Task: Search one way flight ticket for 1 adult, 1 child, 1 infant in seat in premium economy from Sacramento: Sacramento International Airport to New Bern: Coastal Carolina Regional Airport (was Craven County Regional) on 5-4-2023. Choice of flights is Royal air maroc. Number of bags: 1 checked bag. Price is upto 96000. Outbound departure time preference is 9:30.
Action: Mouse moved to (394, 349)
Screenshot: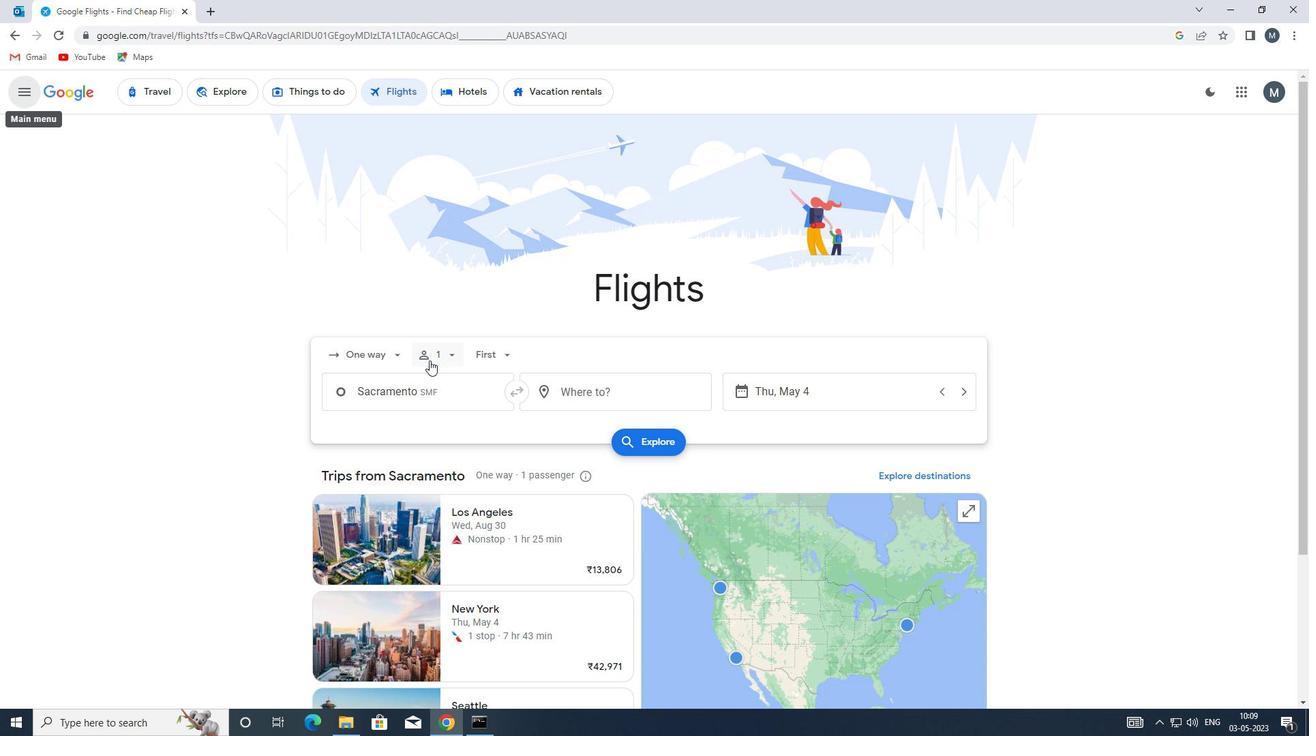 
Action: Mouse pressed left at (394, 349)
Screenshot: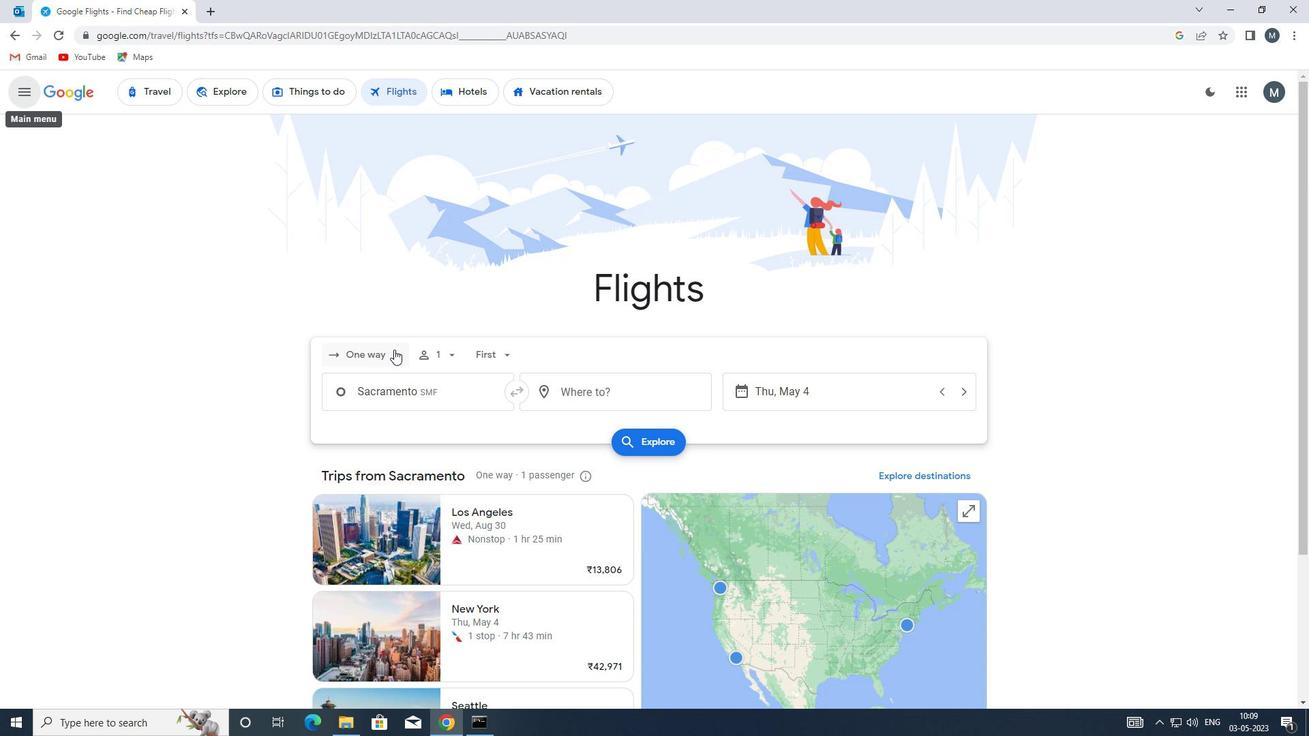 
Action: Mouse moved to (394, 422)
Screenshot: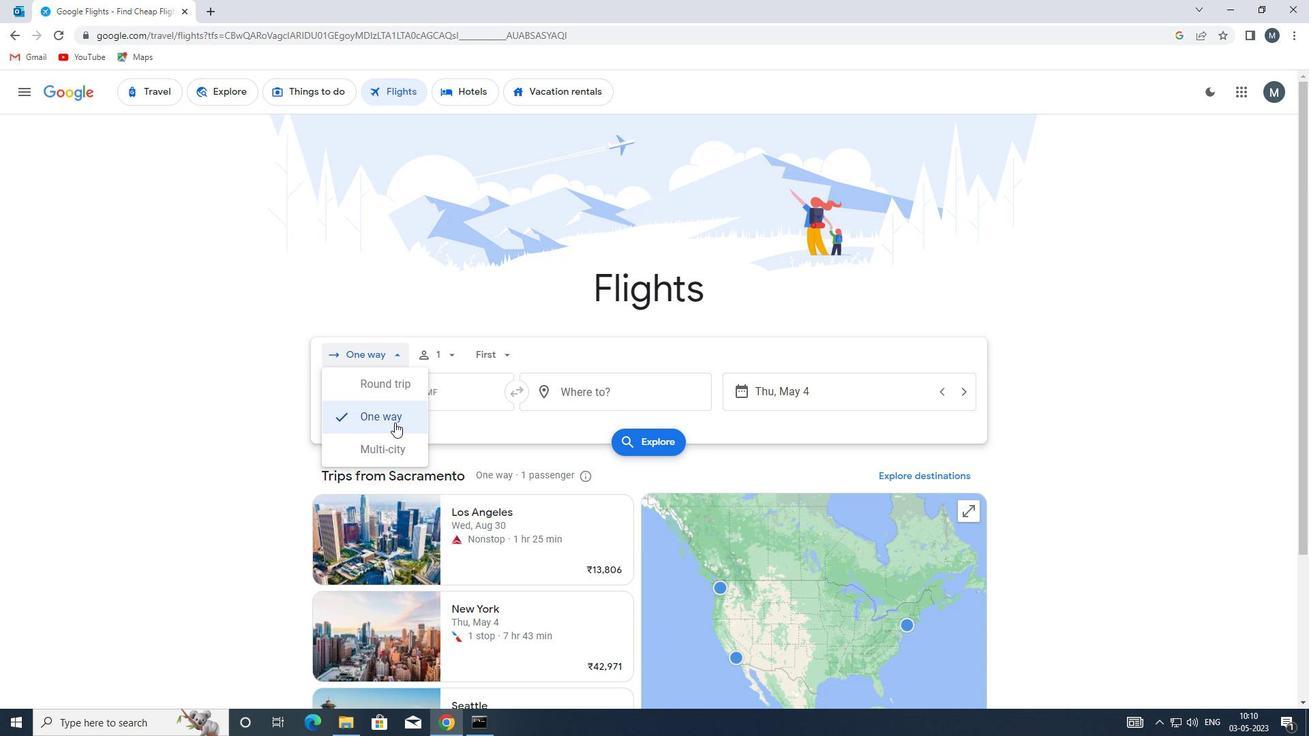 
Action: Mouse pressed left at (394, 422)
Screenshot: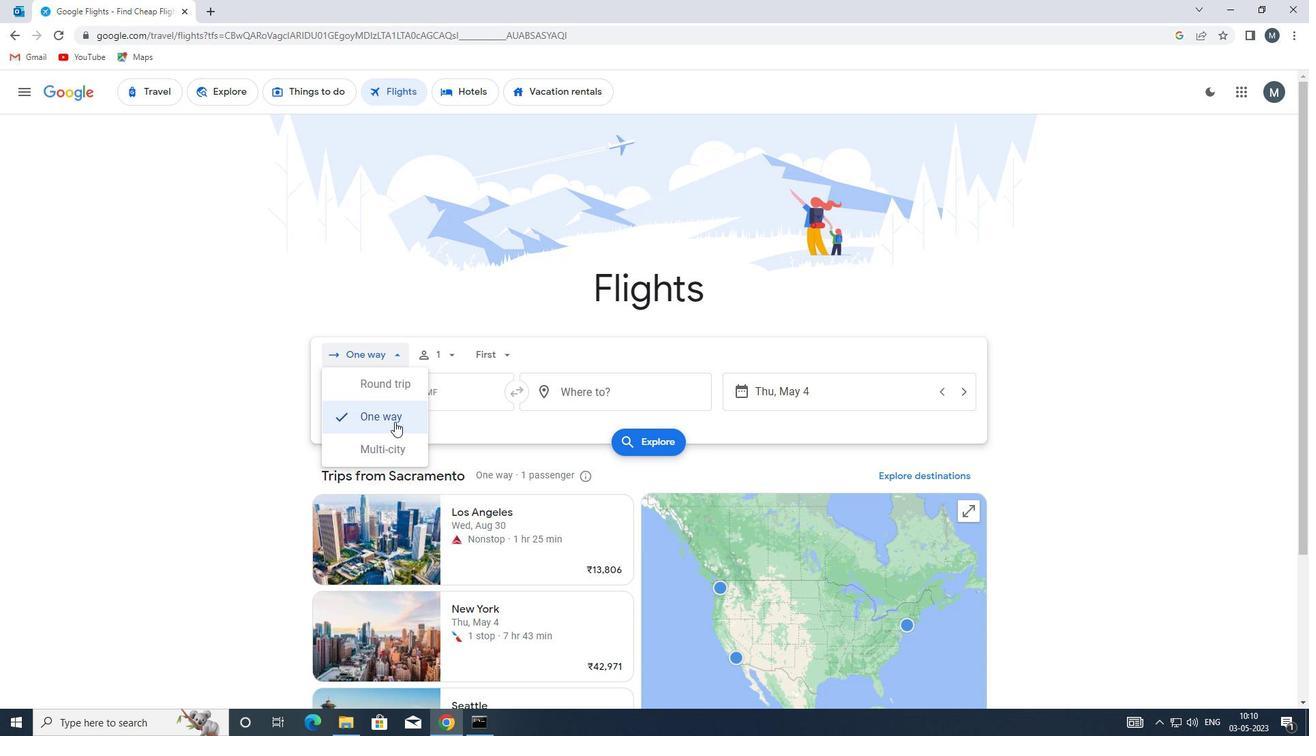 
Action: Mouse moved to (455, 350)
Screenshot: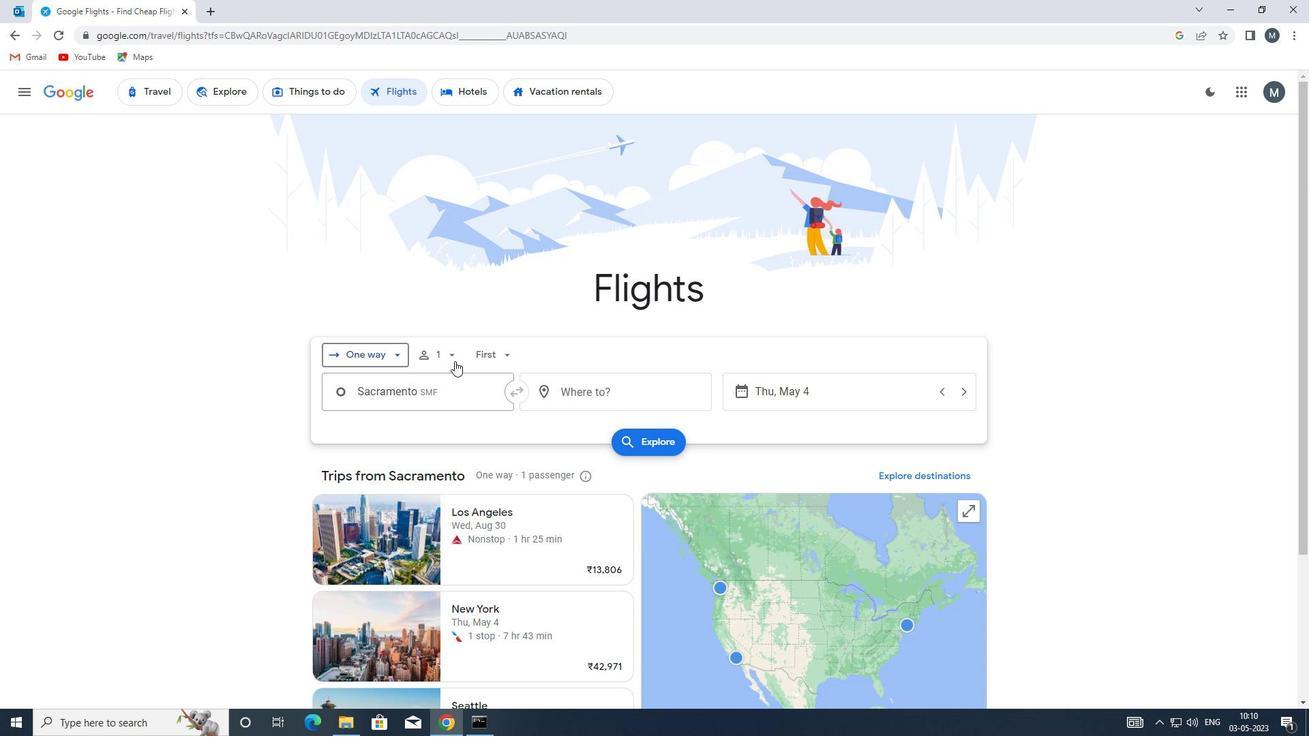 
Action: Mouse pressed left at (455, 350)
Screenshot: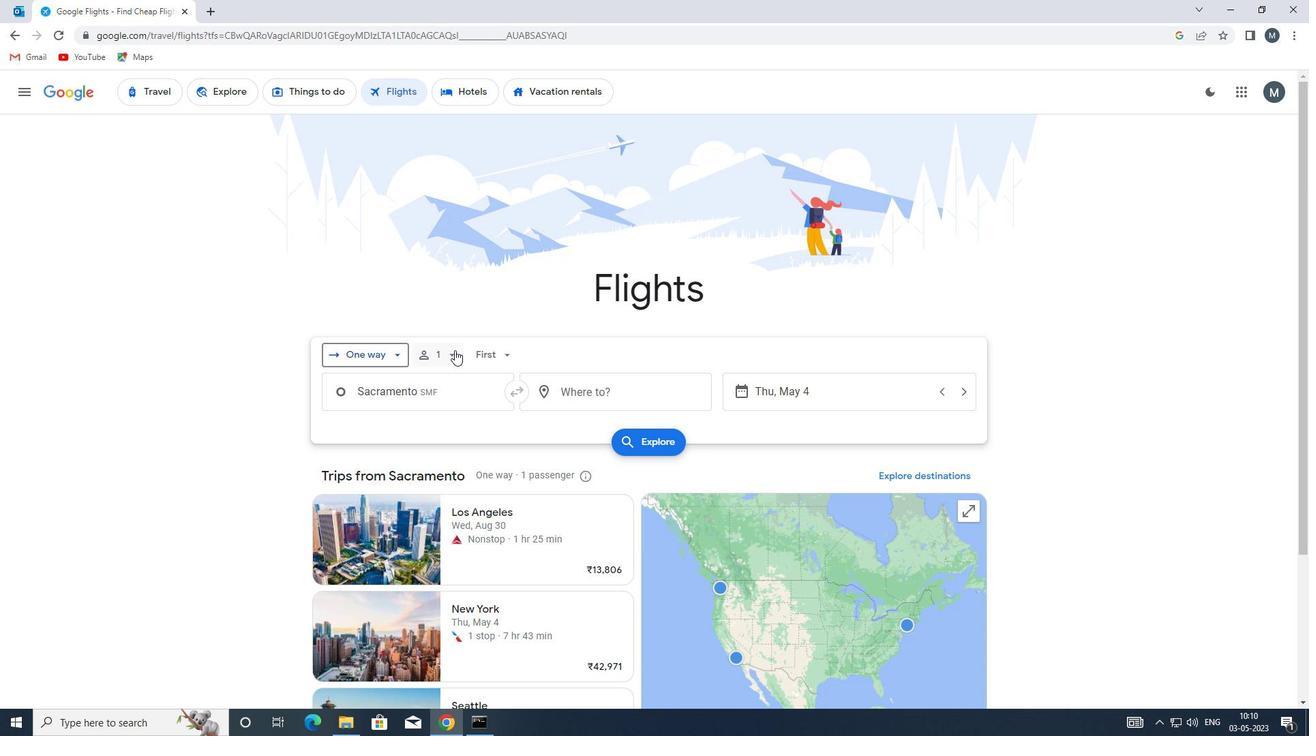 
Action: Mouse moved to (566, 424)
Screenshot: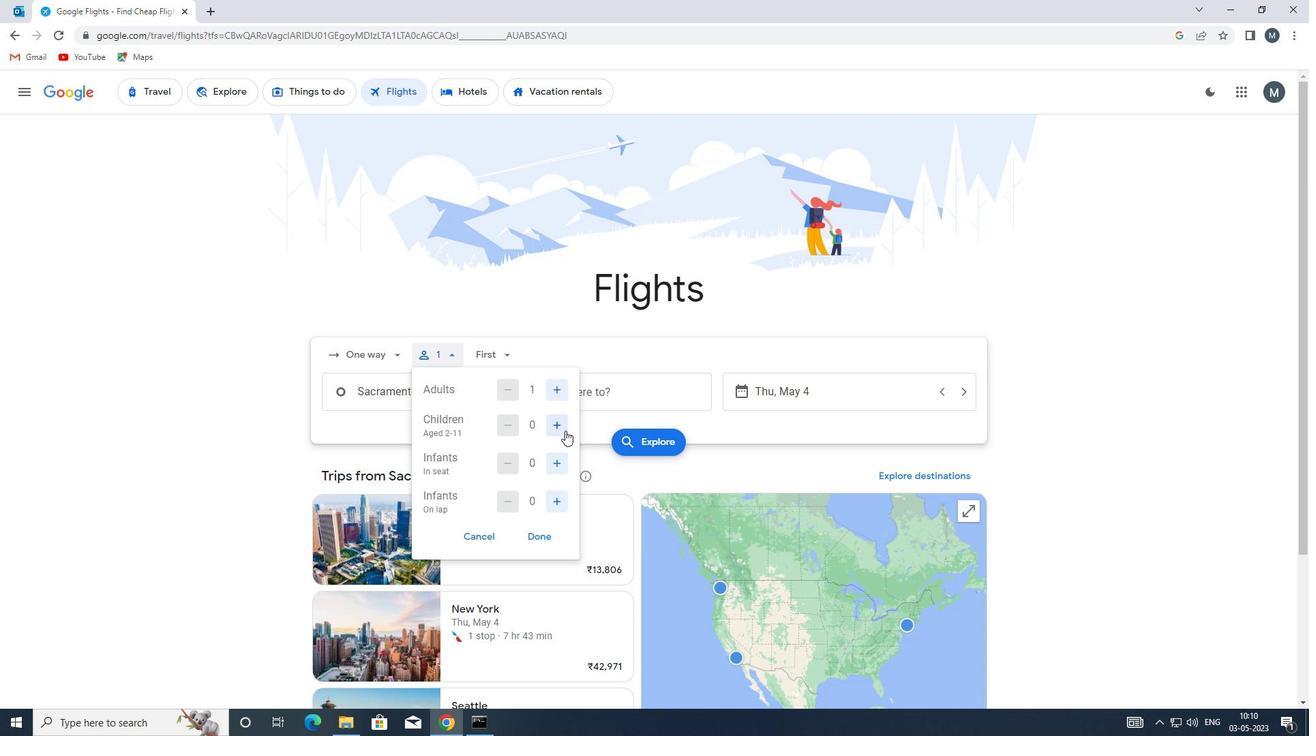 
Action: Mouse pressed left at (566, 424)
Screenshot: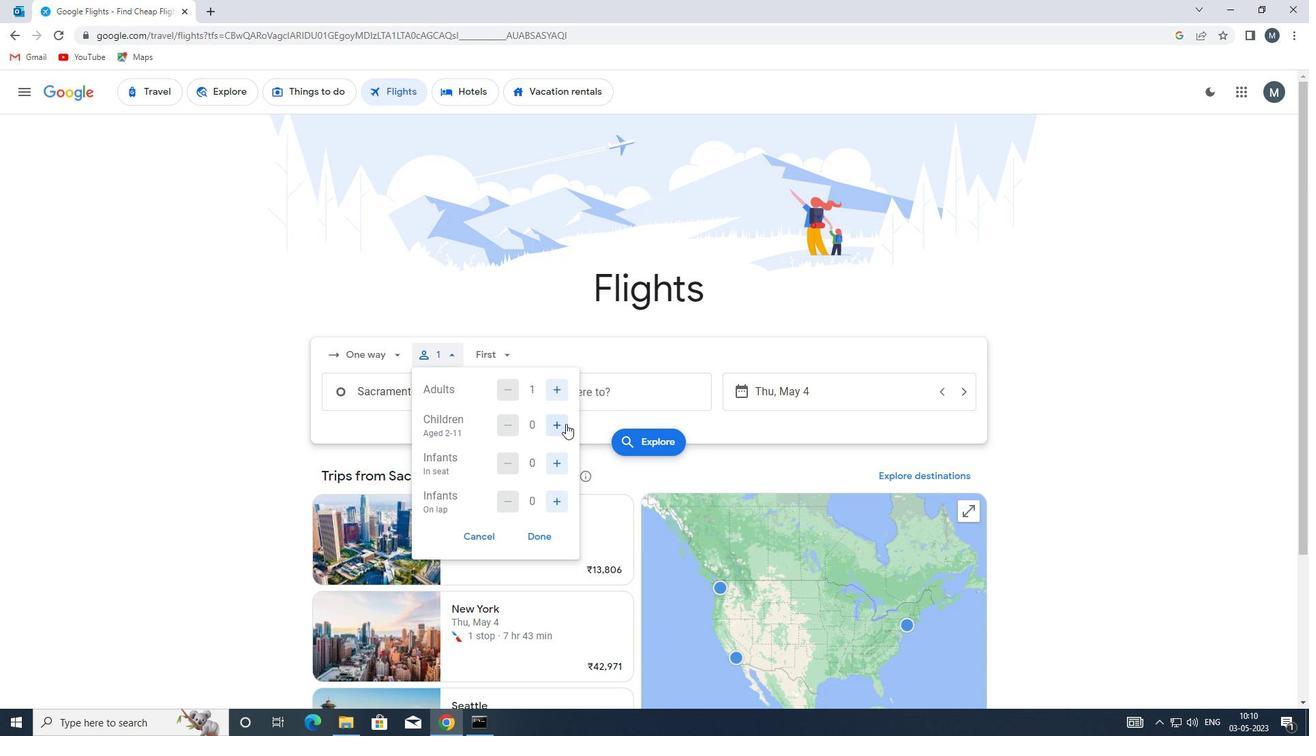 
Action: Mouse moved to (551, 463)
Screenshot: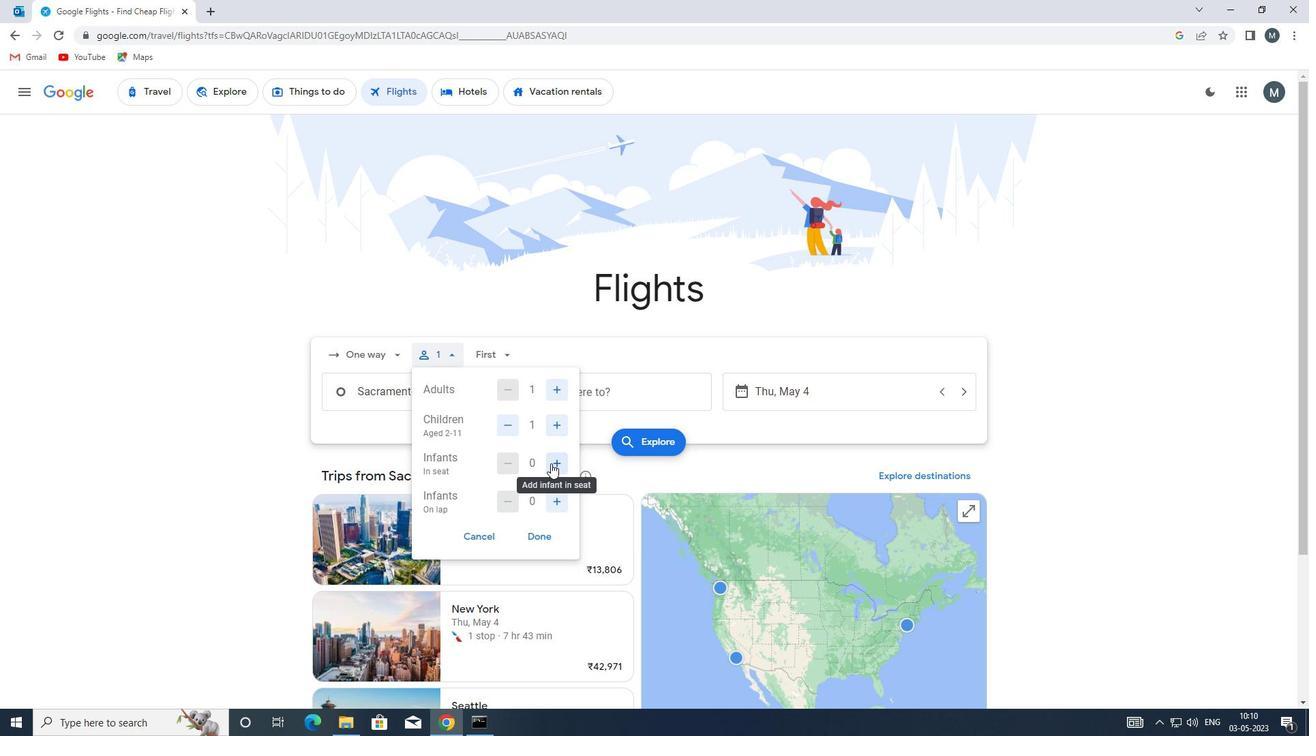 
Action: Mouse pressed left at (551, 463)
Screenshot: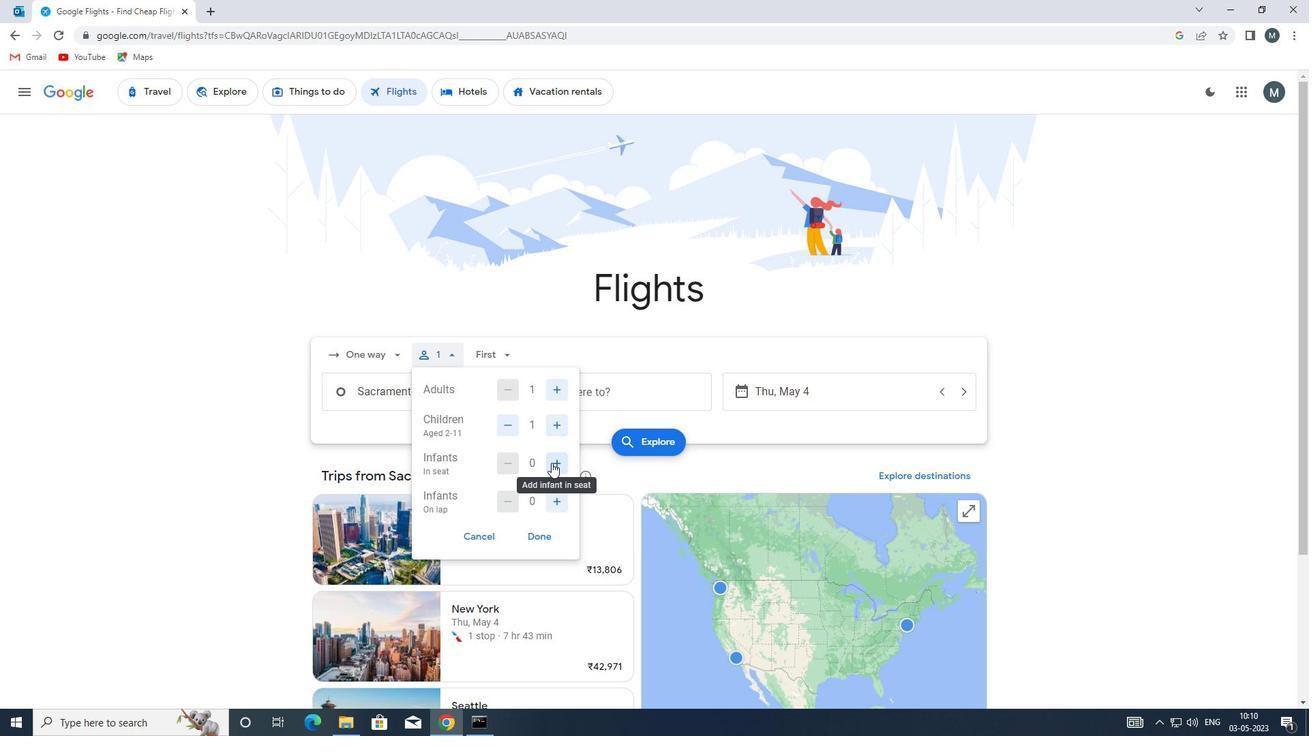 
Action: Mouse moved to (538, 534)
Screenshot: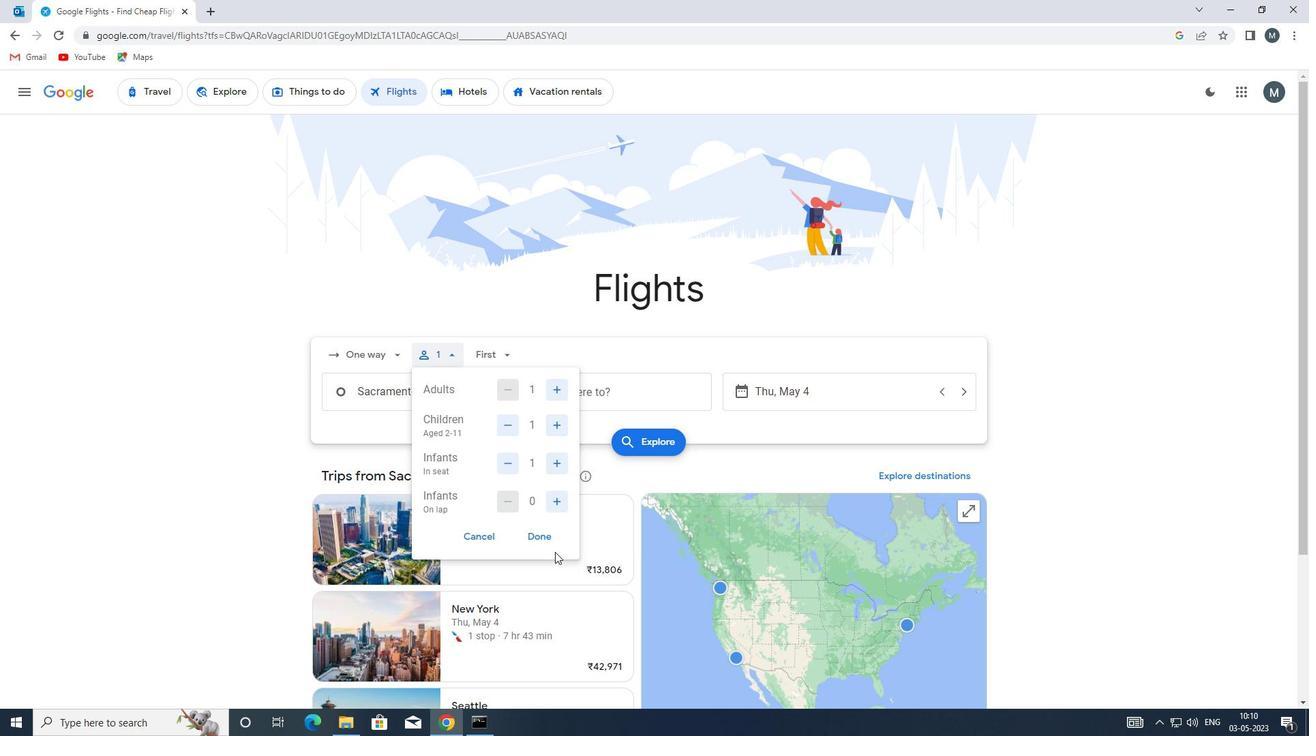 
Action: Mouse pressed left at (538, 534)
Screenshot: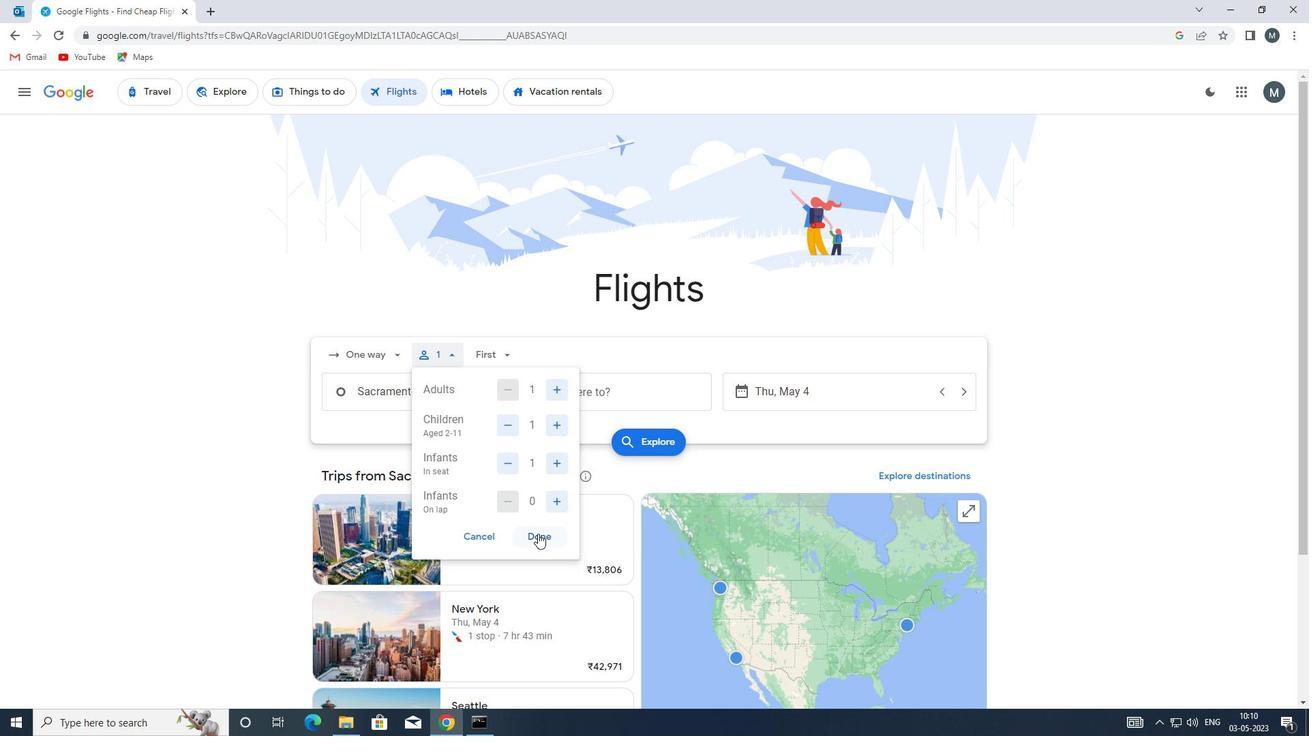
Action: Mouse moved to (504, 364)
Screenshot: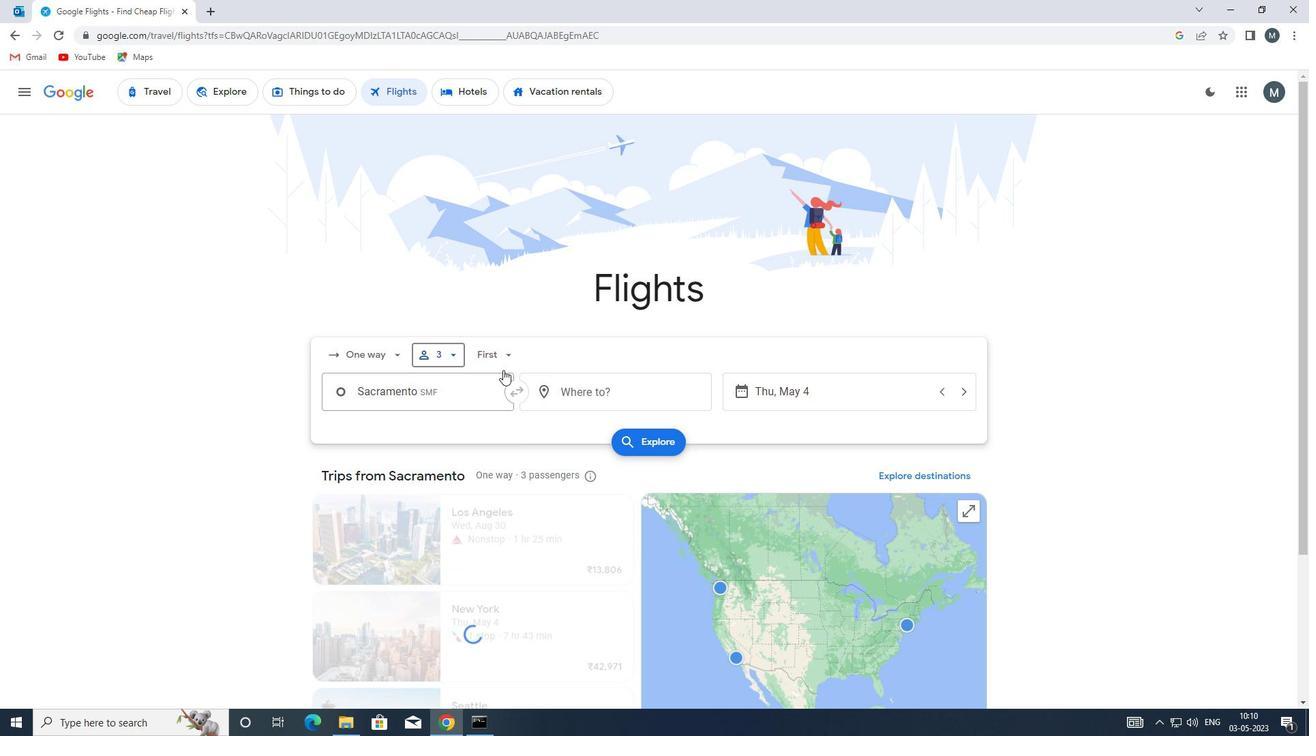 
Action: Mouse pressed left at (504, 364)
Screenshot: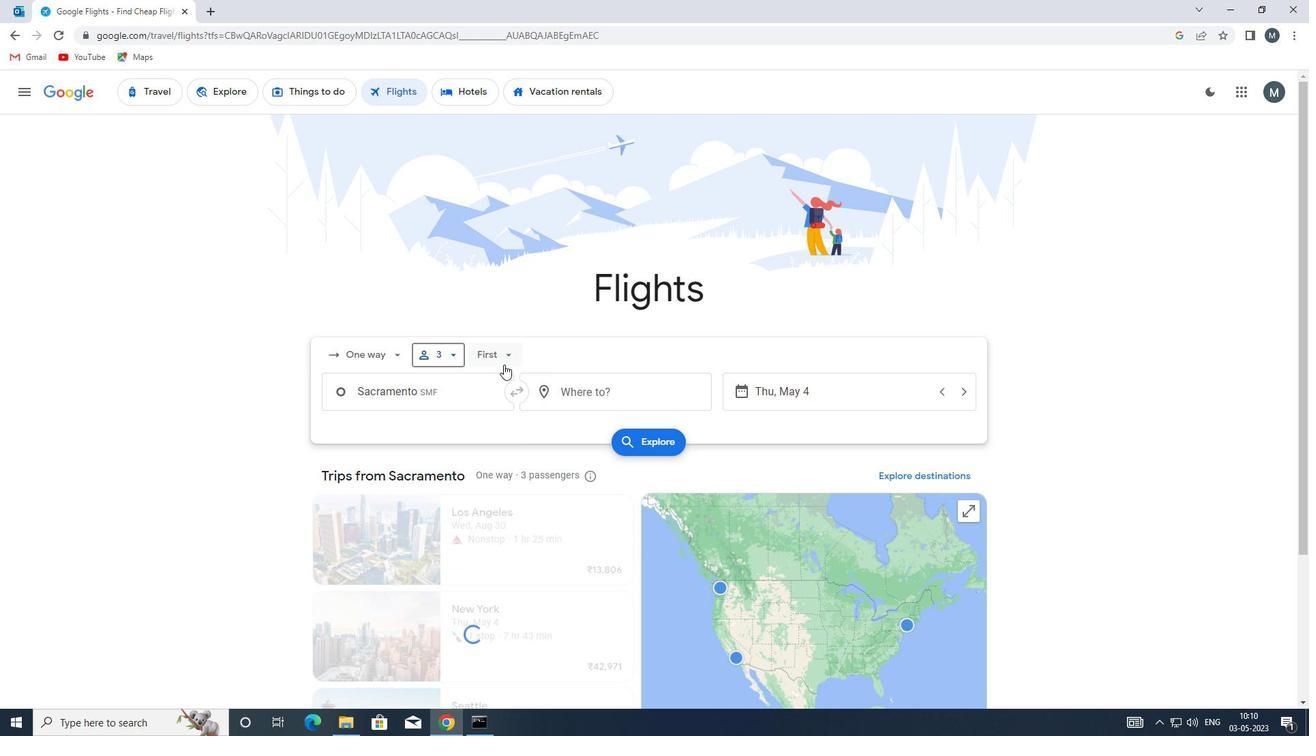 
Action: Mouse moved to (542, 420)
Screenshot: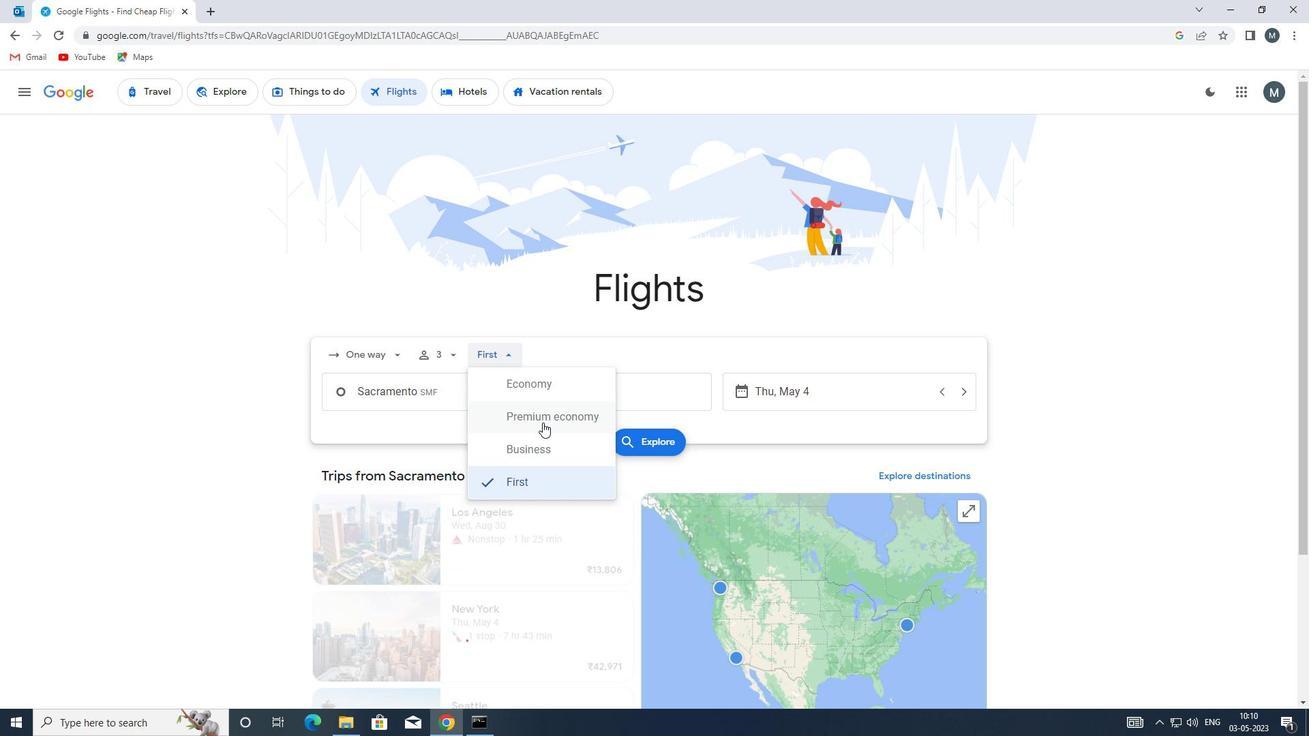 
Action: Mouse pressed left at (542, 420)
Screenshot: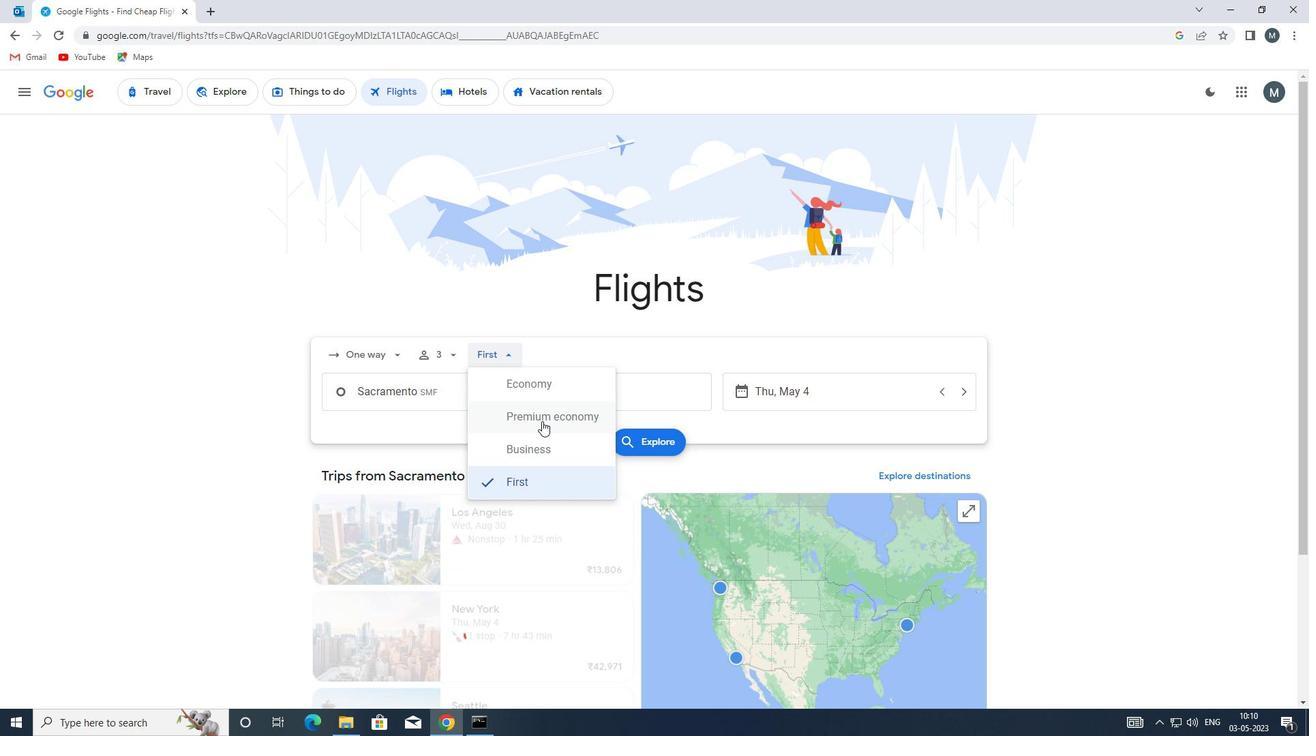 
Action: Mouse moved to (467, 406)
Screenshot: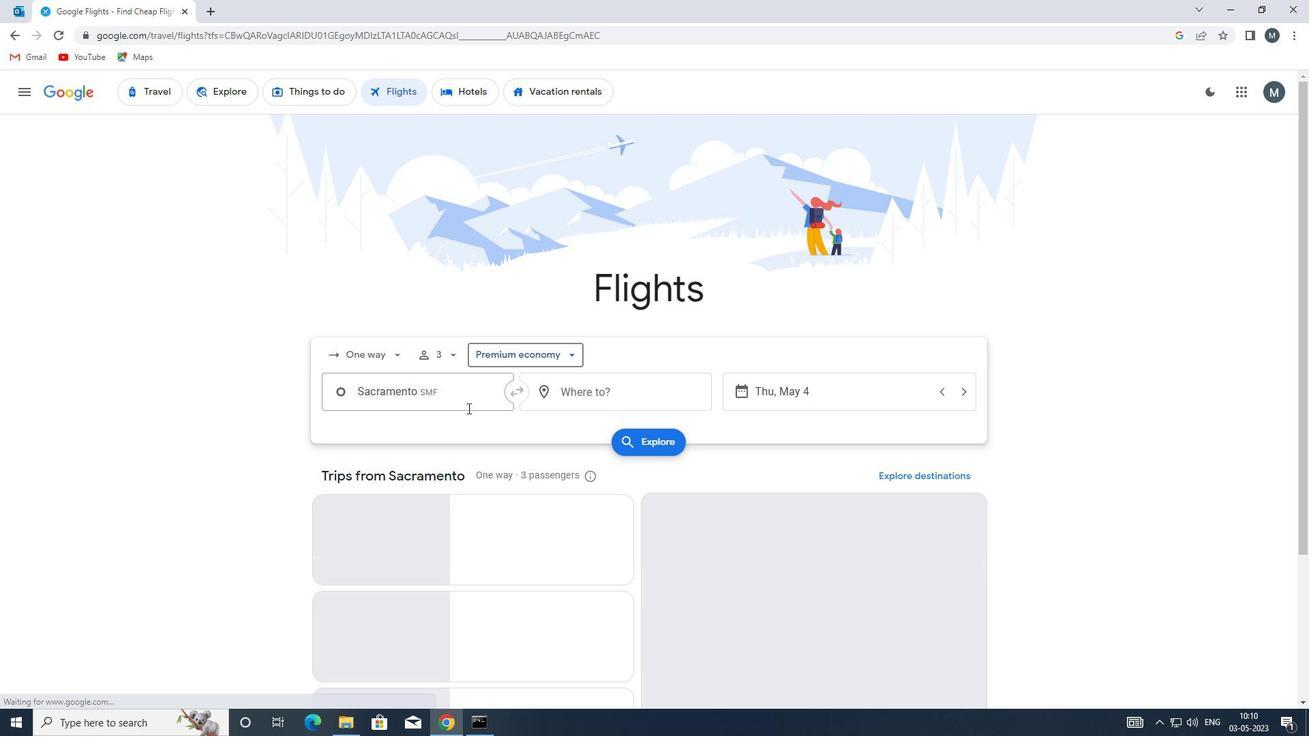 
Action: Mouse pressed left at (467, 406)
Screenshot: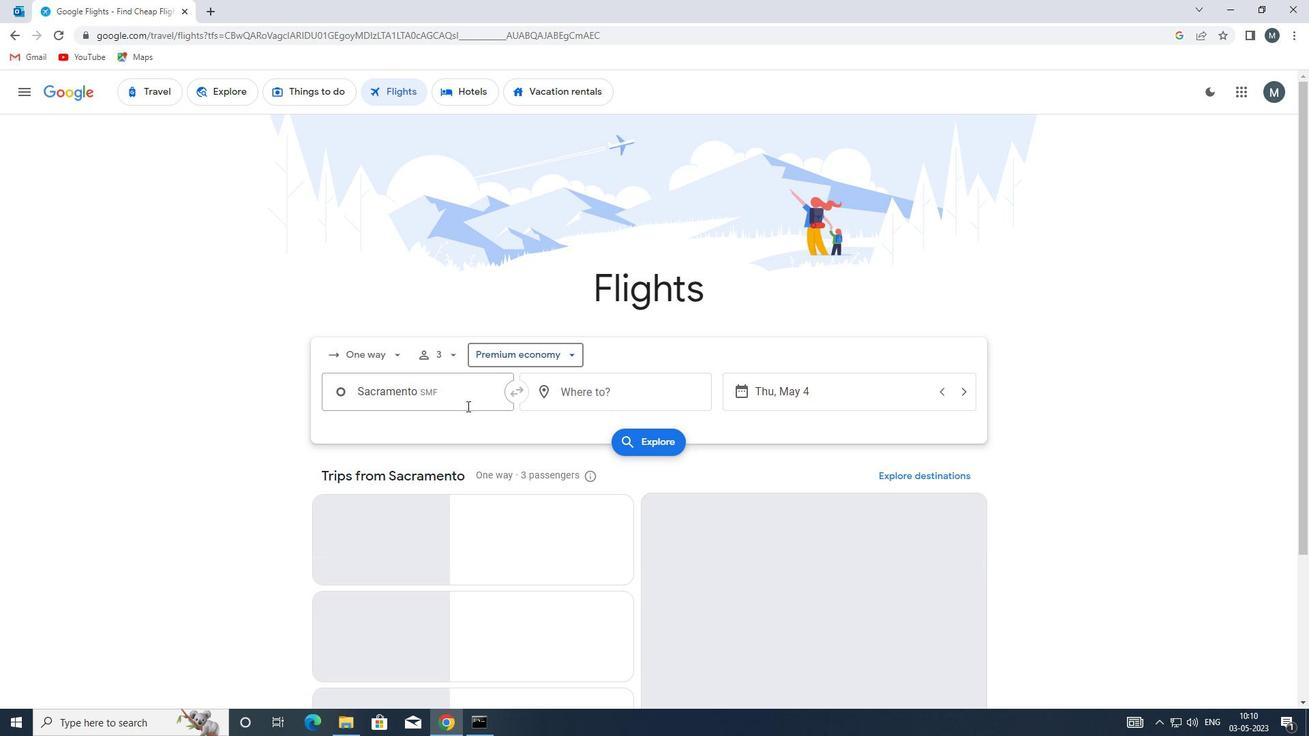 
Action: Key pressed <Key.enter>
Screenshot: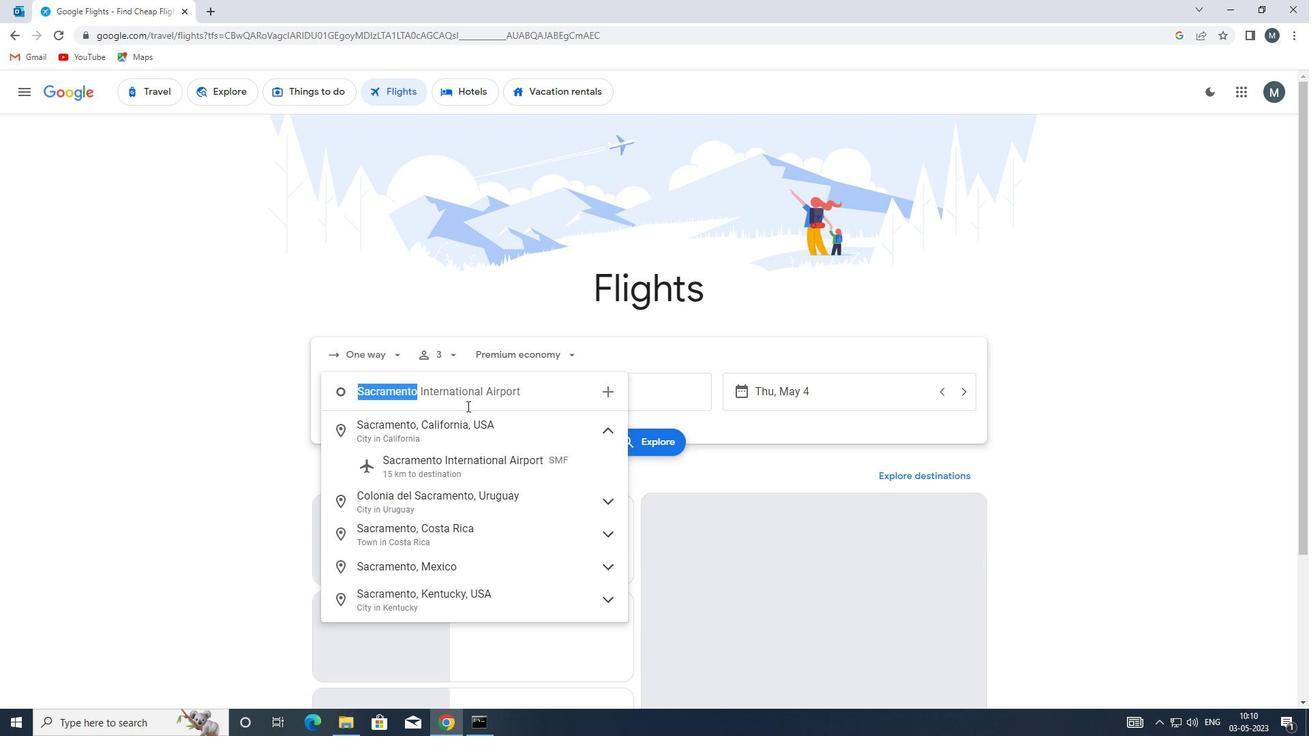 
Action: Mouse moved to (587, 402)
Screenshot: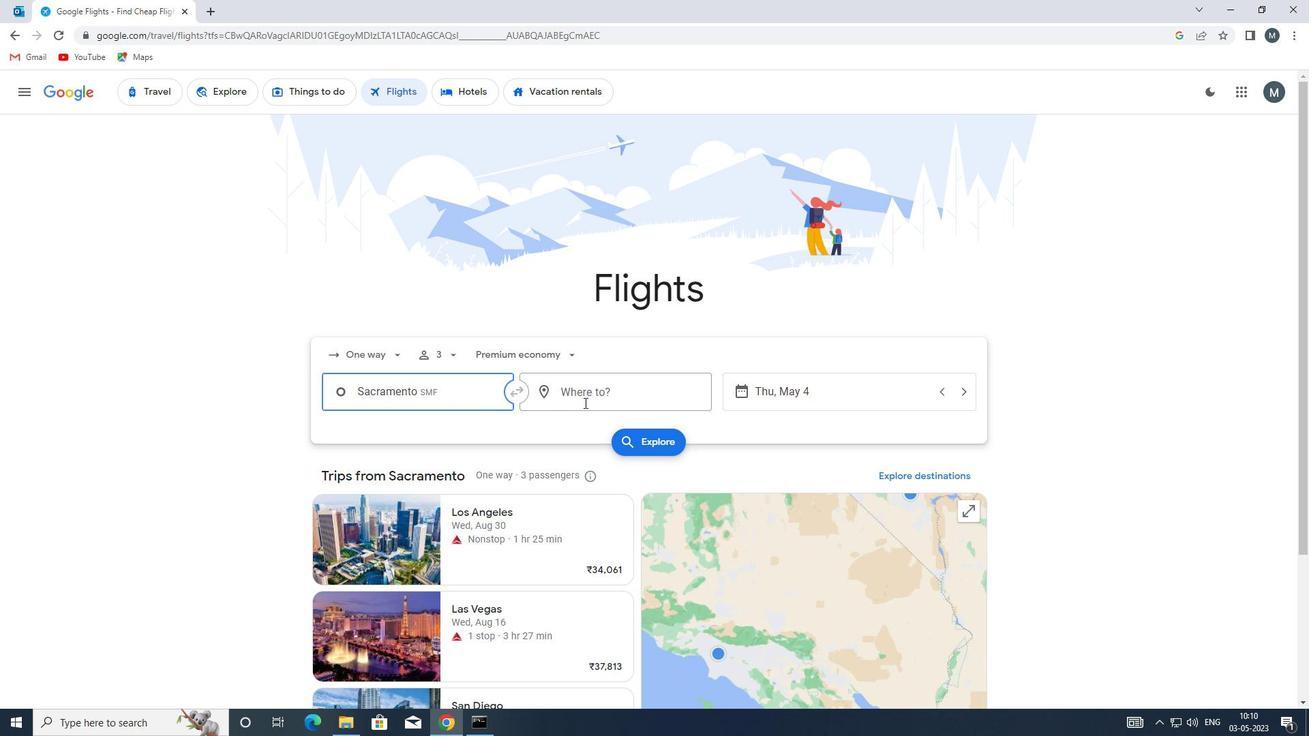 
Action: Mouse pressed left at (587, 402)
Screenshot: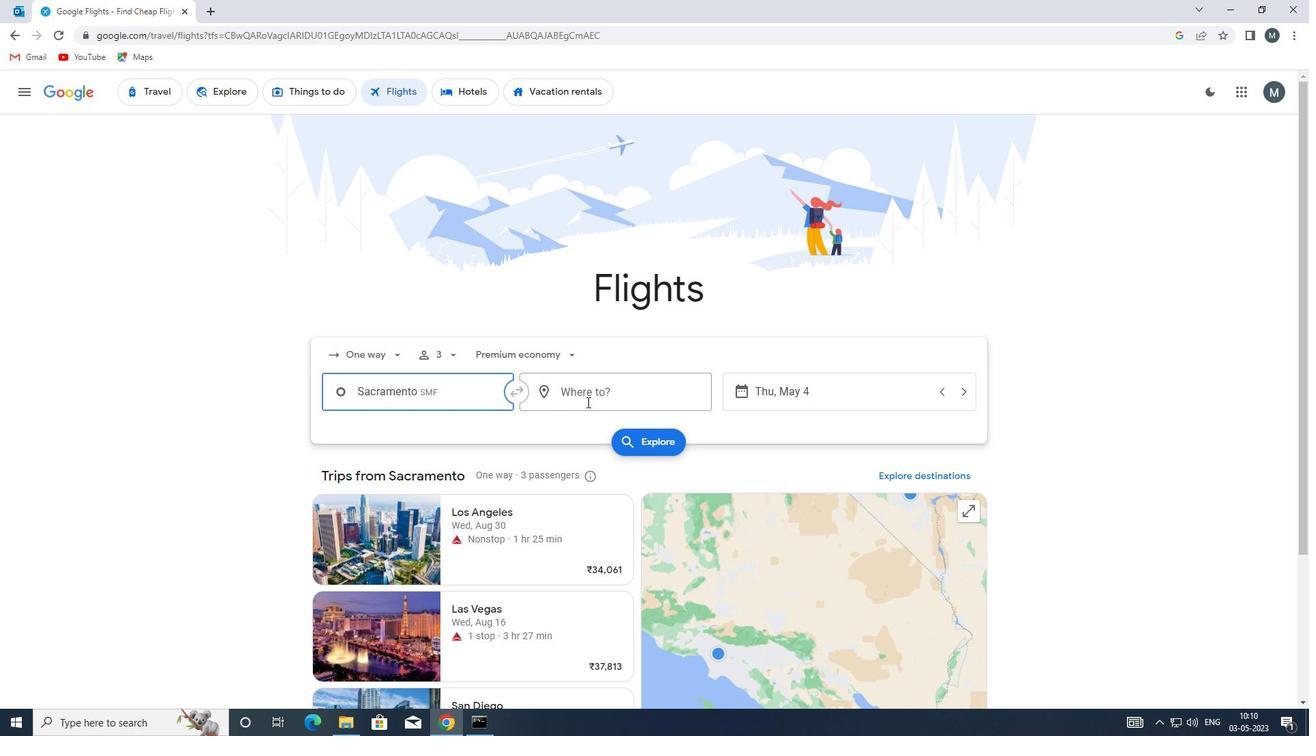 
Action: Mouse moved to (587, 401)
Screenshot: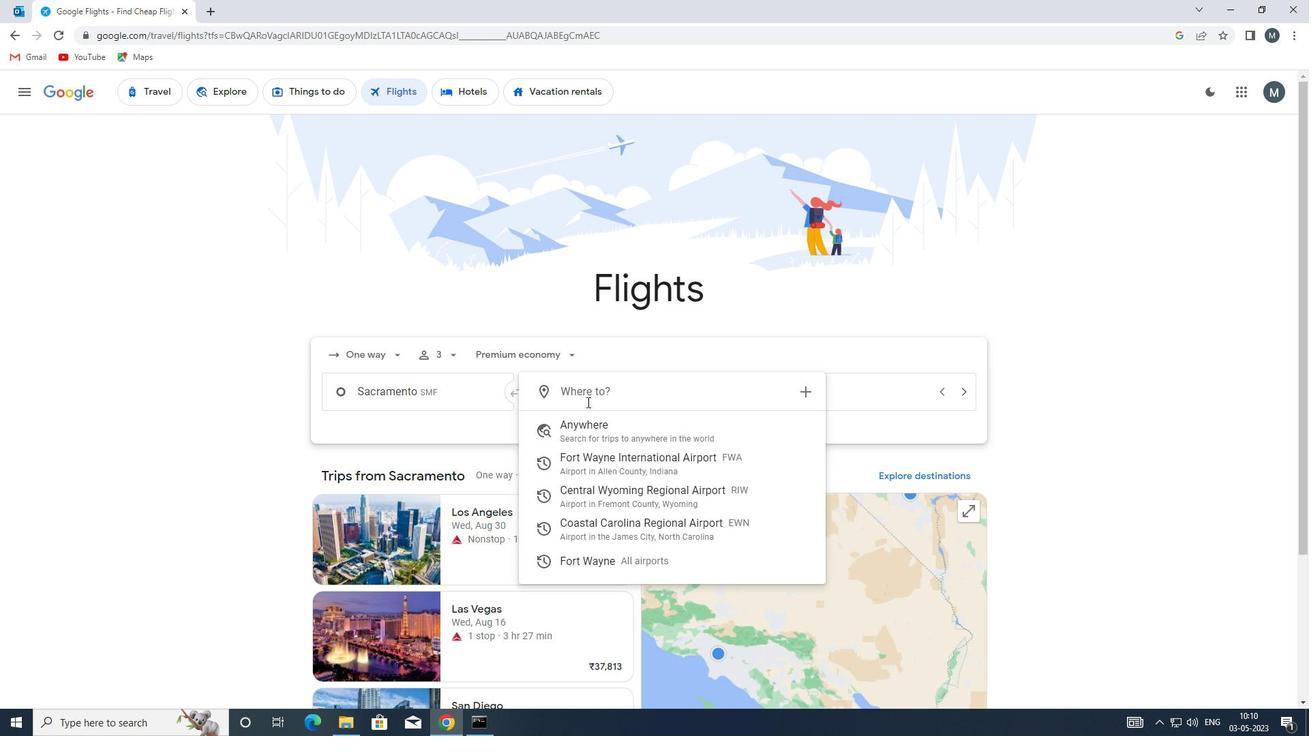 
Action: Key pressed ewn
Screenshot: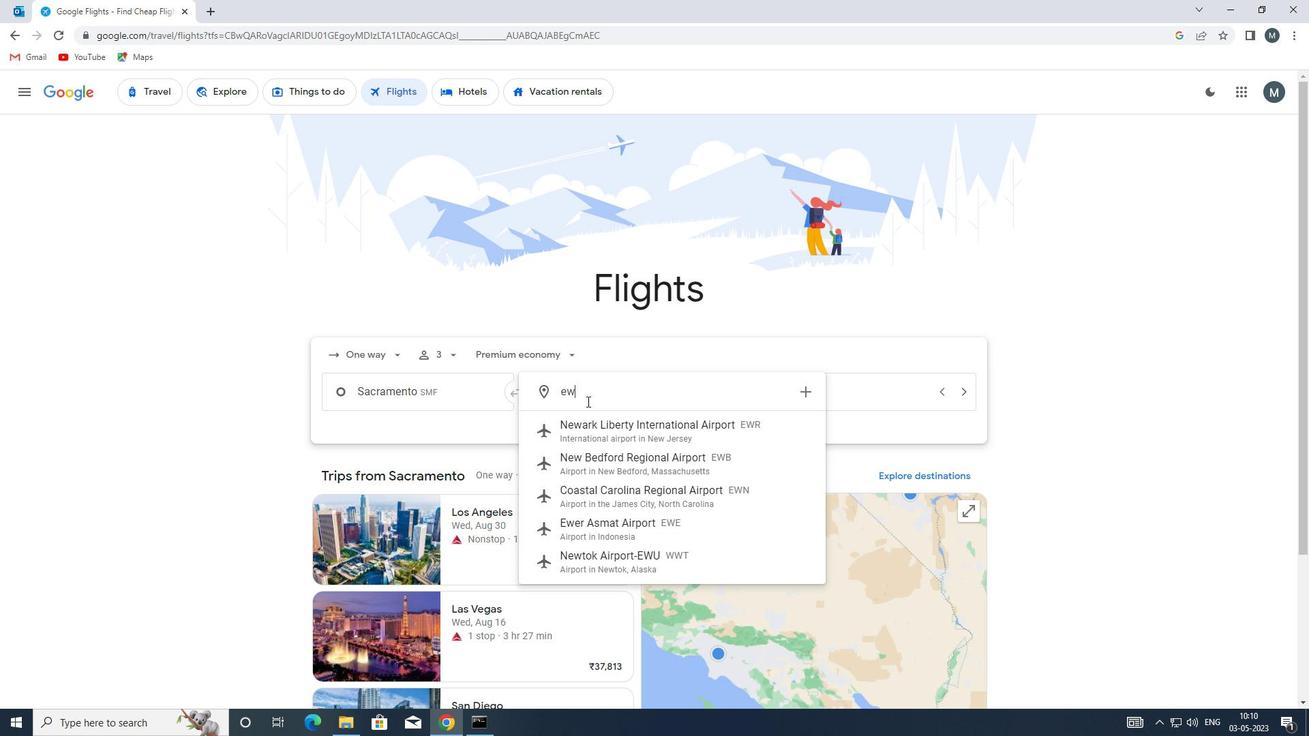 
Action: Mouse moved to (624, 434)
Screenshot: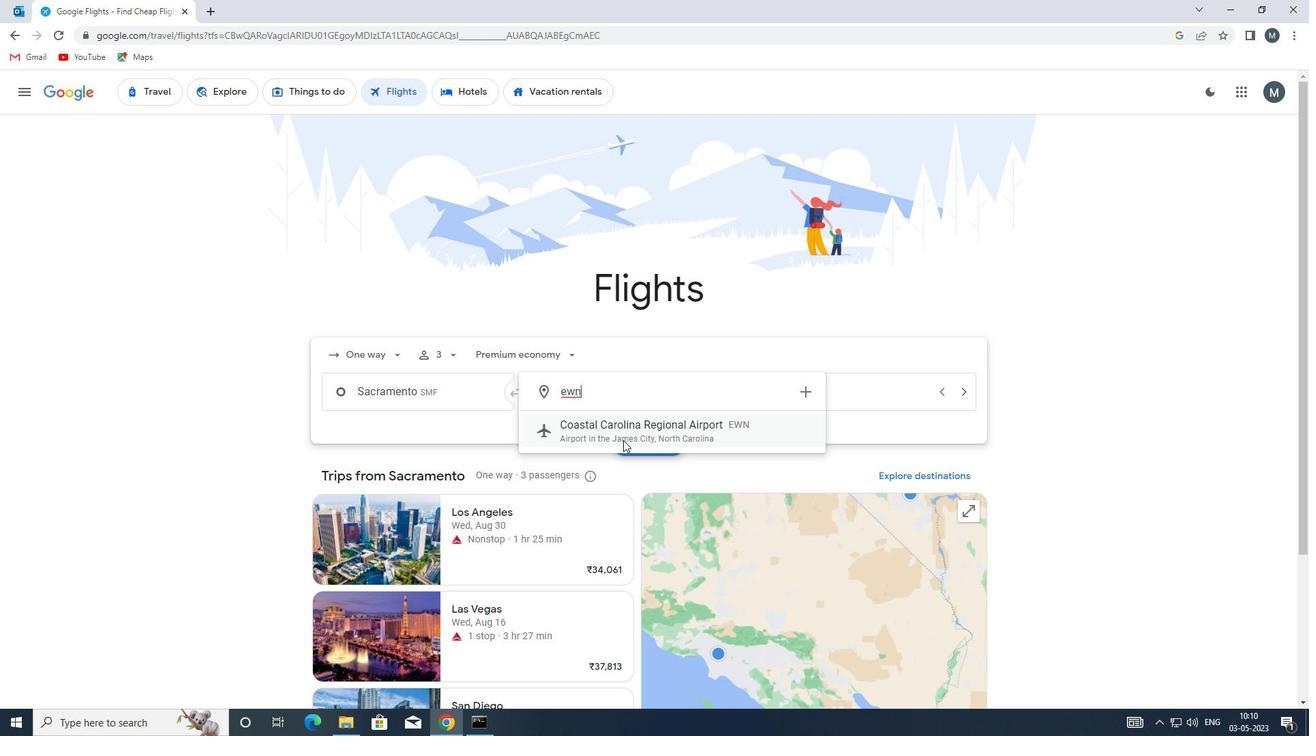 
Action: Mouse pressed left at (624, 434)
Screenshot: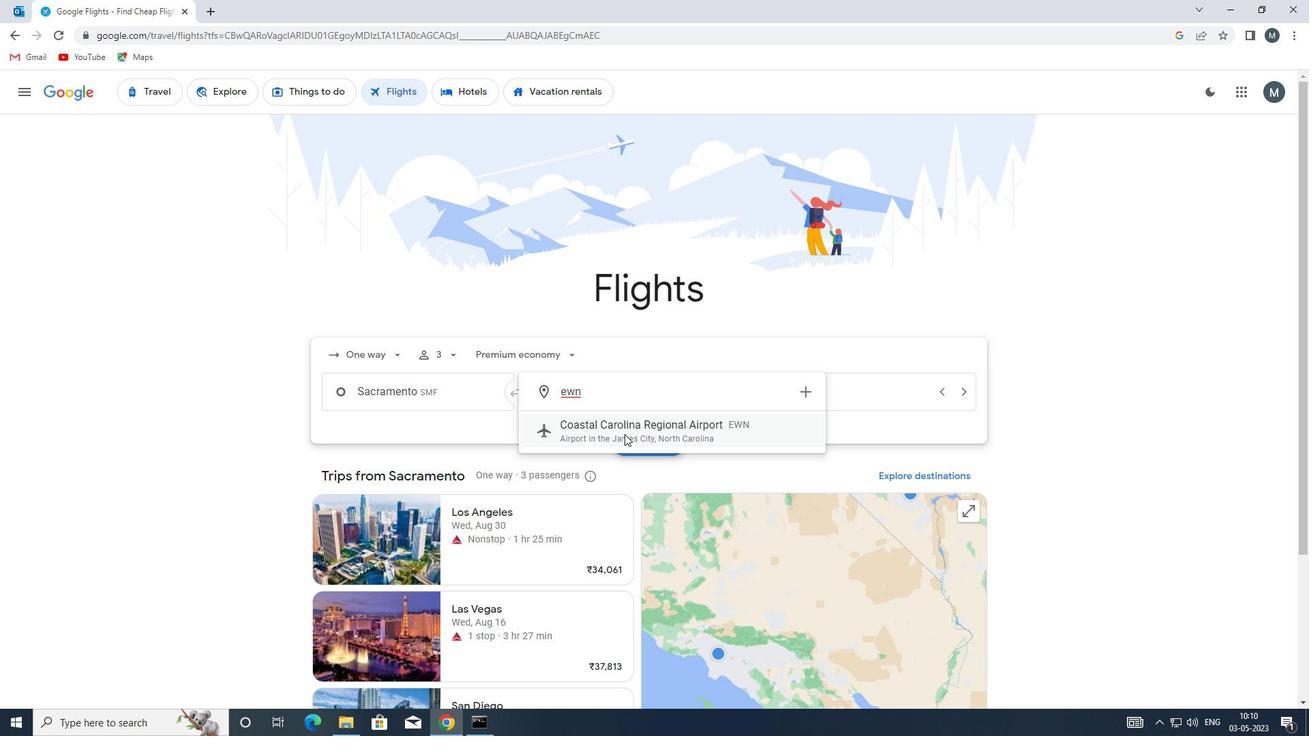 
Action: Mouse moved to (771, 388)
Screenshot: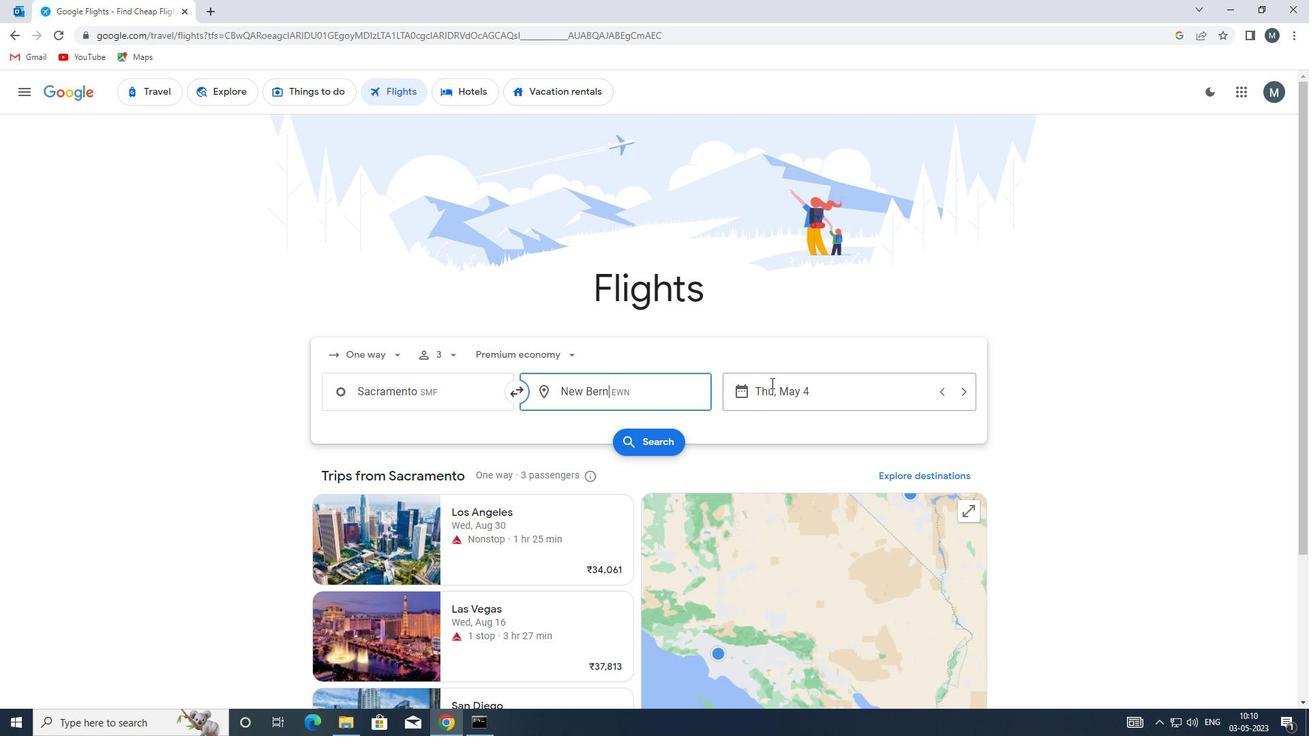 
Action: Mouse pressed left at (771, 388)
Screenshot: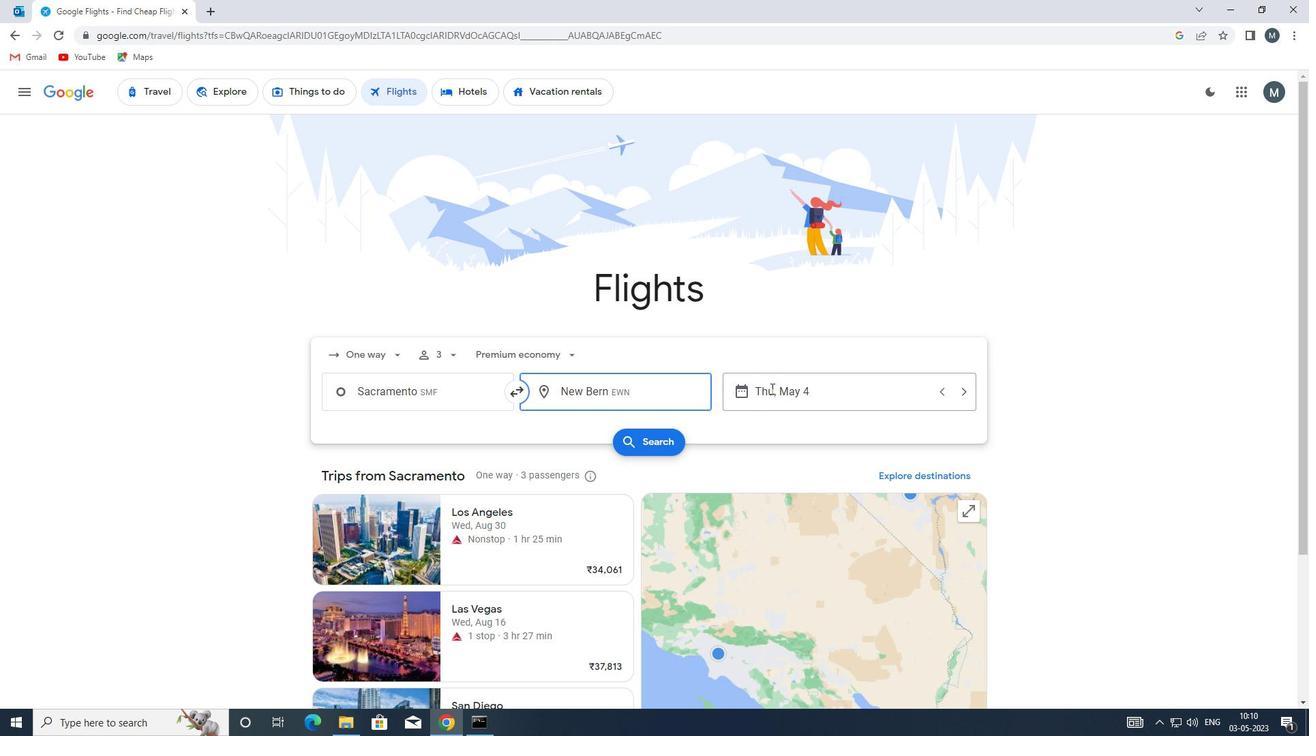 
Action: Mouse moved to (629, 463)
Screenshot: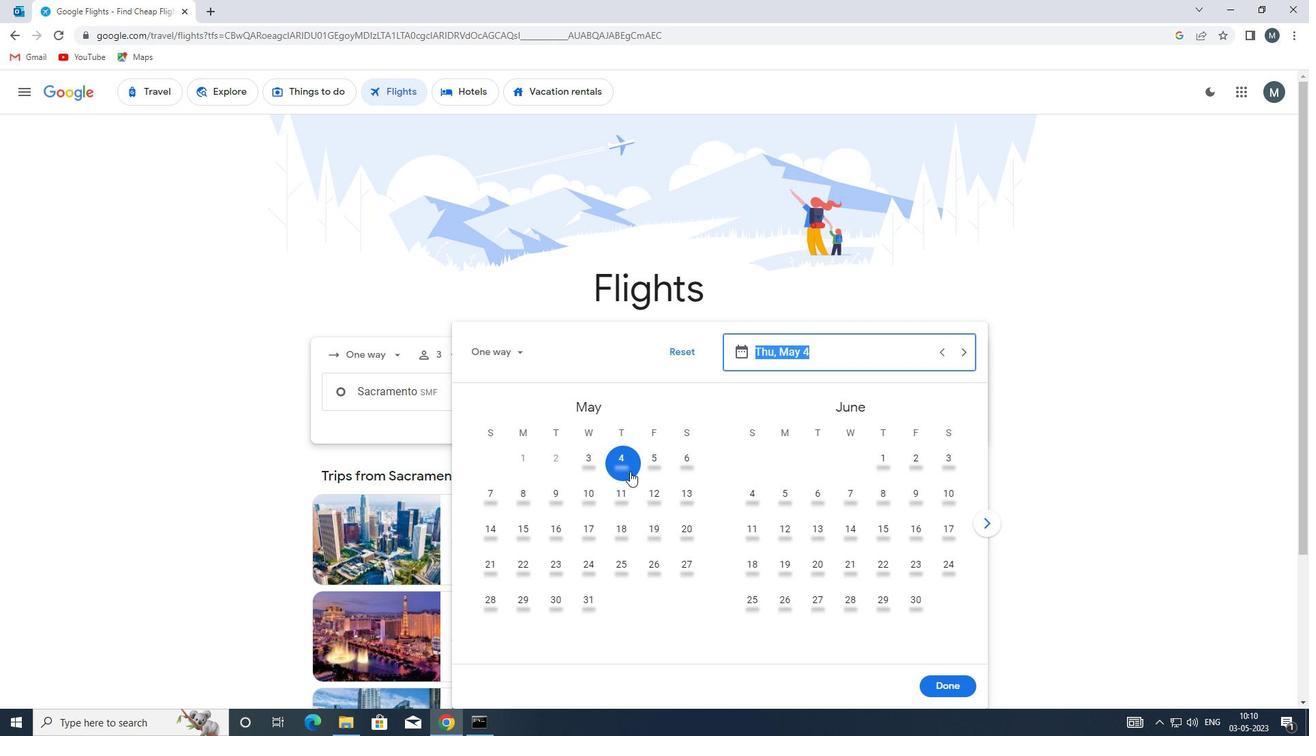 
Action: Mouse pressed left at (629, 463)
Screenshot: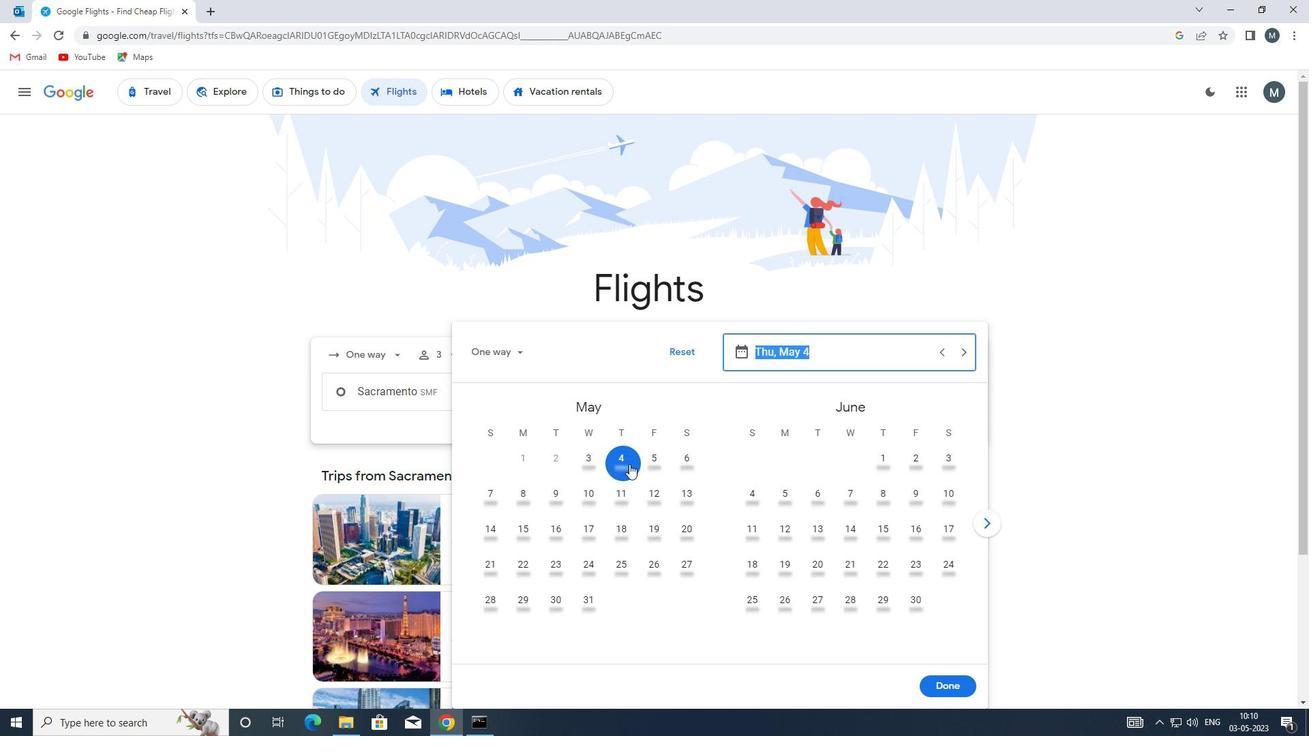 
Action: Mouse moved to (950, 686)
Screenshot: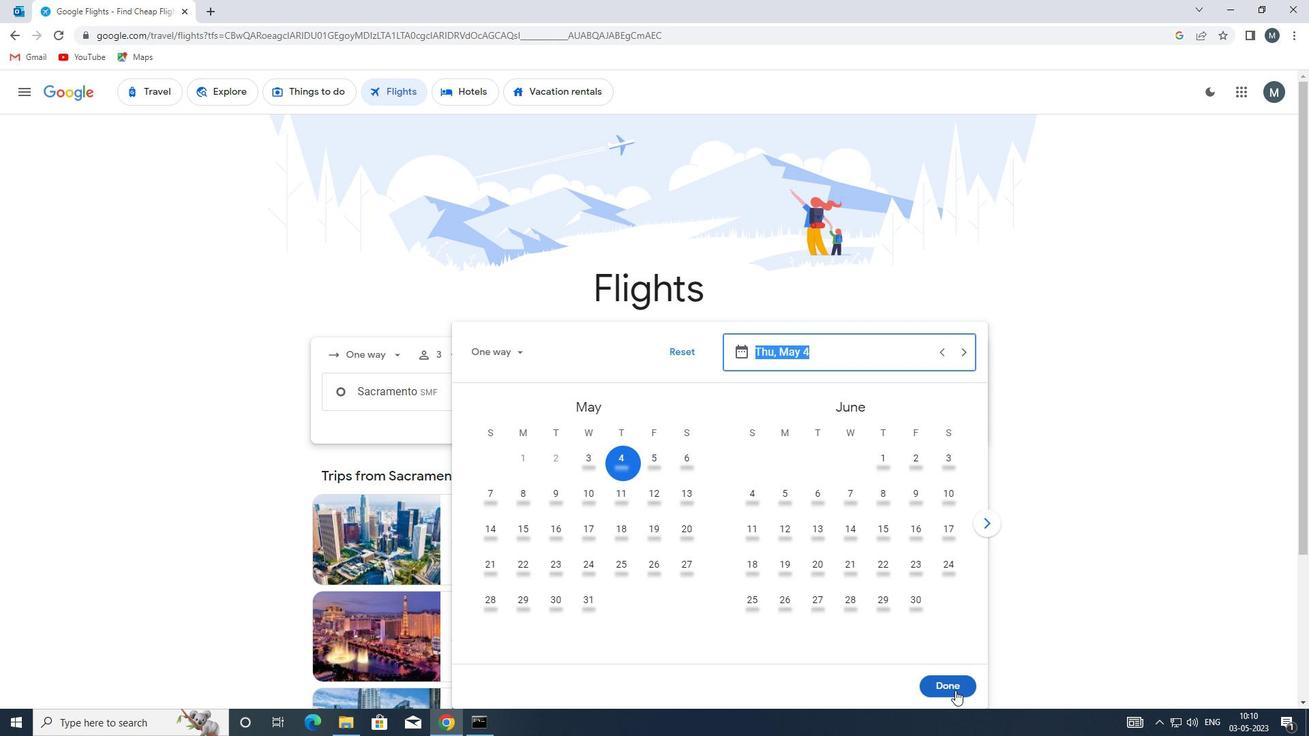 
Action: Mouse pressed left at (950, 686)
Screenshot: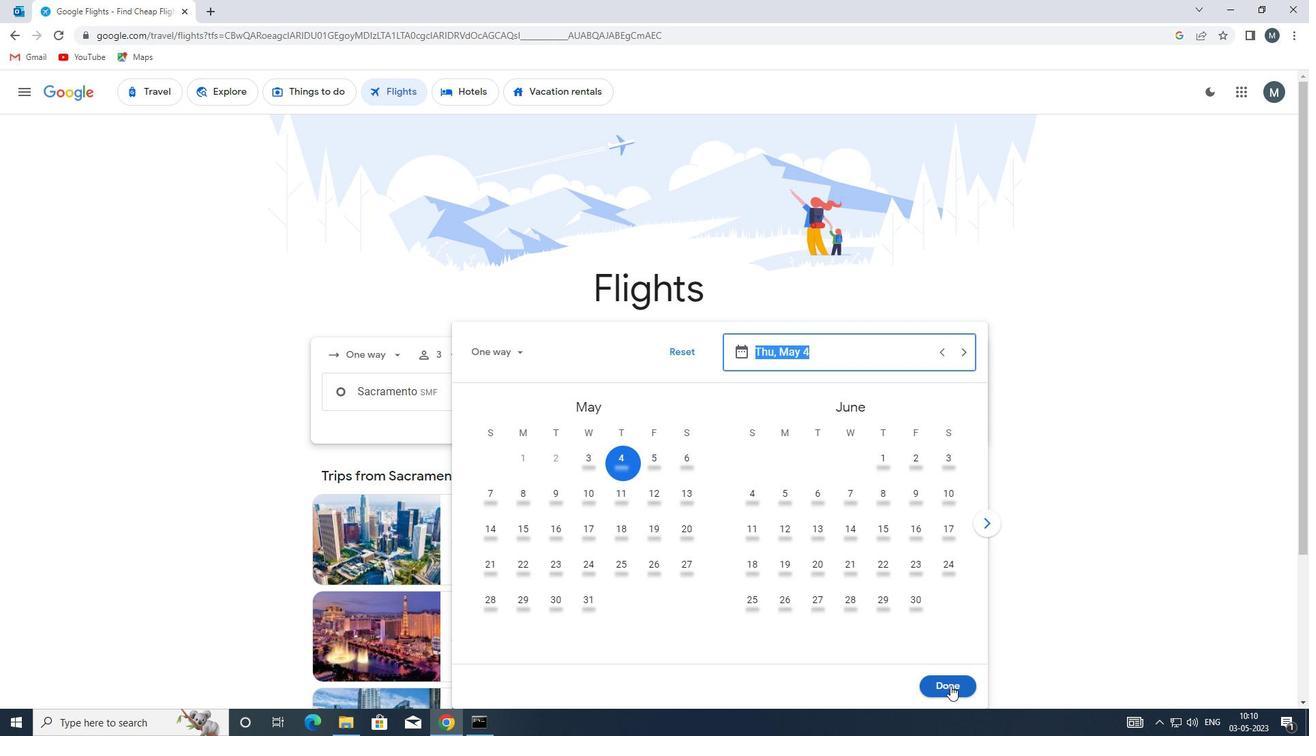 
Action: Mouse moved to (641, 442)
Screenshot: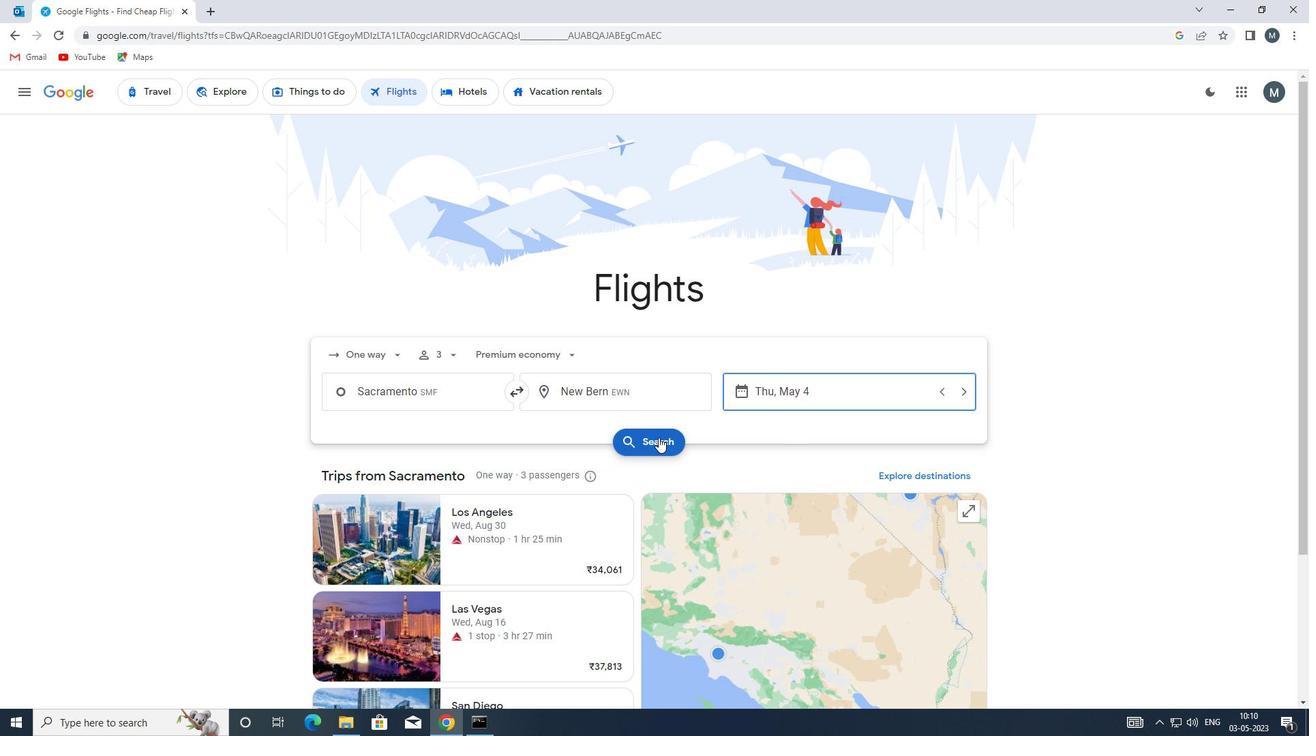 
Action: Mouse pressed left at (641, 442)
Screenshot: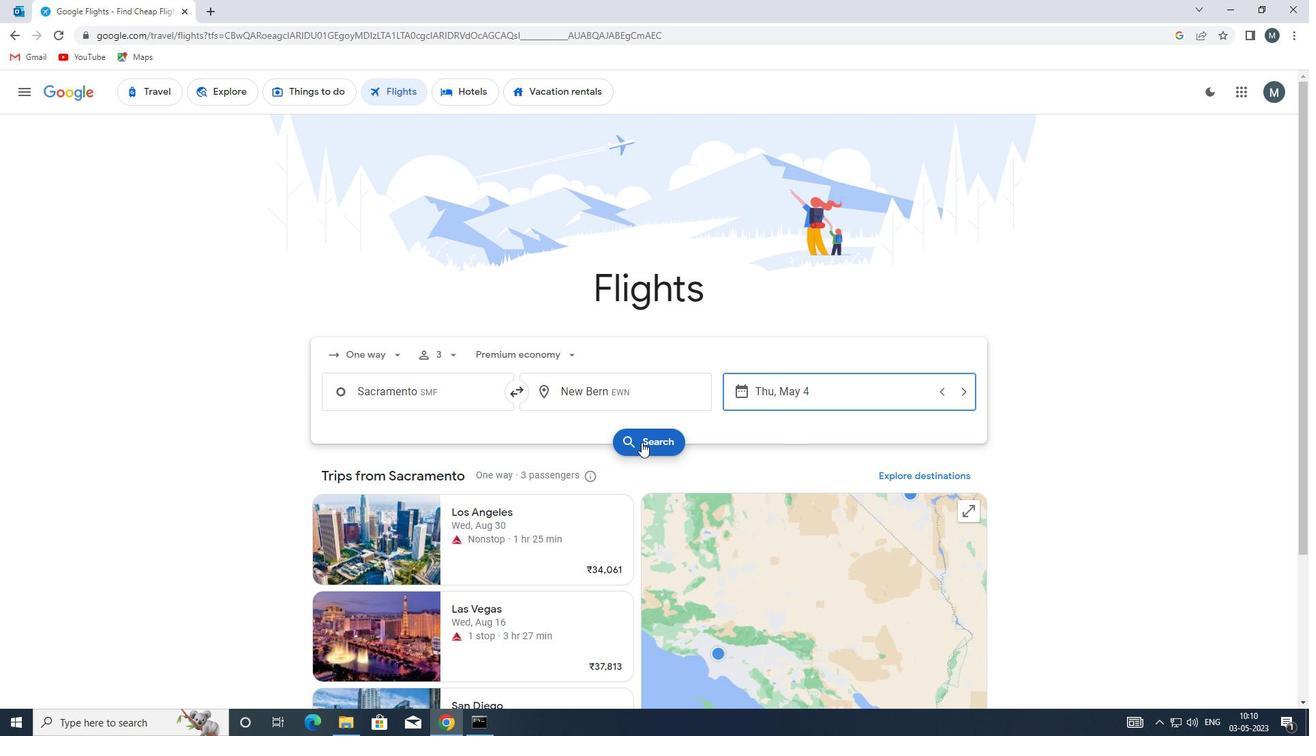 
Action: Mouse moved to (359, 213)
Screenshot: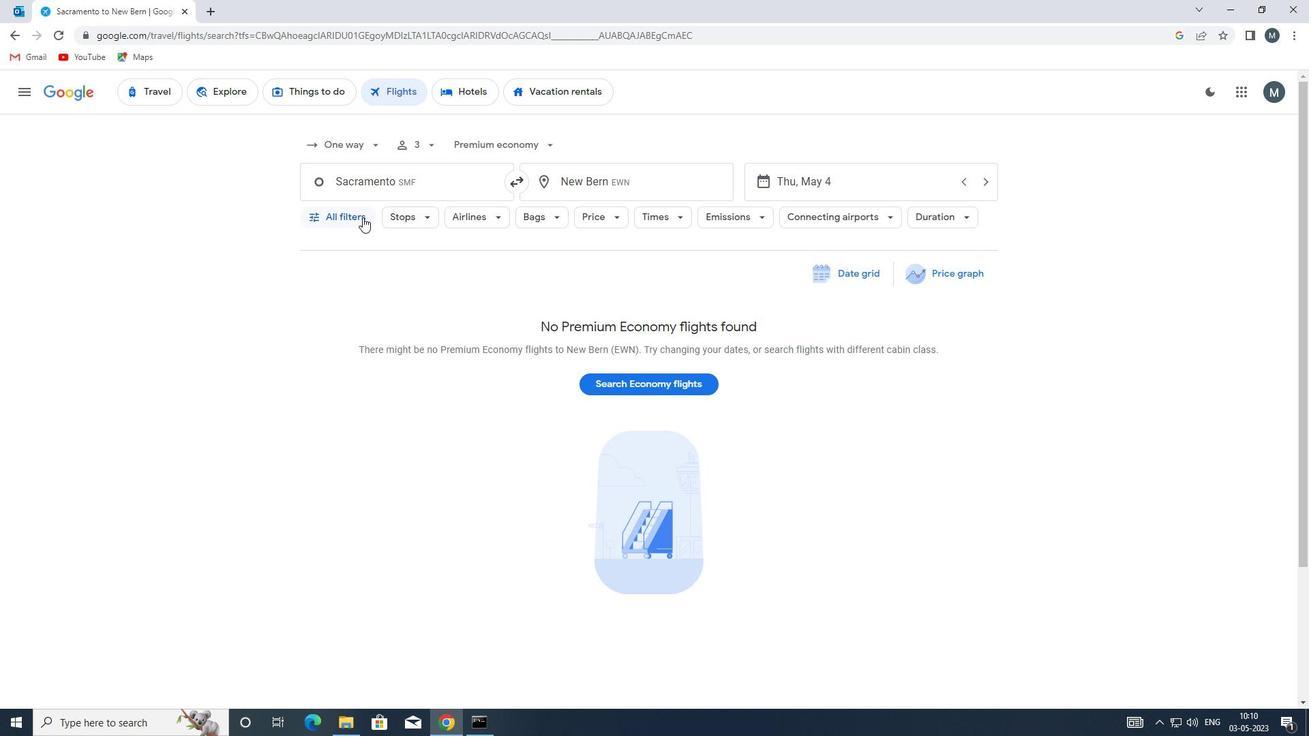 
Action: Mouse pressed left at (359, 213)
Screenshot: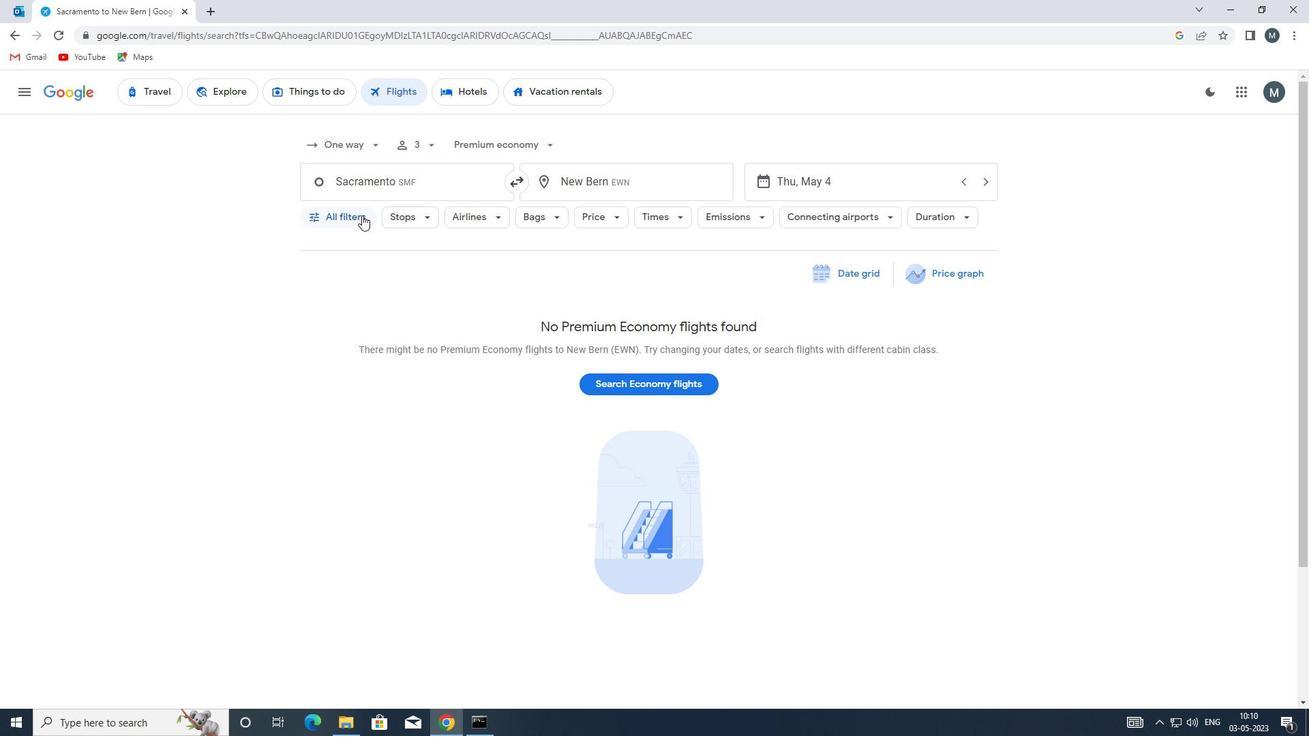 
Action: Mouse moved to (409, 424)
Screenshot: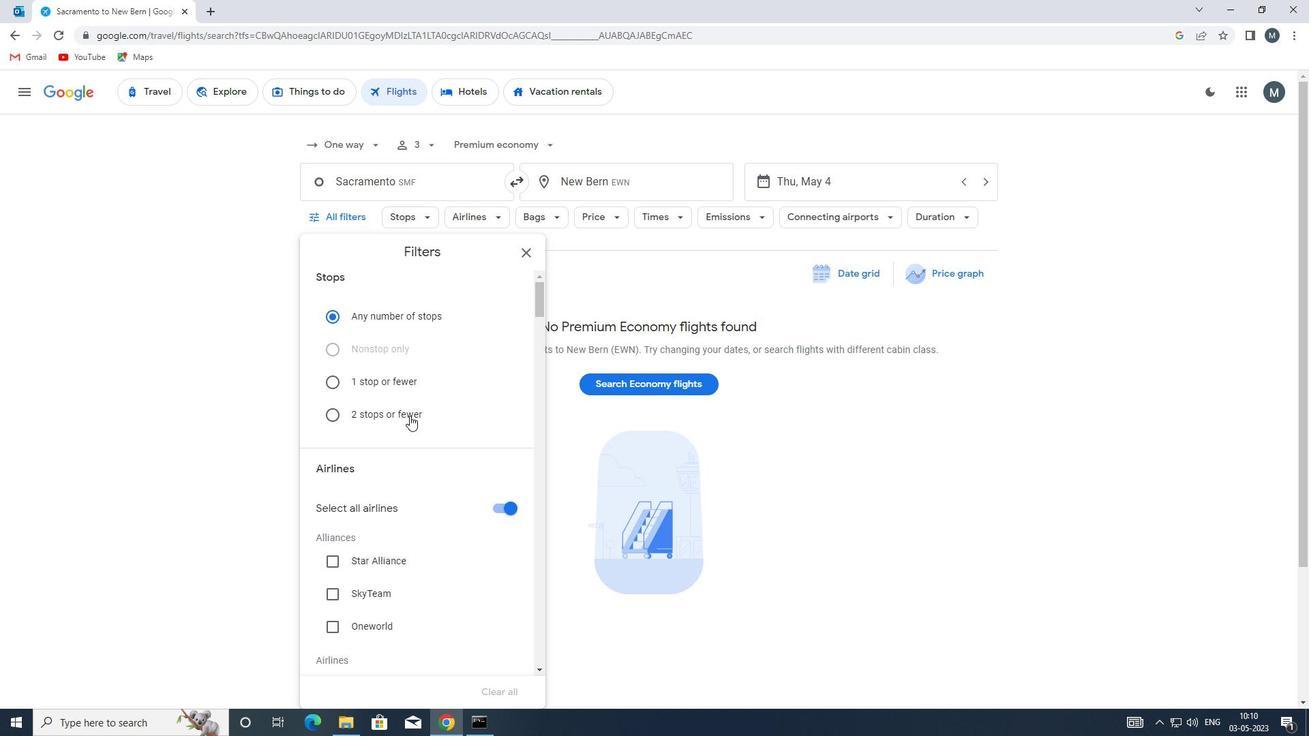 
Action: Mouse scrolled (409, 424) with delta (0, 0)
Screenshot: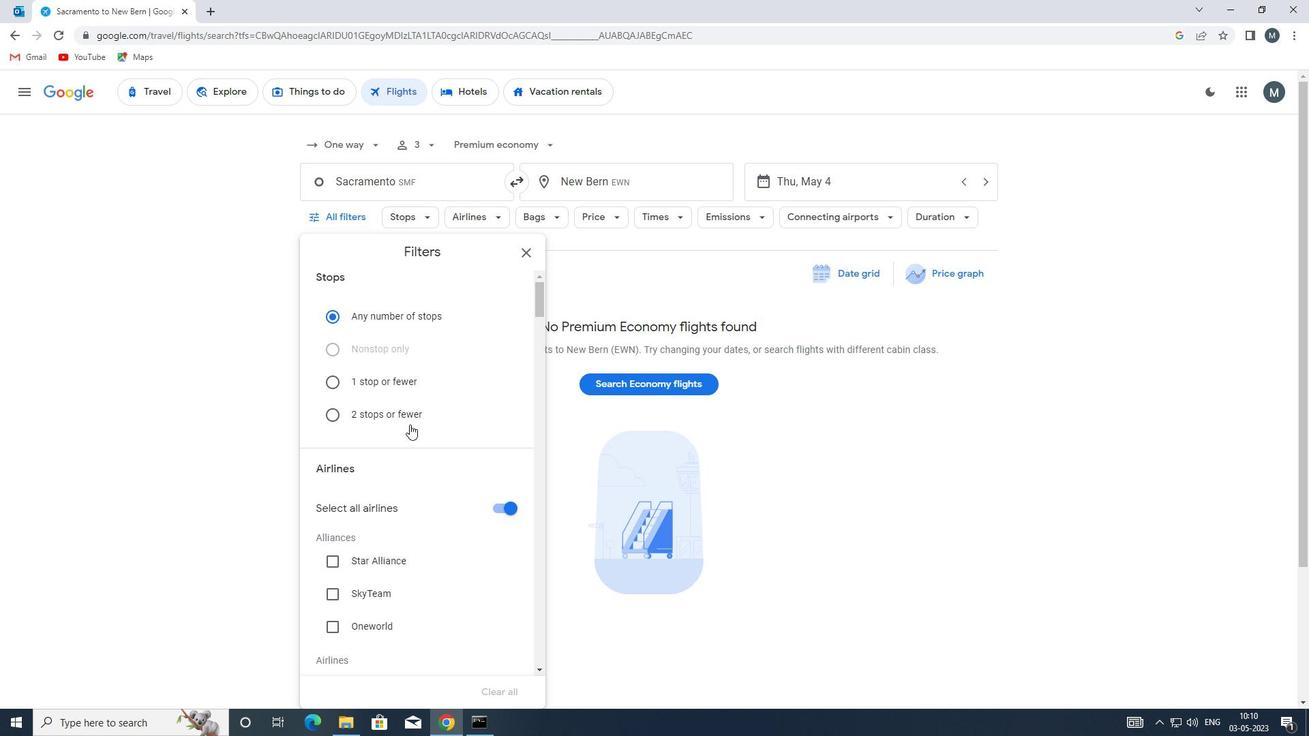 
Action: Mouse moved to (410, 426)
Screenshot: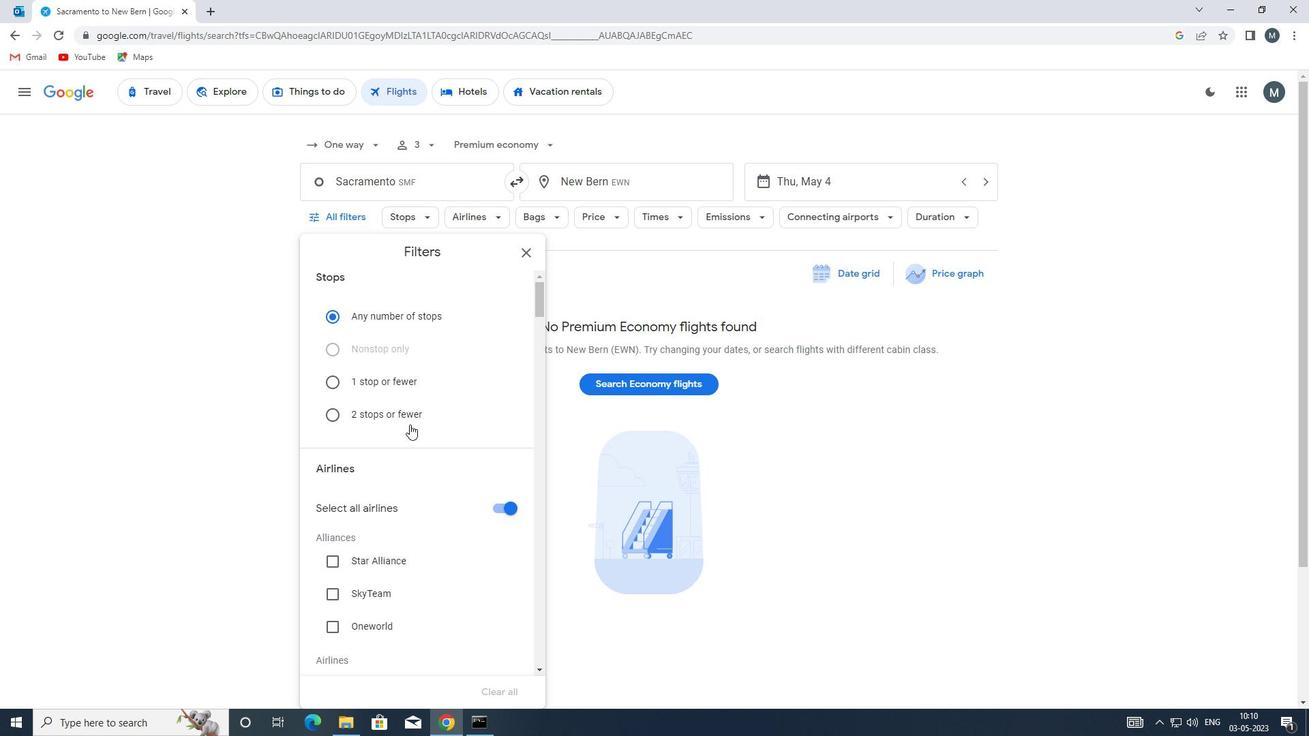 
Action: Mouse scrolled (410, 425) with delta (0, 0)
Screenshot: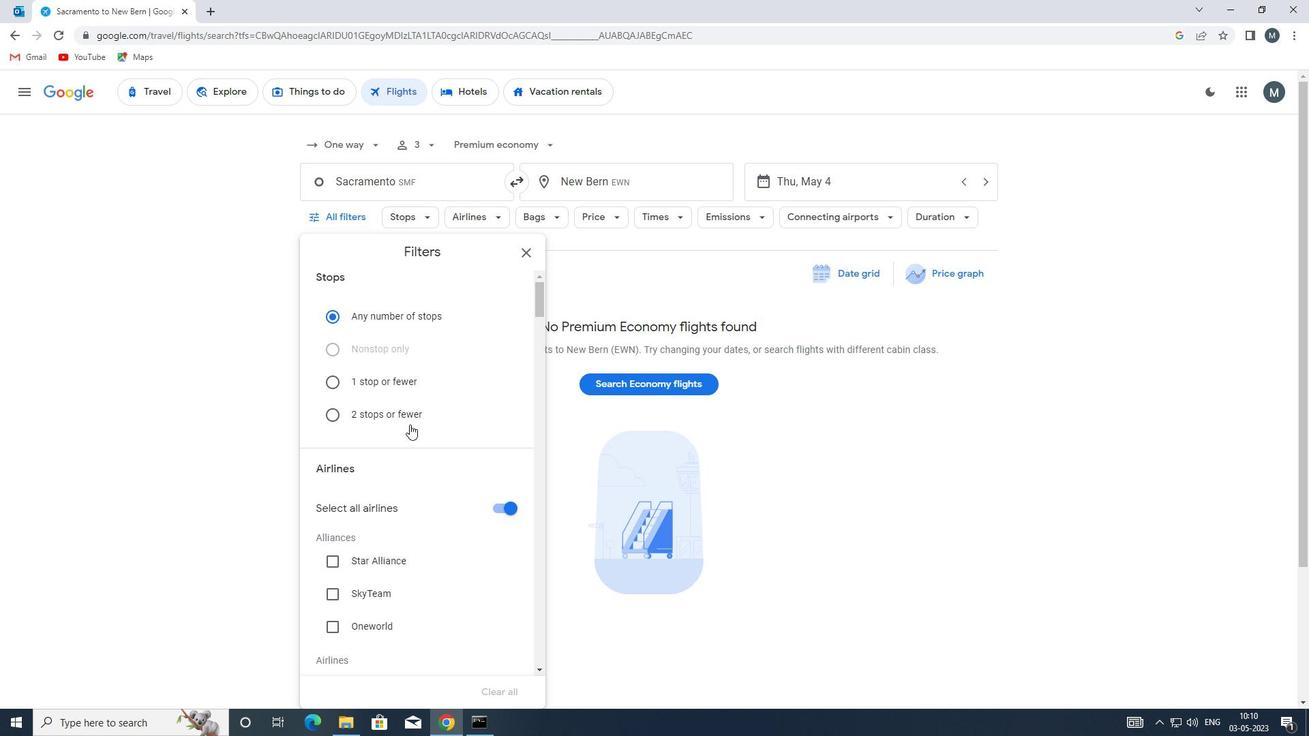 
Action: Mouse moved to (493, 373)
Screenshot: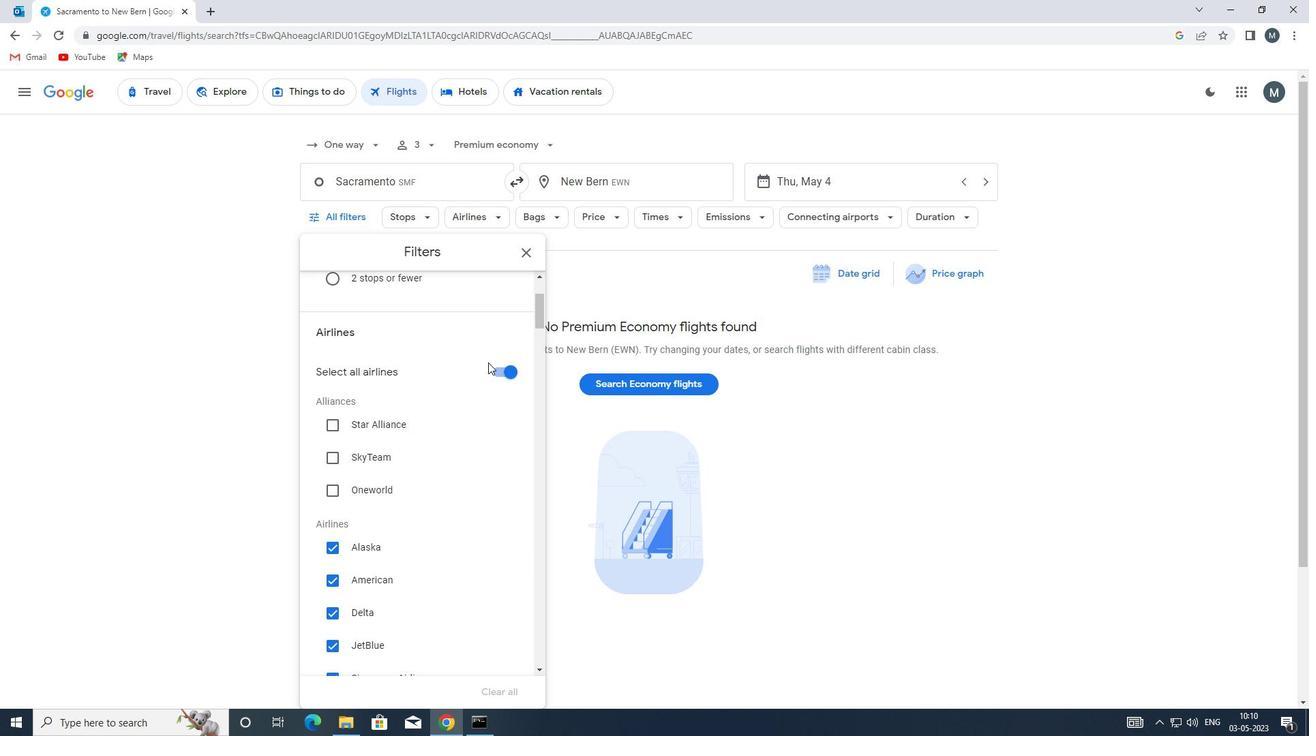 
Action: Mouse pressed left at (493, 373)
Screenshot: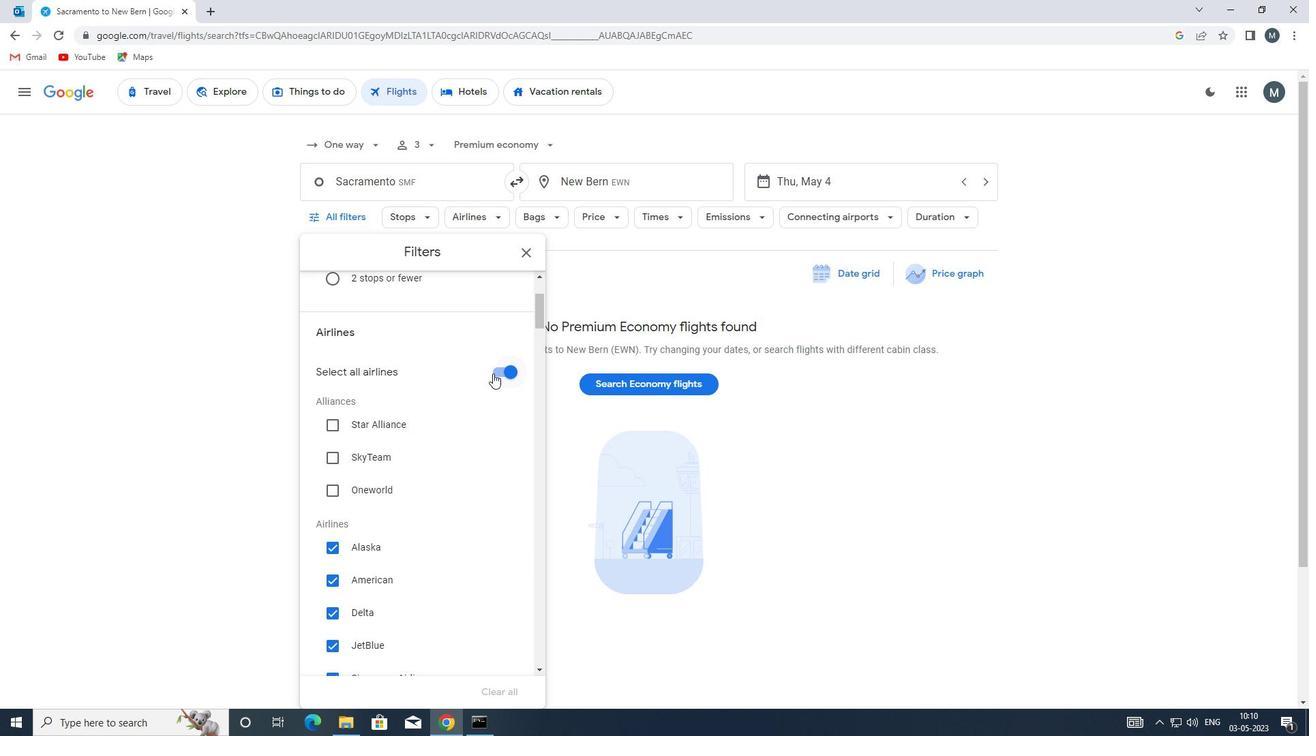 
Action: Mouse moved to (403, 463)
Screenshot: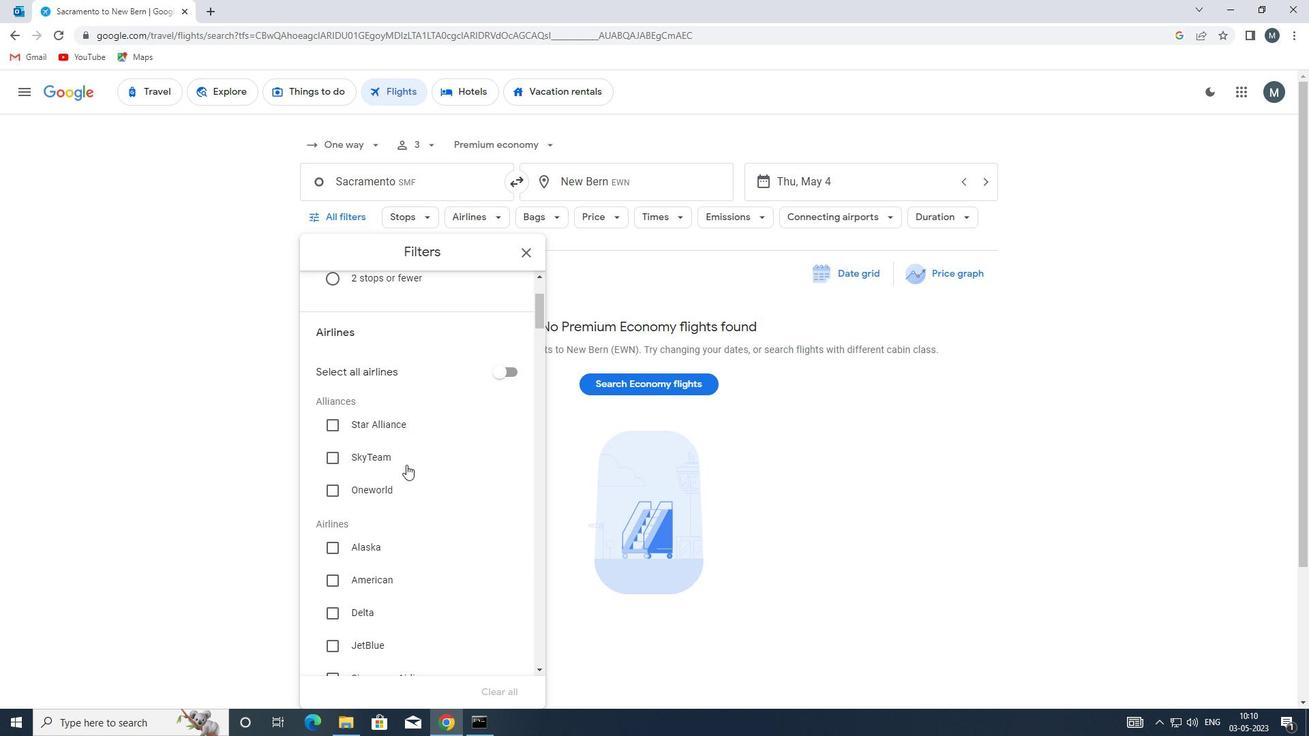 
Action: Mouse scrolled (403, 463) with delta (0, 0)
Screenshot: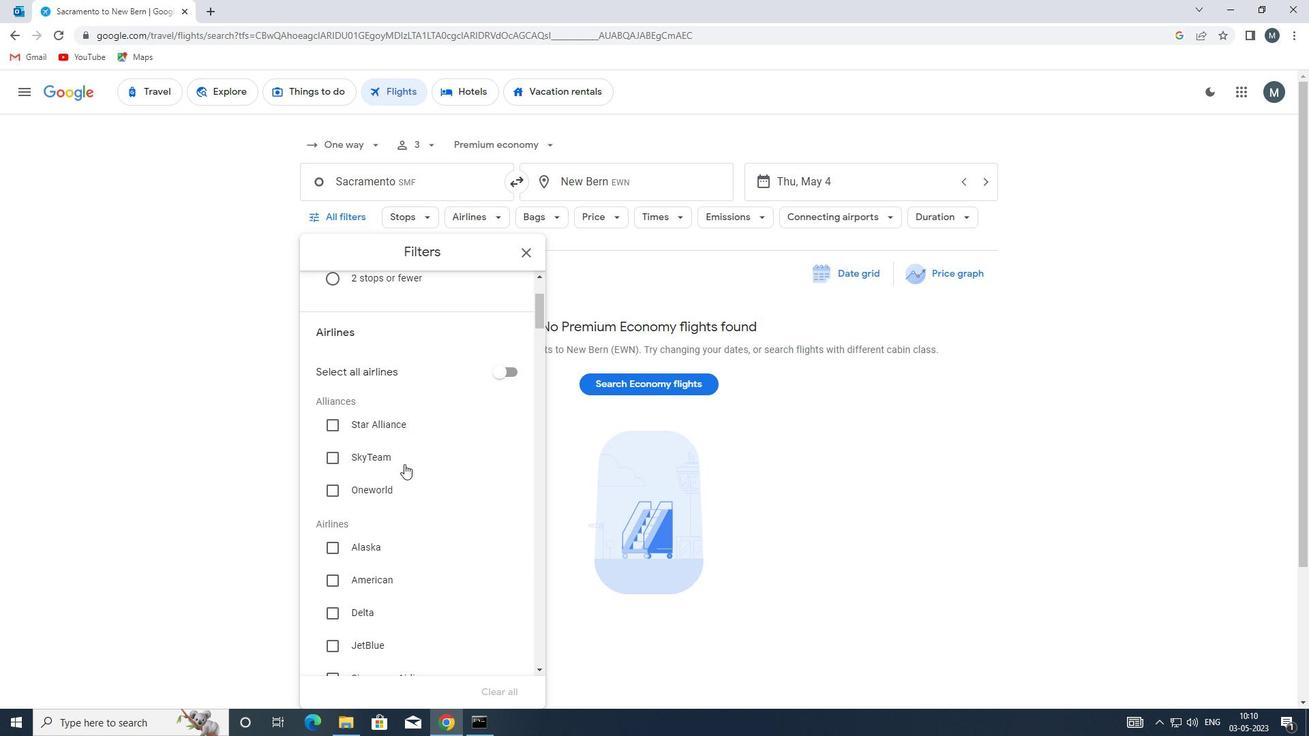 
Action: Mouse scrolled (403, 463) with delta (0, 0)
Screenshot: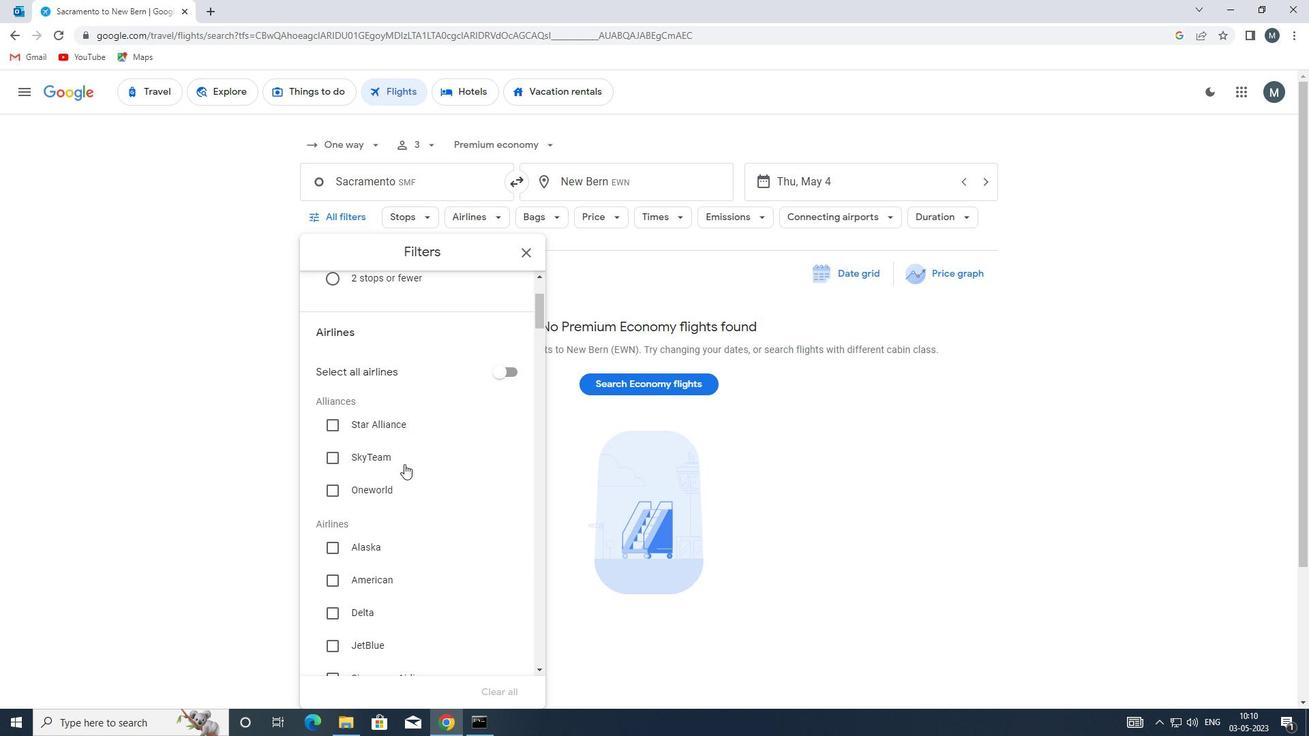 
Action: Mouse moved to (377, 416)
Screenshot: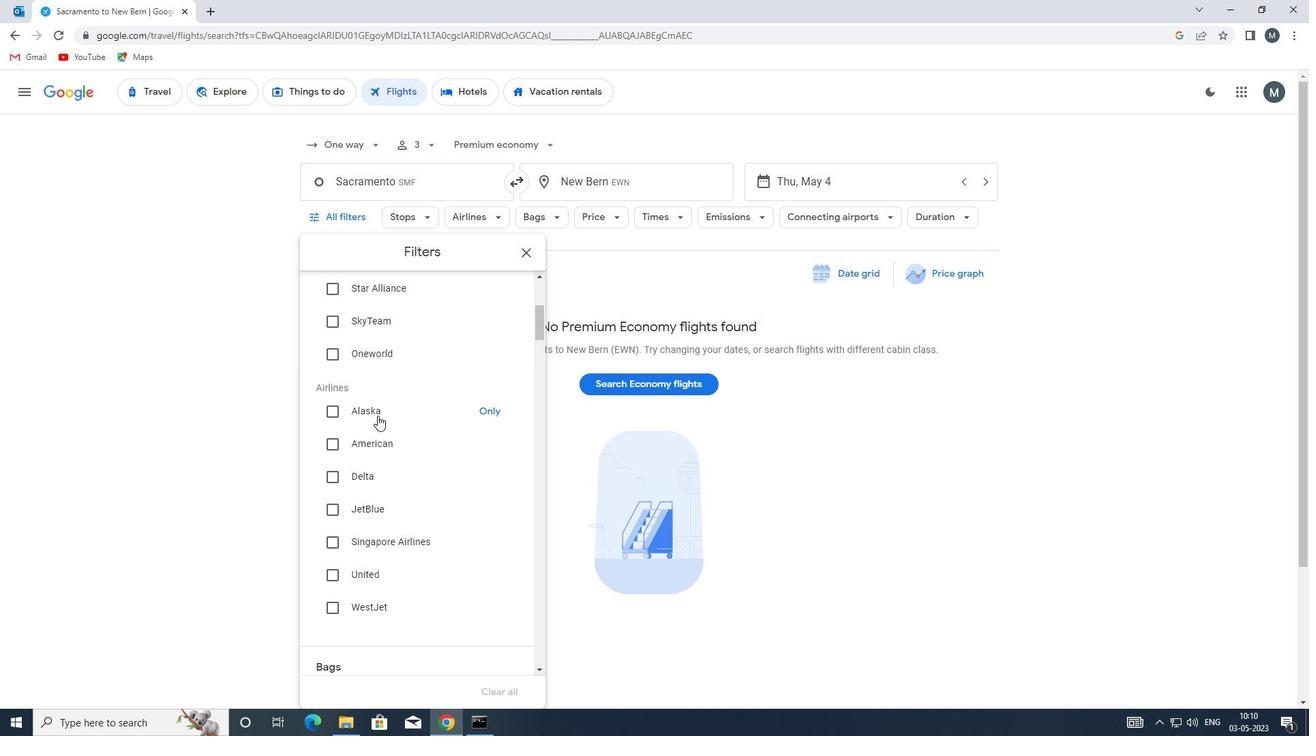 
Action: Mouse scrolled (377, 415) with delta (0, 0)
Screenshot: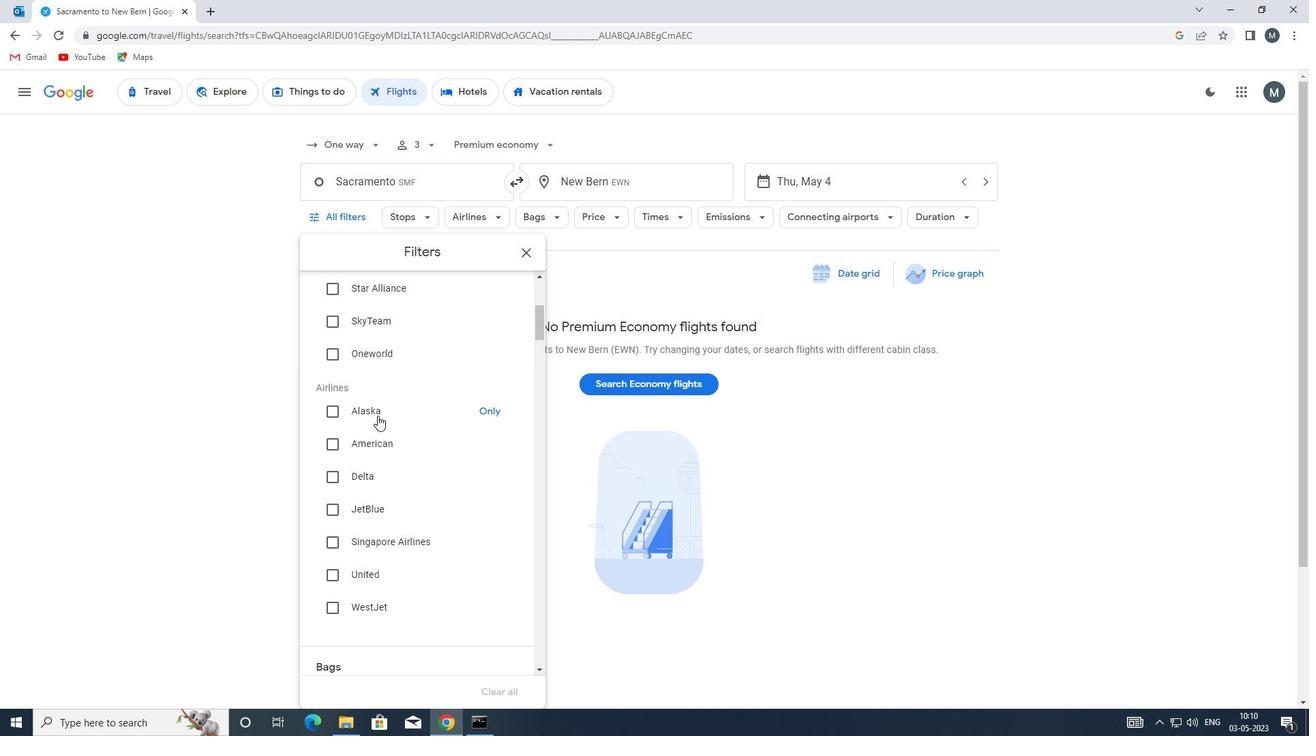 
Action: Mouse moved to (375, 420)
Screenshot: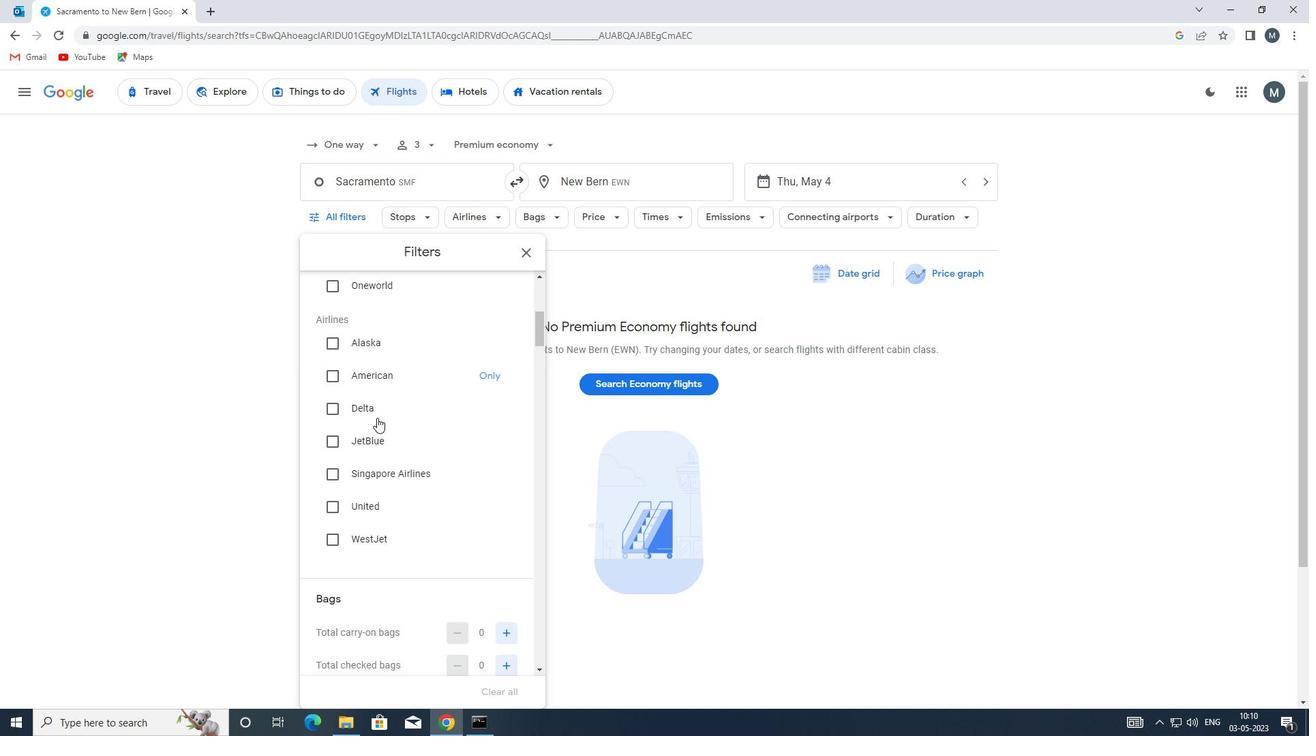 
Action: Mouse scrolled (375, 420) with delta (0, 0)
Screenshot: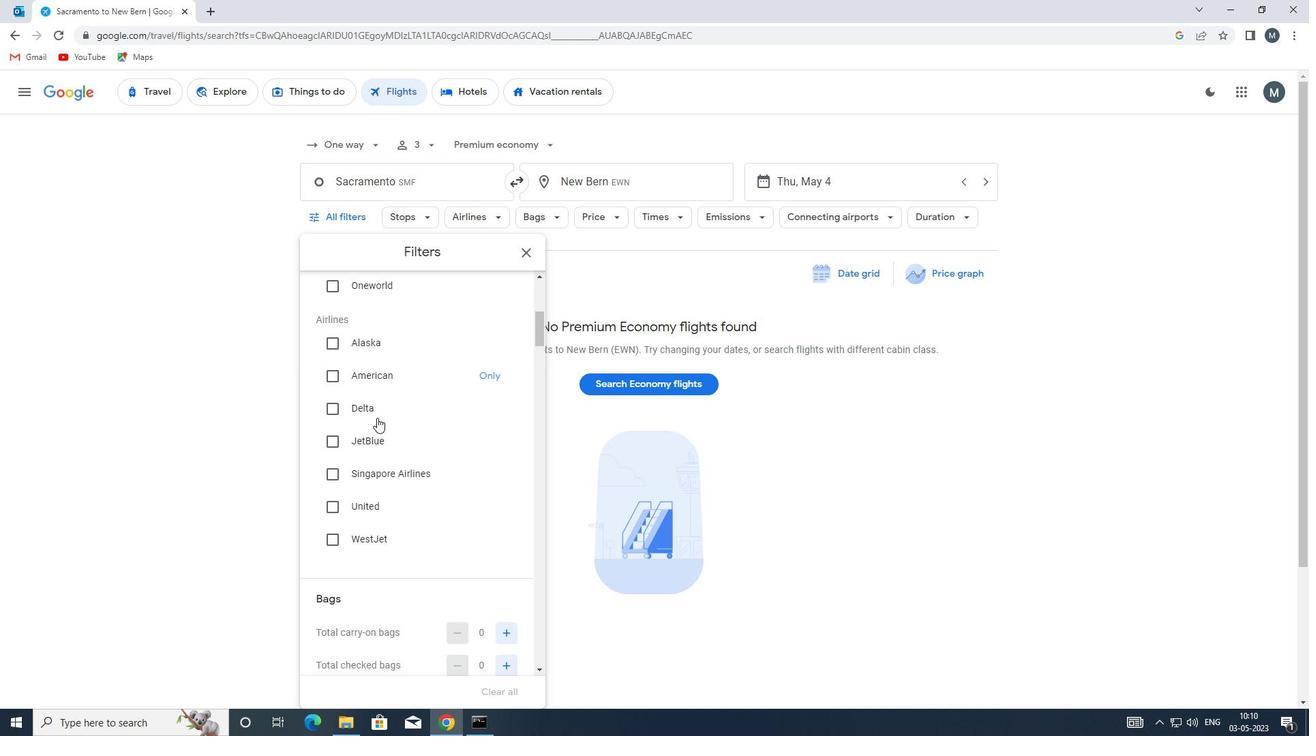 
Action: Mouse moved to (375, 427)
Screenshot: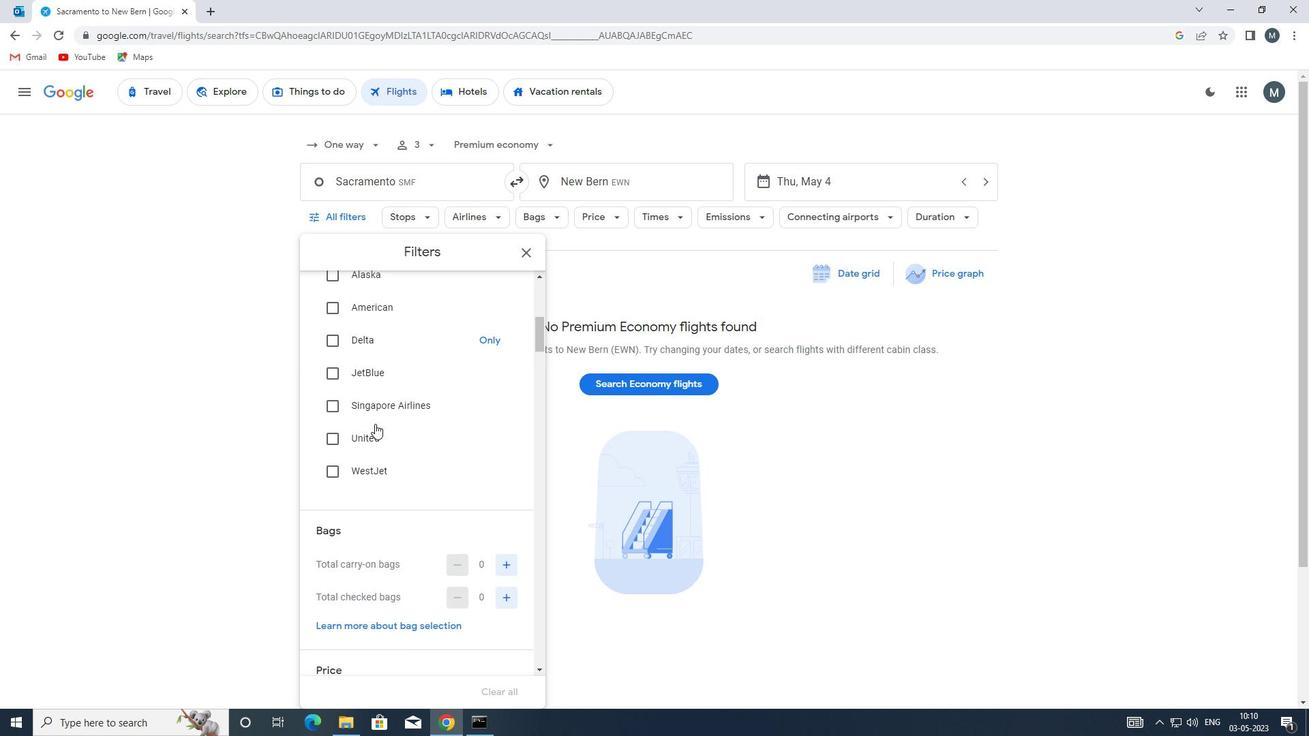 
Action: Mouse scrolled (375, 426) with delta (0, 0)
Screenshot: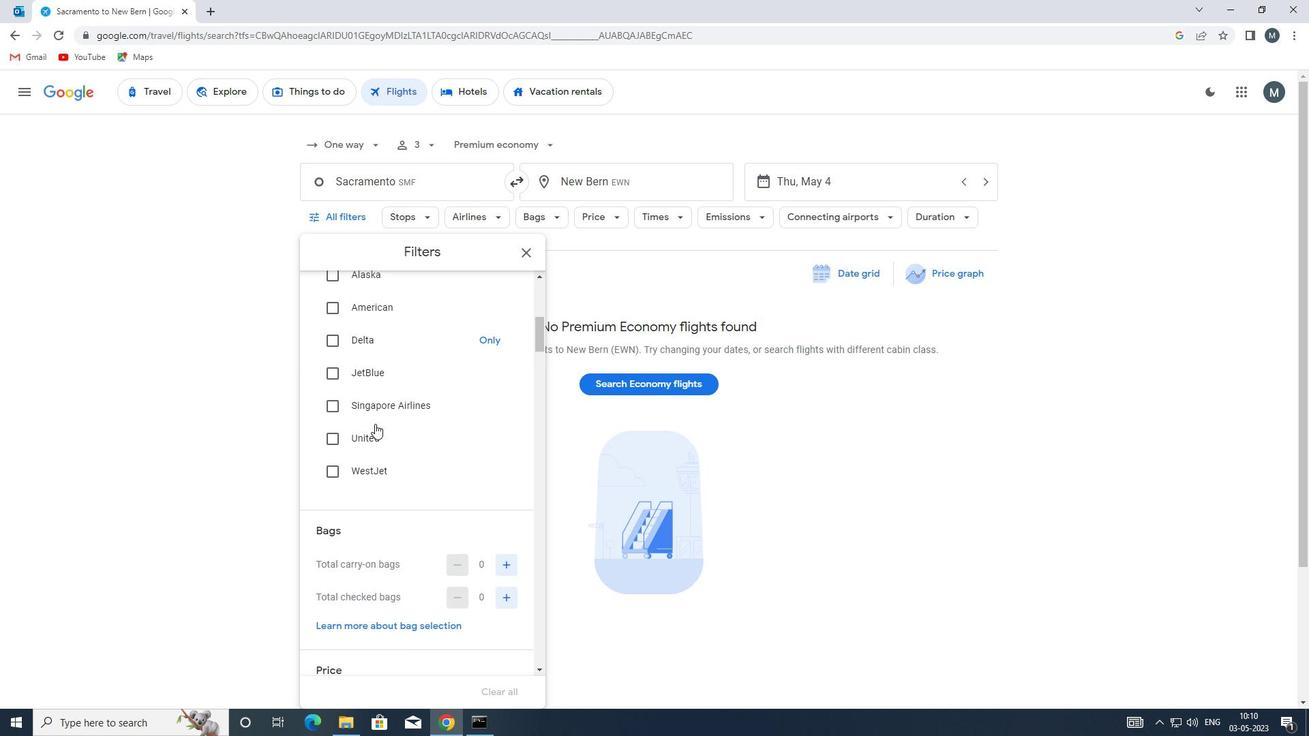 
Action: Mouse moved to (375, 426)
Screenshot: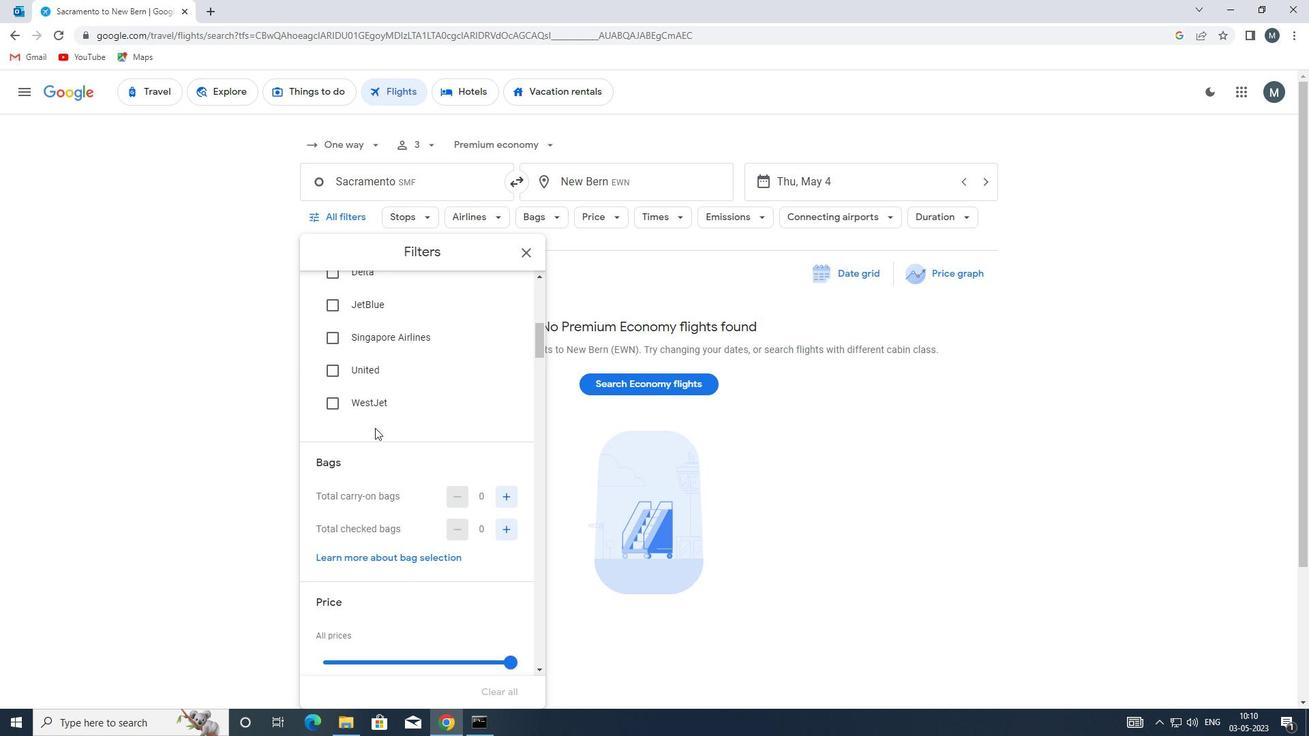 
Action: Mouse scrolled (375, 425) with delta (0, 0)
Screenshot: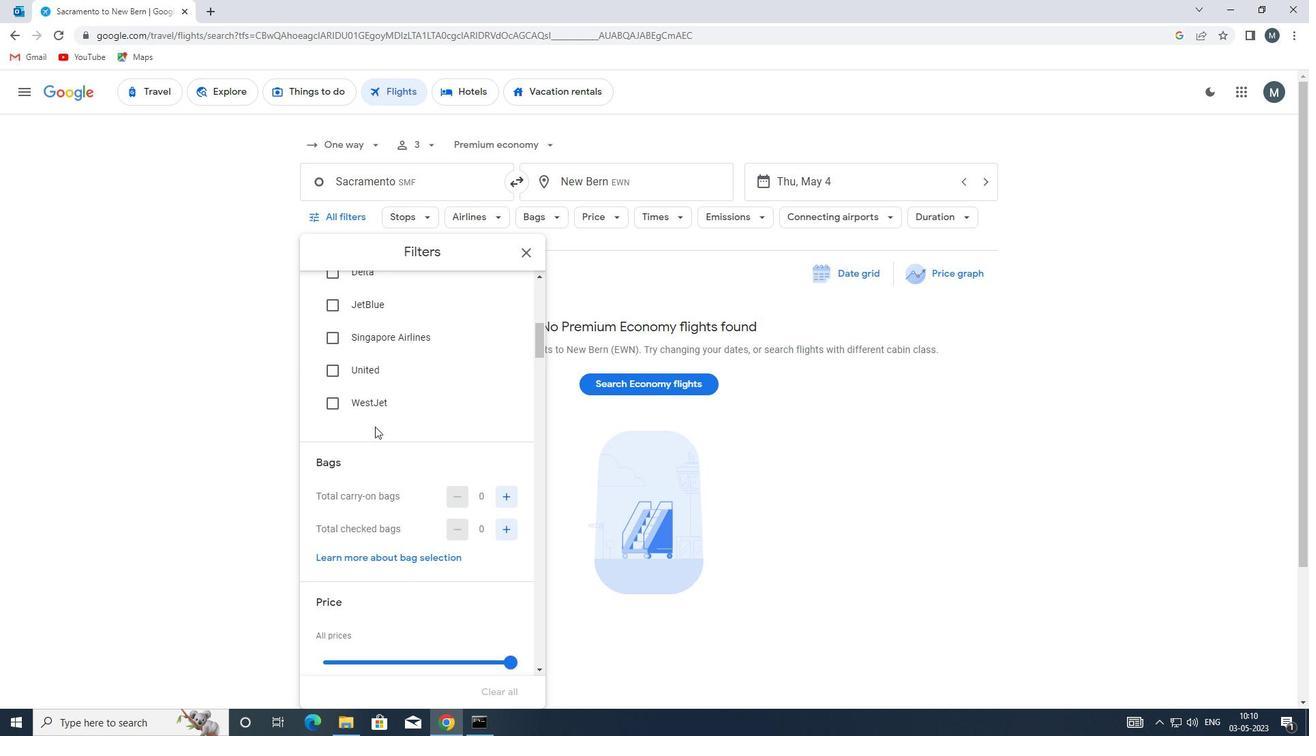 
Action: Mouse moved to (510, 451)
Screenshot: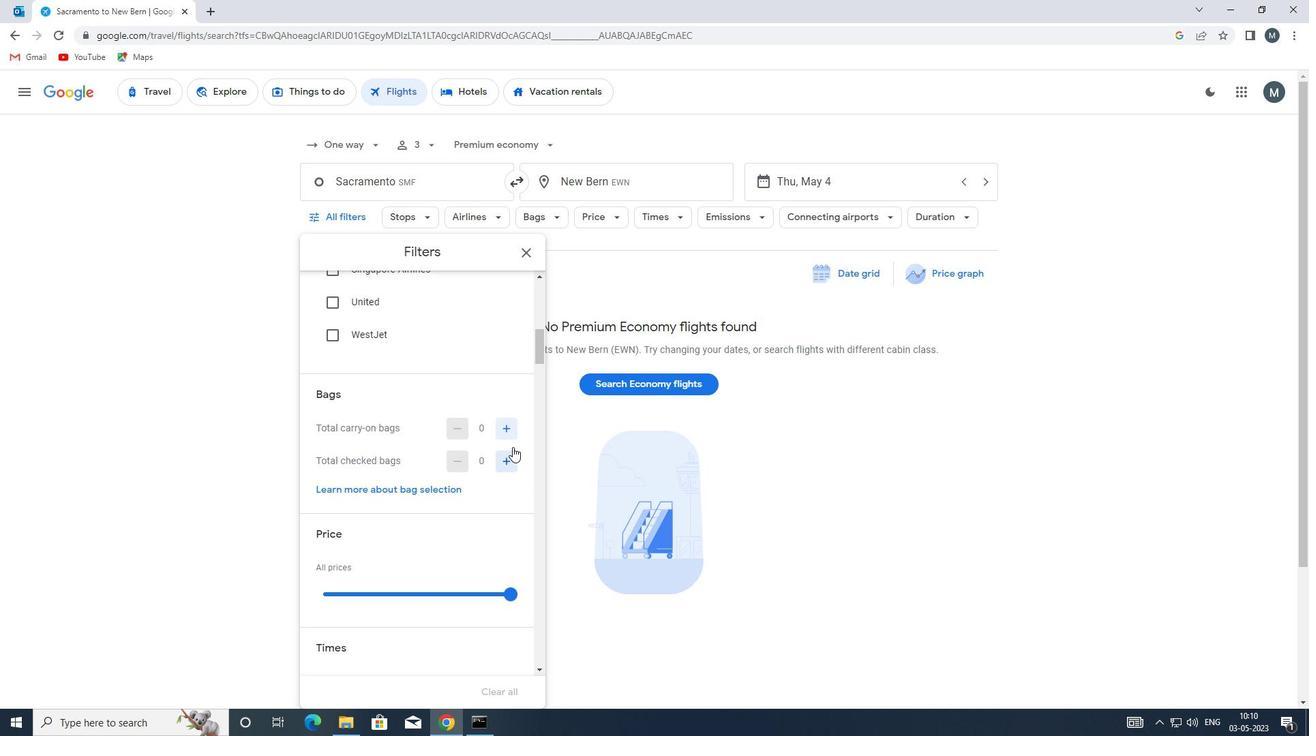 
Action: Mouse pressed left at (510, 451)
Screenshot: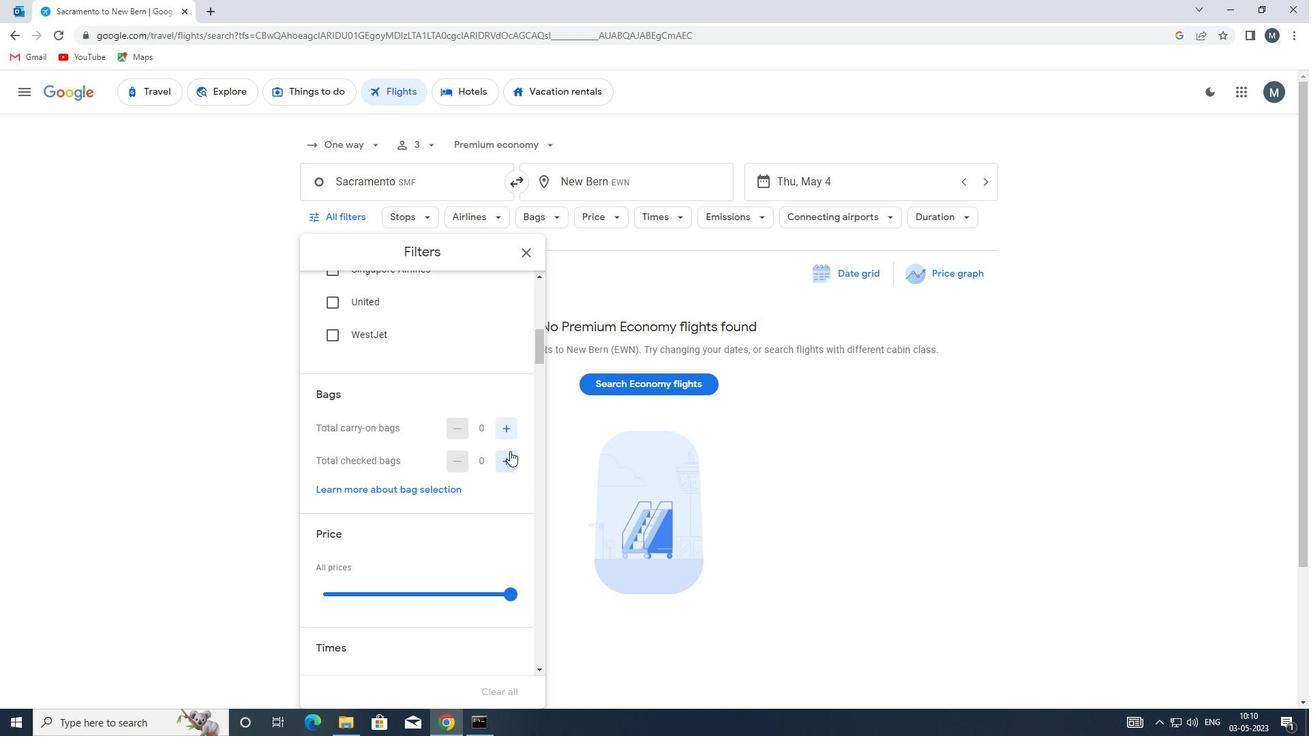 
Action: Mouse moved to (443, 476)
Screenshot: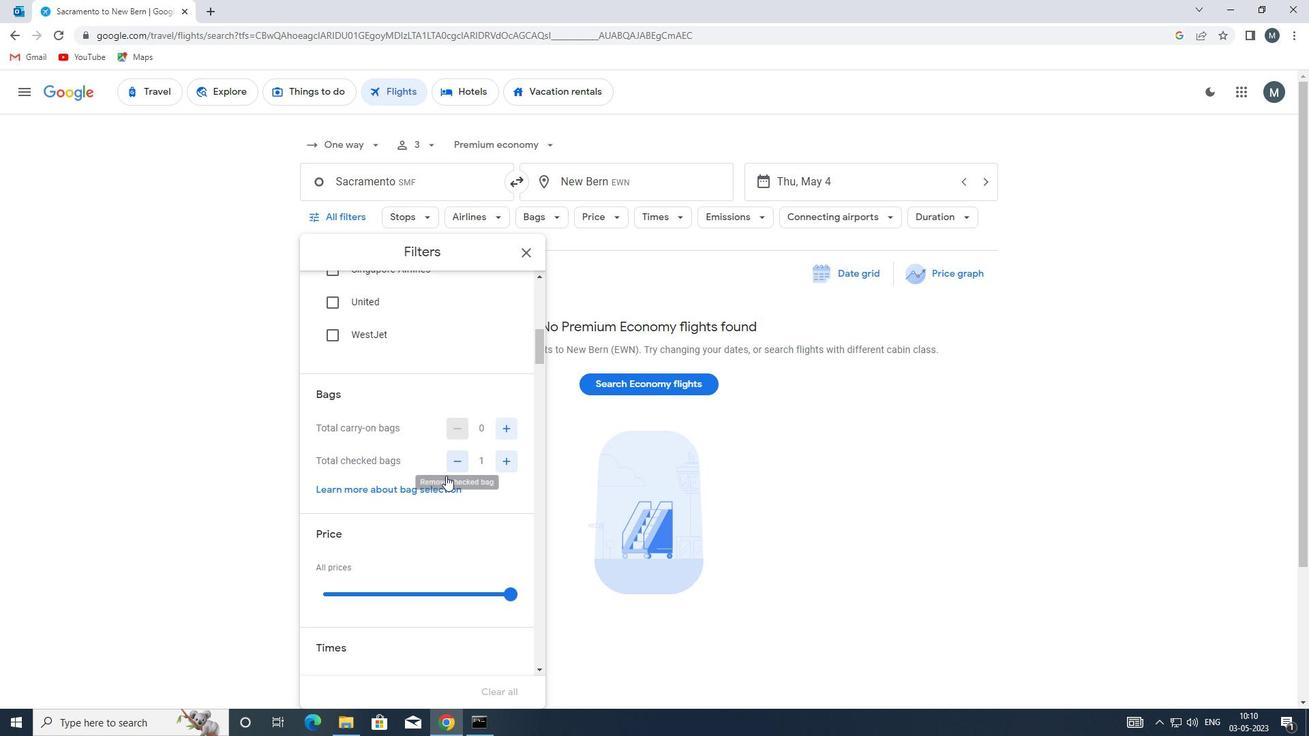 
Action: Mouse scrolled (443, 475) with delta (0, 0)
Screenshot: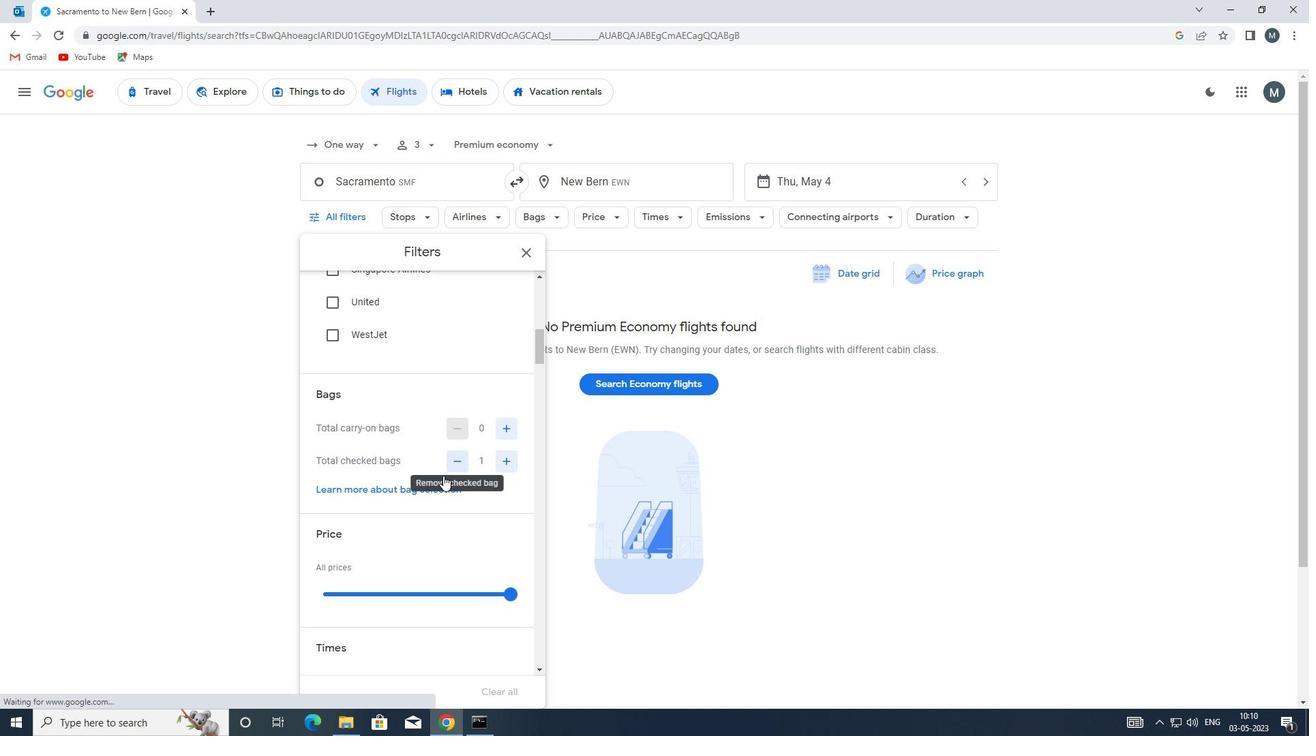 
Action: Mouse scrolled (443, 475) with delta (0, 0)
Screenshot: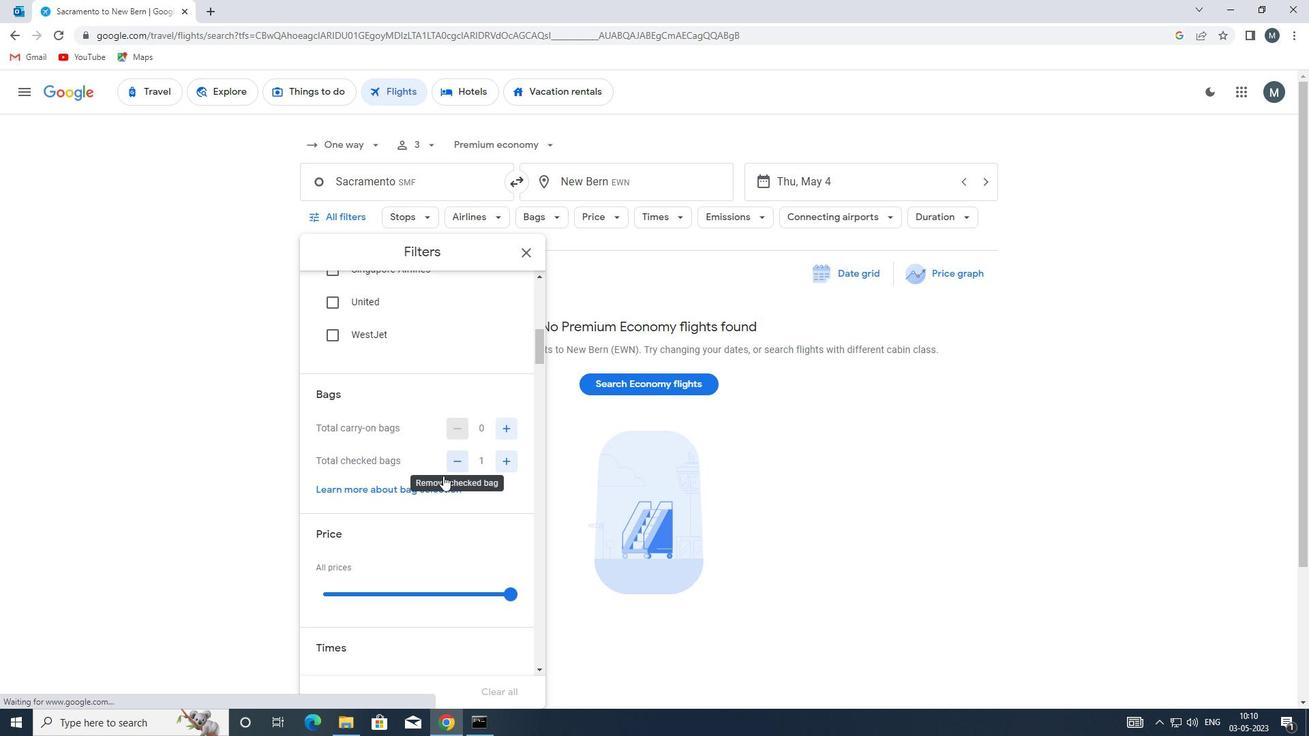 
Action: Mouse moved to (416, 450)
Screenshot: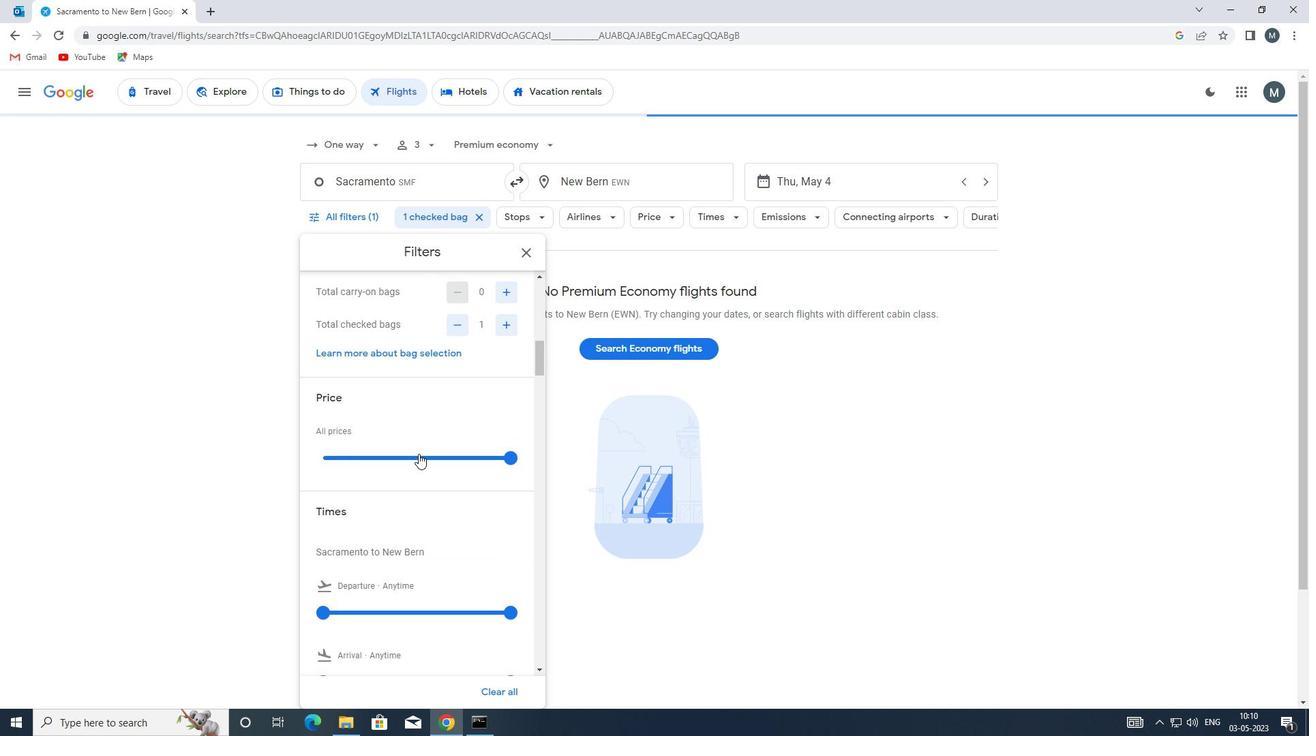 
Action: Mouse pressed left at (416, 450)
Screenshot: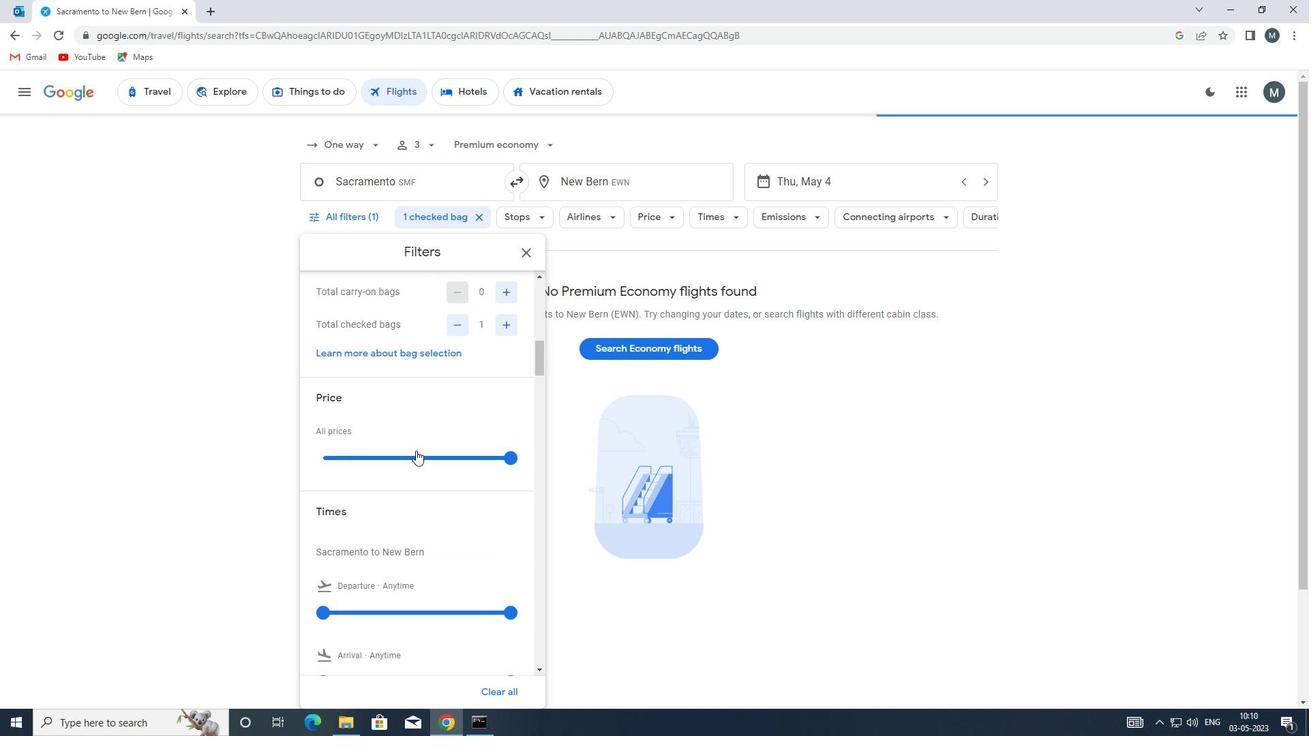 
Action: Mouse moved to (416, 449)
Screenshot: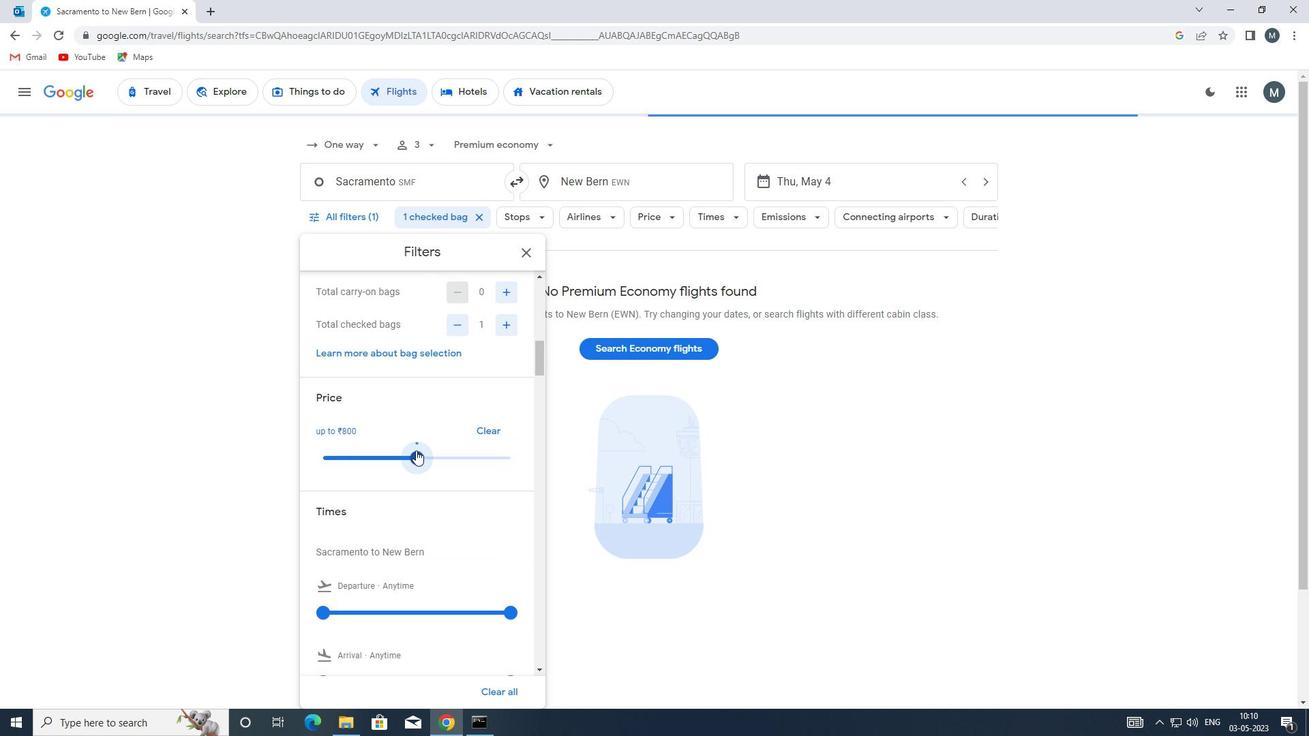 
Action: Mouse pressed left at (416, 449)
Screenshot: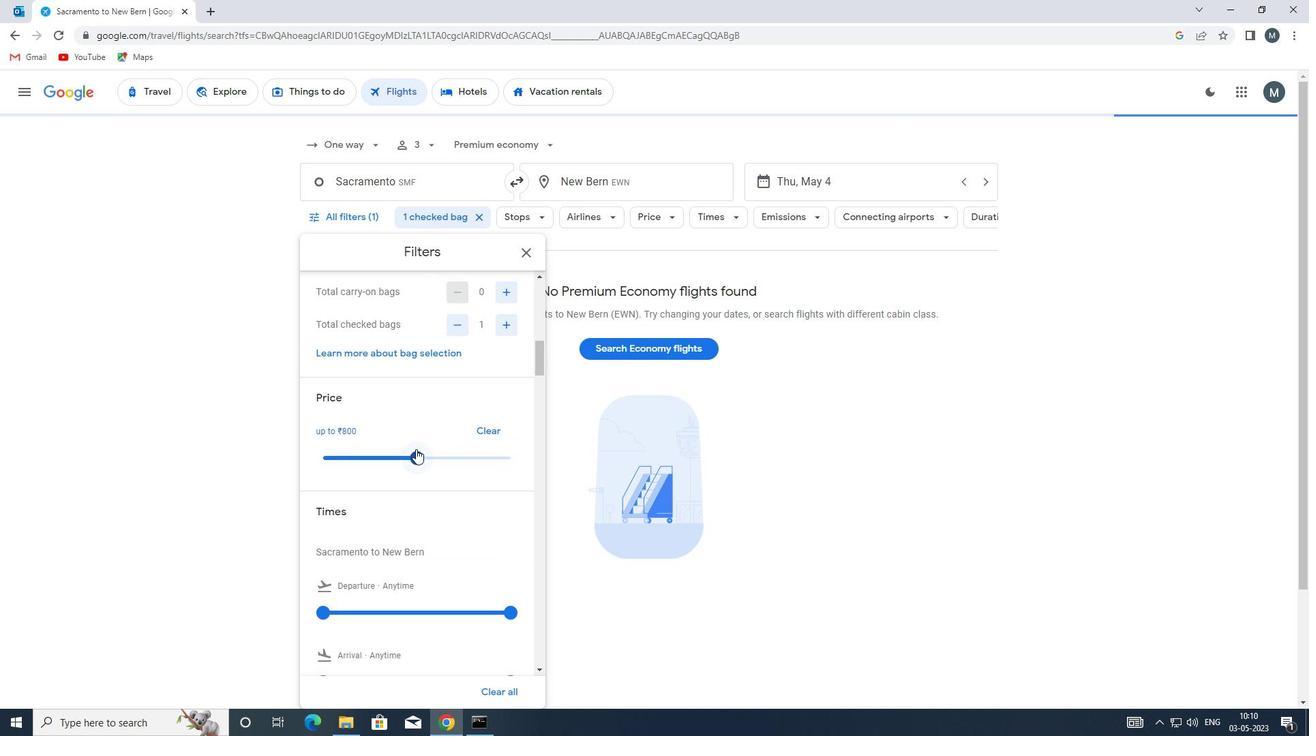 
Action: Mouse moved to (426, 455)
Screenshot: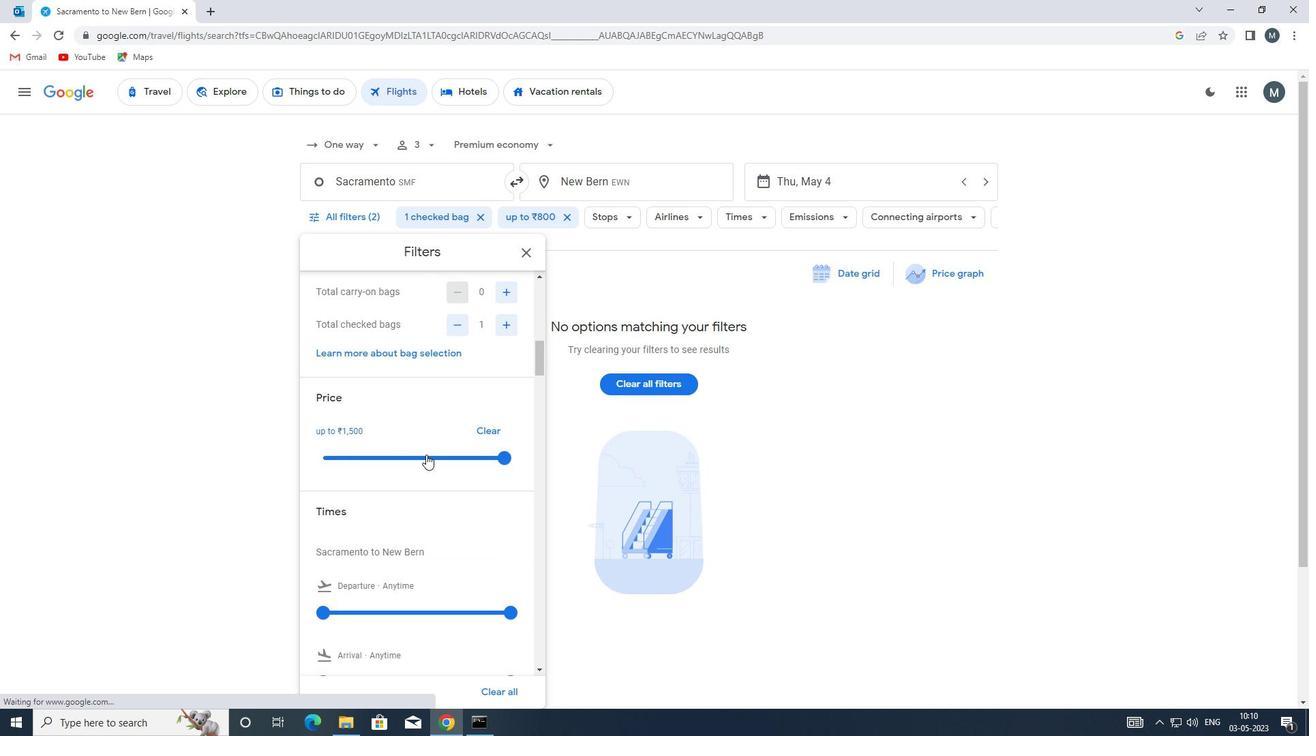 
Action: Mouse scrolled (426, 454) with delta (0, 0)
Screenshot: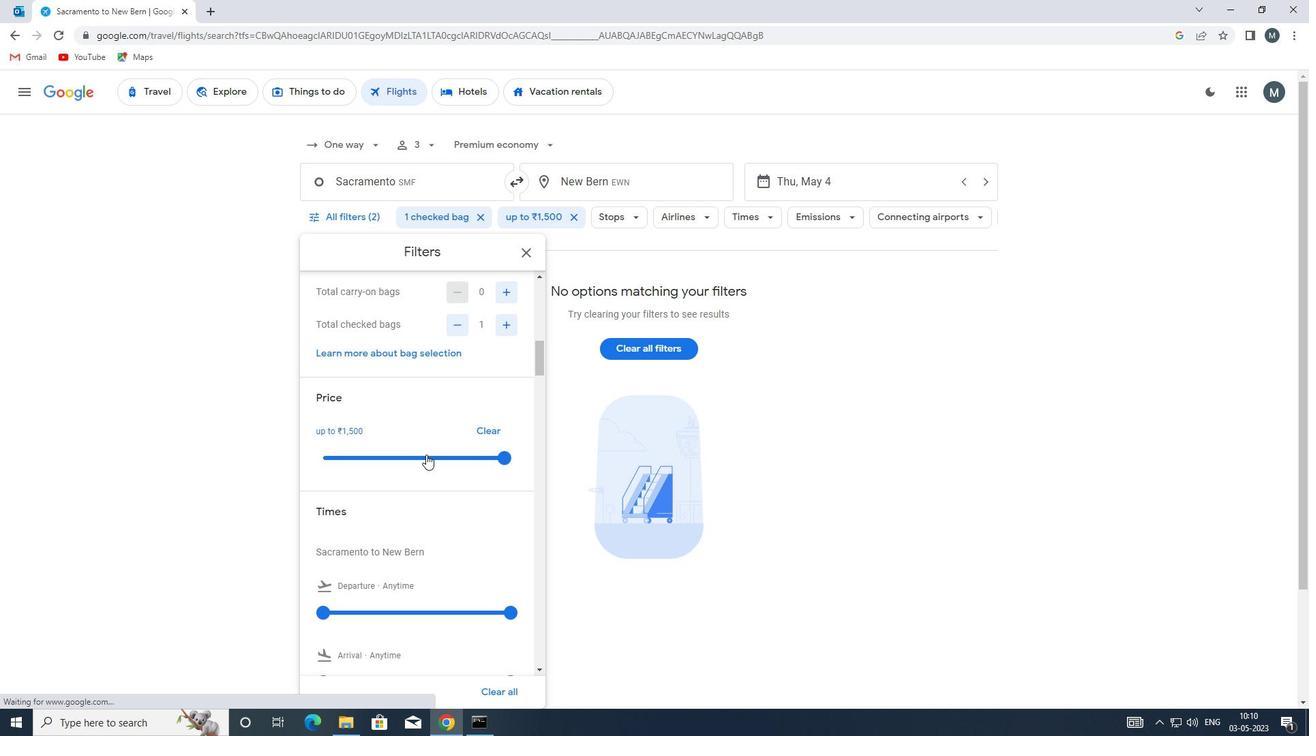 
Action: Mouse moved to (418, 454)
Screenshot: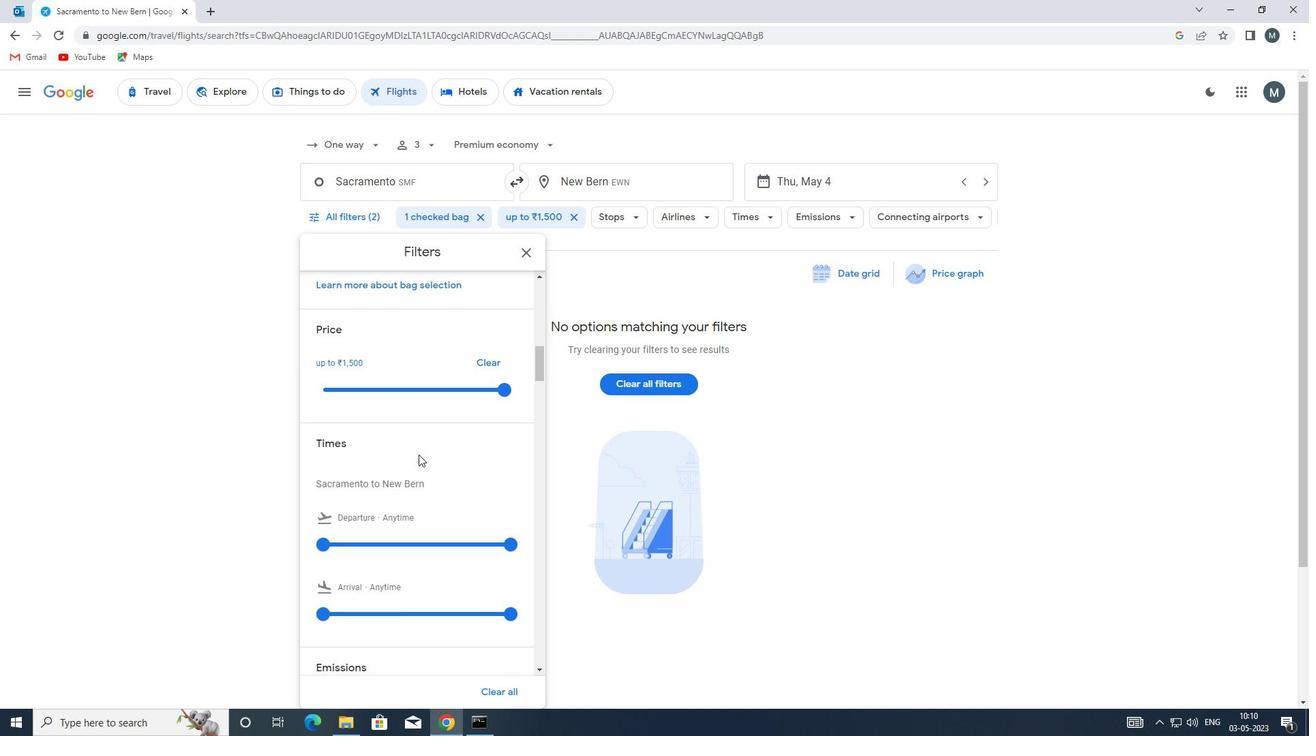 
Action: Mouse scrolled (418, 453) with delta (0, 0)
Screenshot: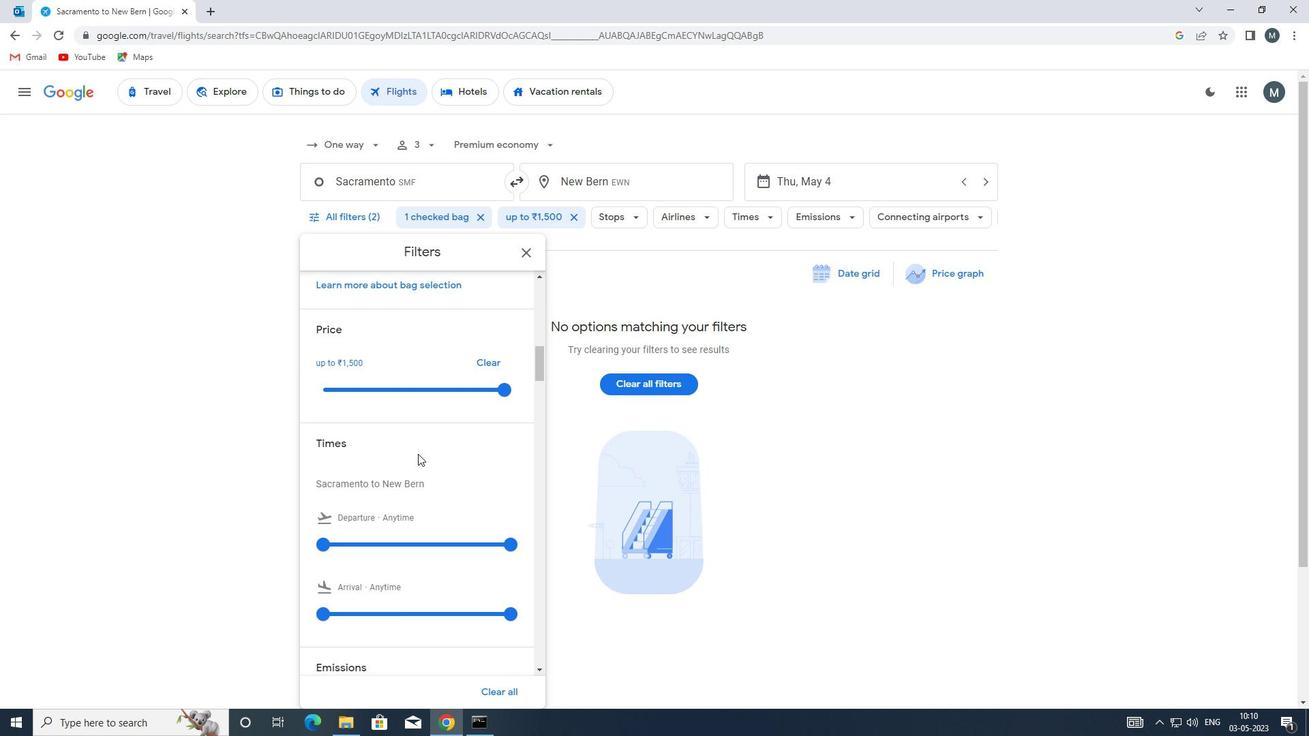 
Action: Mouse moved to (328, 468)
Screenshot: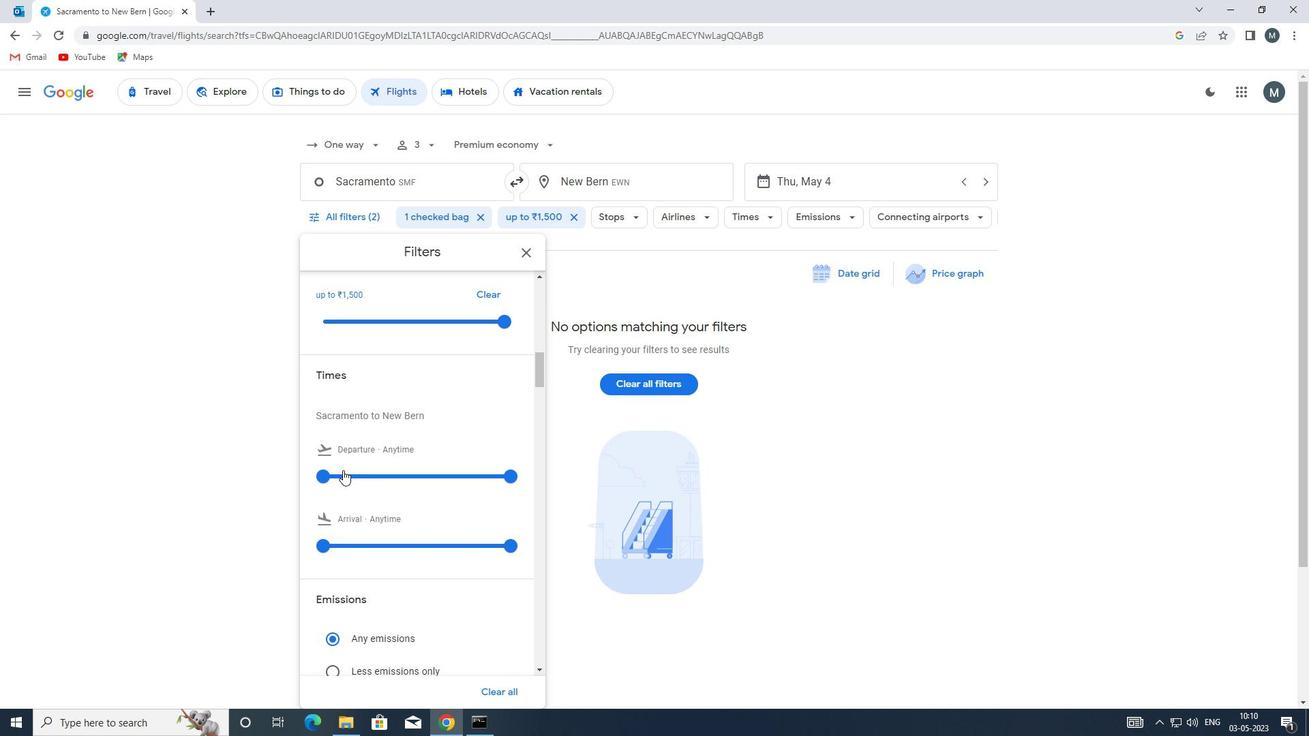 
Action: Mouse pressed left at (328, 468)
Screenshot: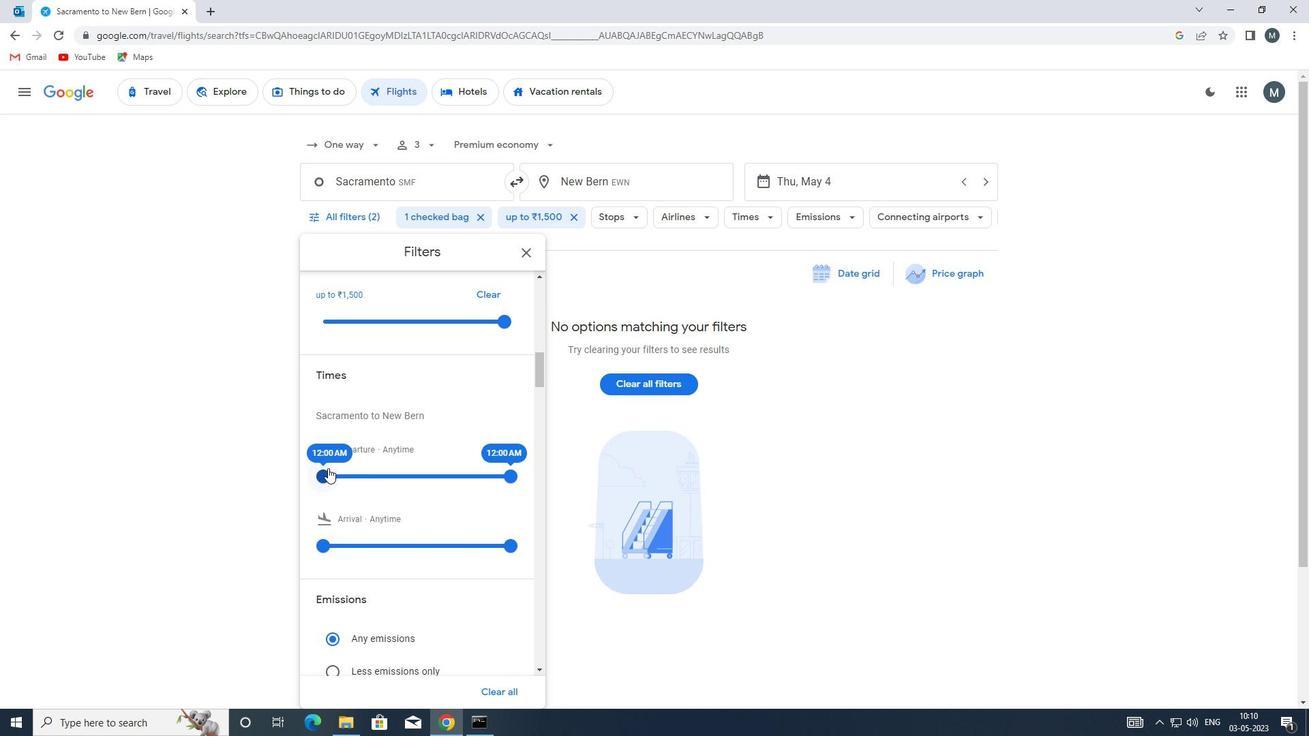 
Action: Mouse moved to (506, 474)
Screenshot: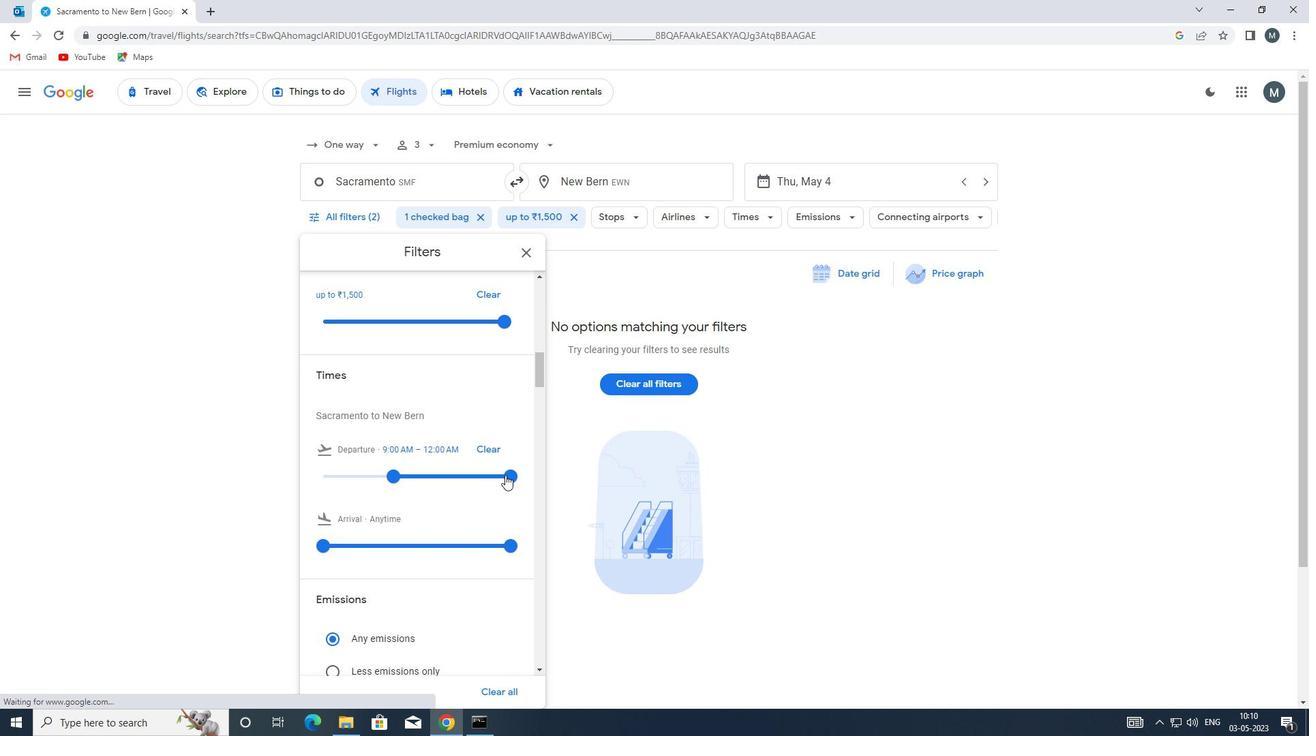 
Action: Mouse pressed left at (506, 474)
Screenshot: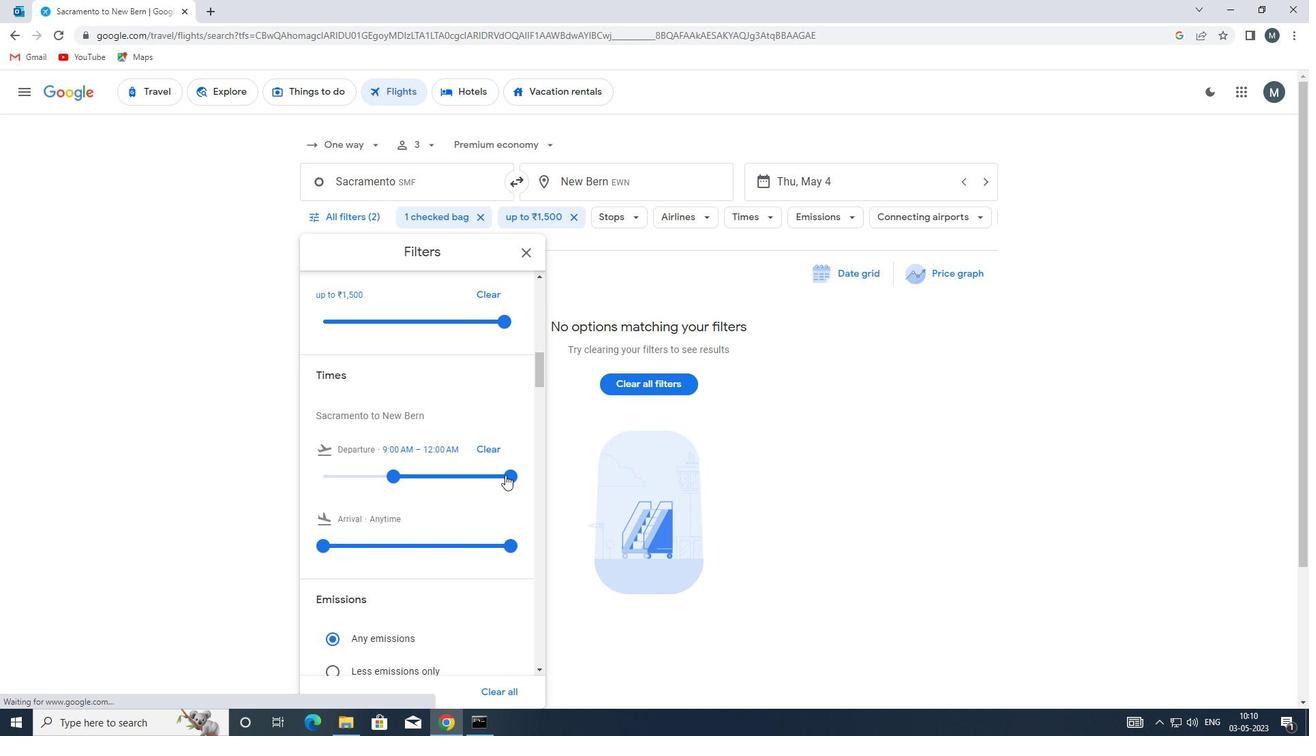 
Action: Mouse moved to (412, 463)
Screenshot: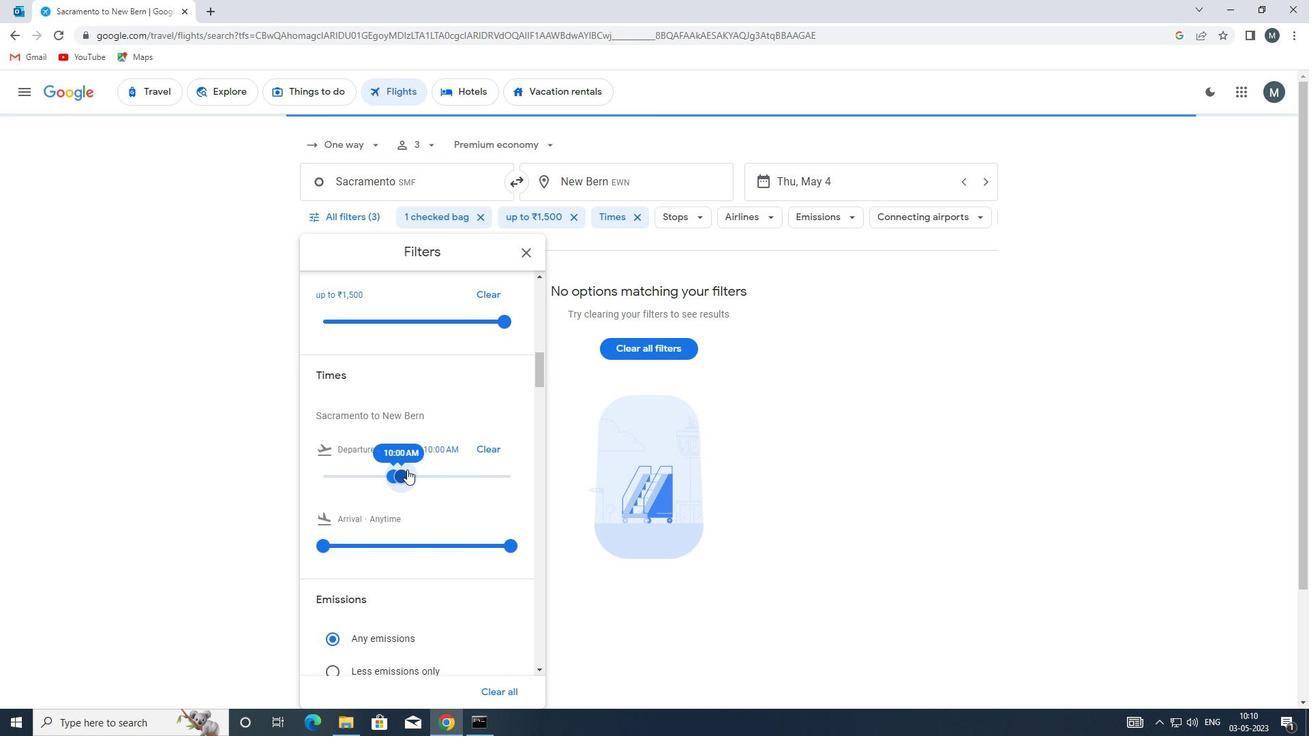 
Action: Mouse scrolled (412, 463) with delta (0, 0)
Screenshot: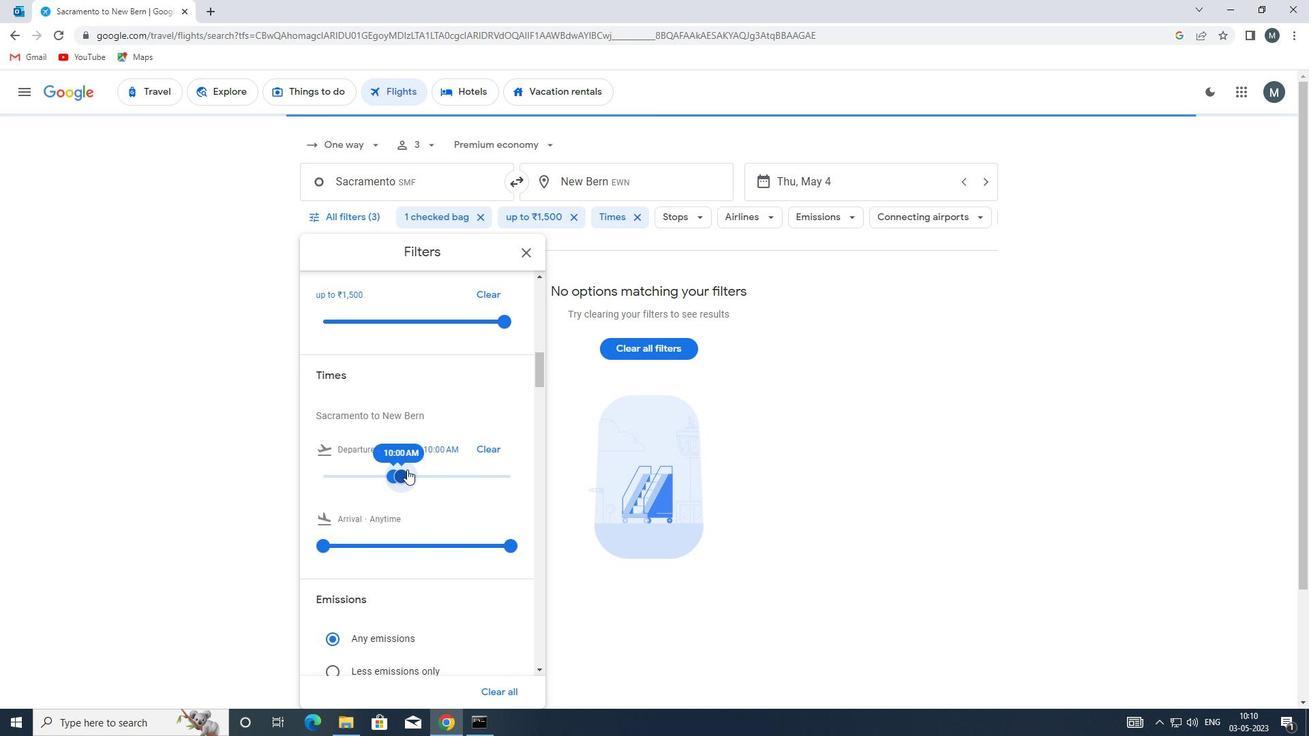 
Action: Mouse scrolled (412, 463) with delta (0, 0)
Screenshot: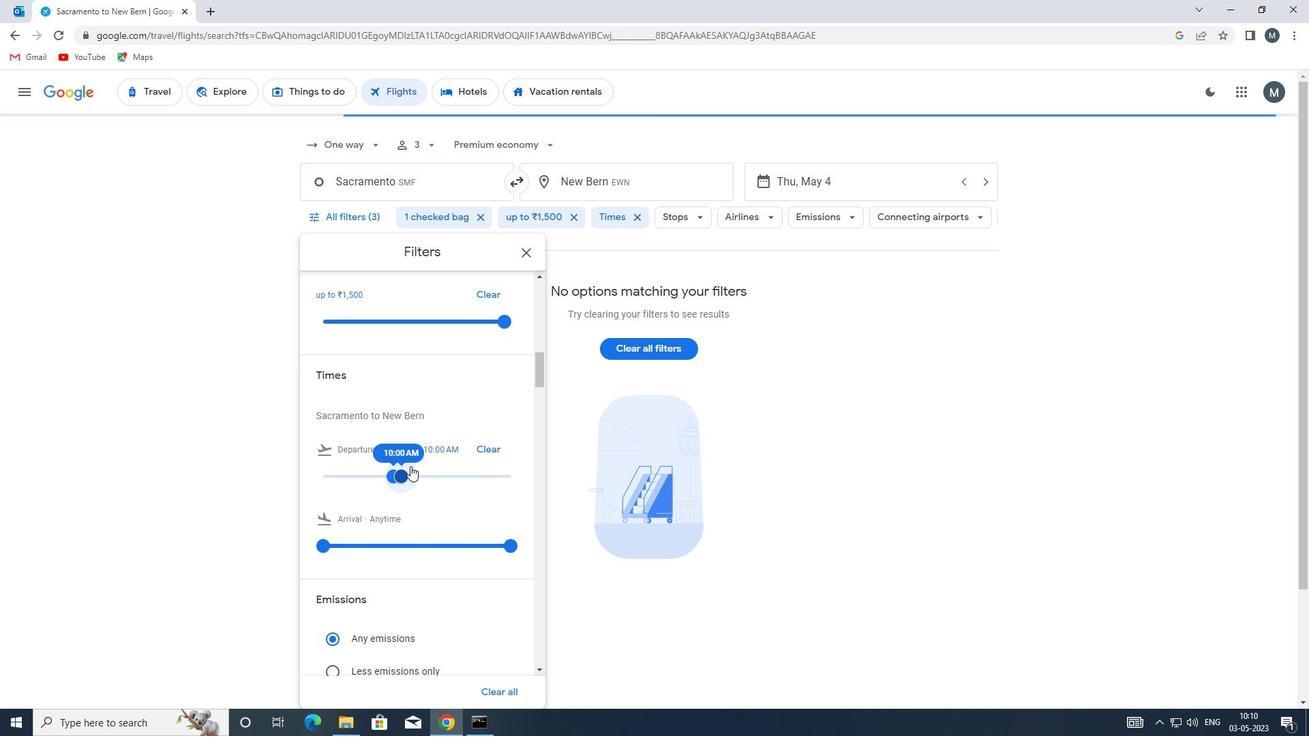 
Action: Mouse moved to (523, 251)
Screenshot: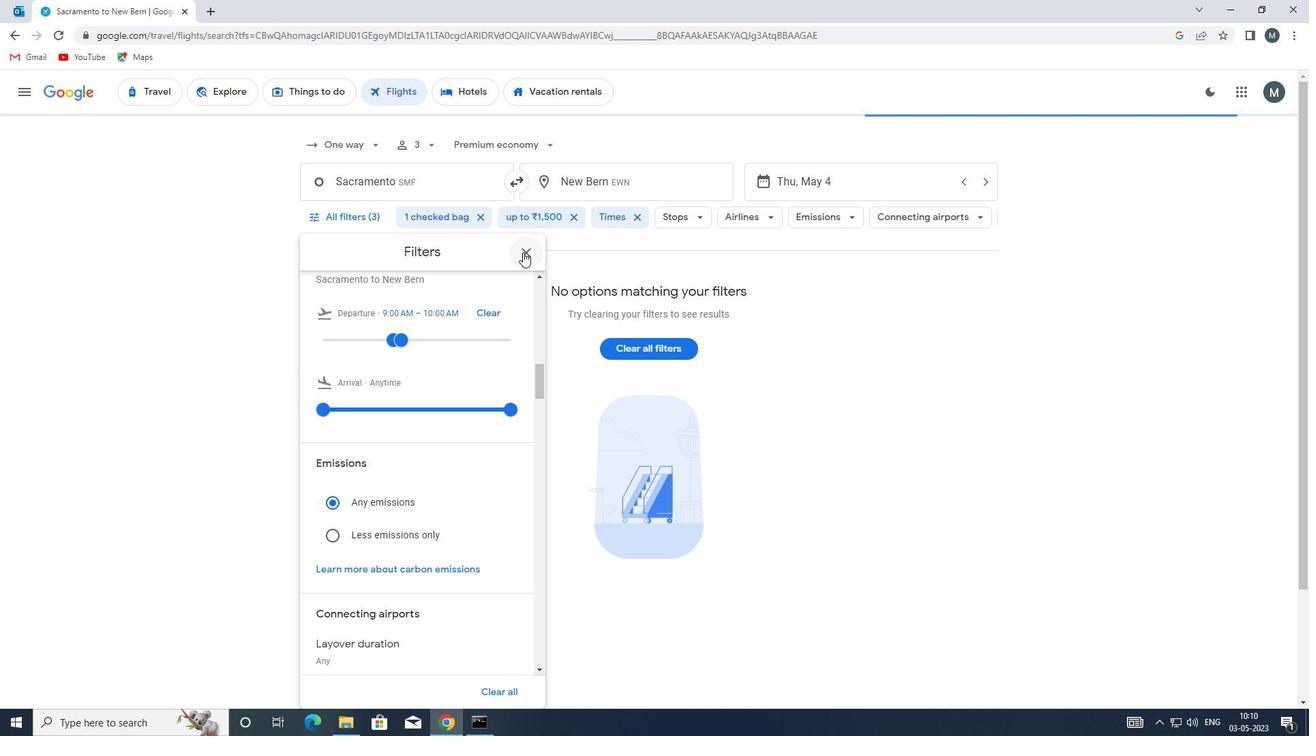 
Action: Mouse pressed left at (523, 251)
Screenshot: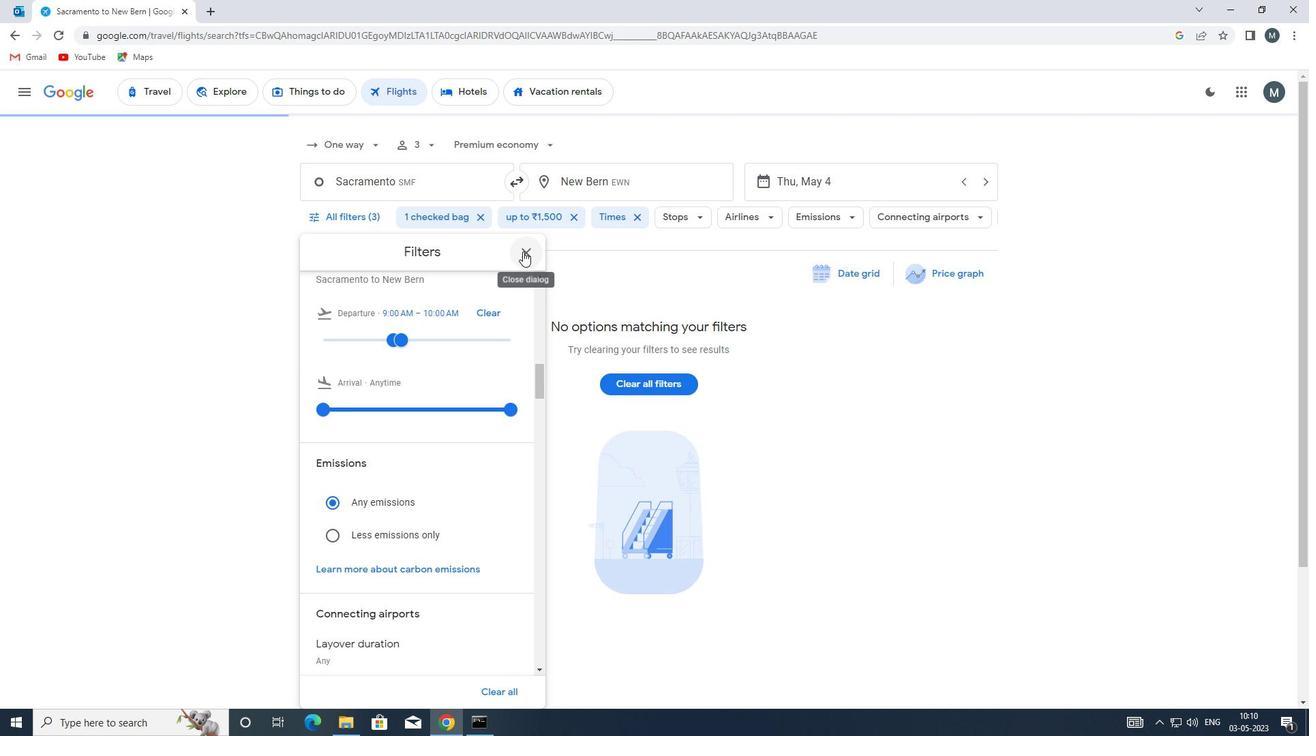 
